 Task: Look for space in Hulyaypole, Ukraine from 12th July, 2023 to 16th July, 2023 for 8 adults in price range Rs.10000 to Rs.16000. Place can be private room with 8 bedrooms having 8 beds and 8 bathrooms. Property type can be house, flat, guest house. Amenities needed are: wifi, TV, free parkinig on premises, gym, breakfast. Booking option can be shelf check-in. Required host language is English.
Action: Mouse moved to (494, 129)
Screenshot: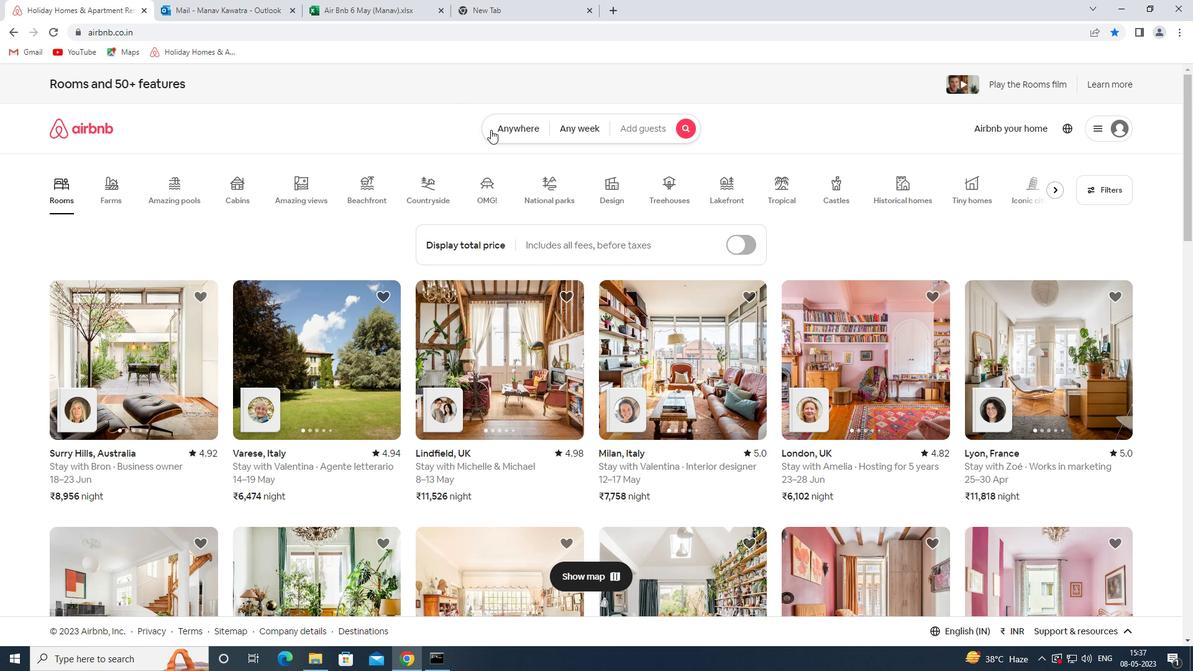 
Action: Mouse pressed left at (494, 129)
Screenshot: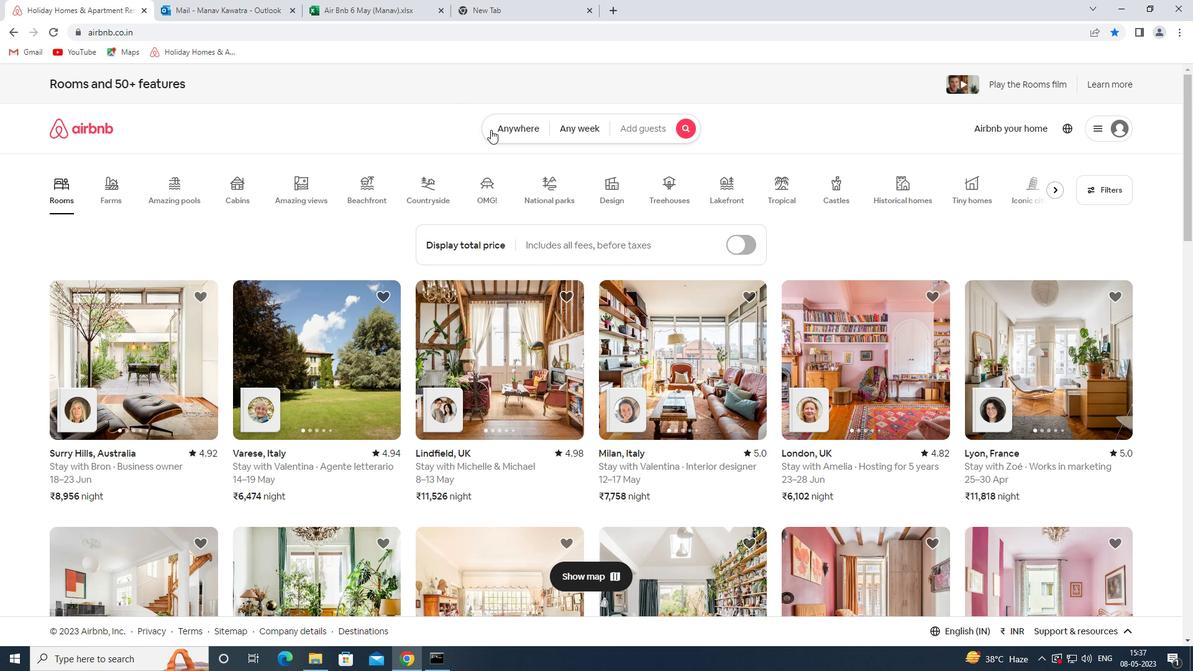 
Action: Mouse moved to (444, 177)
Screenshot: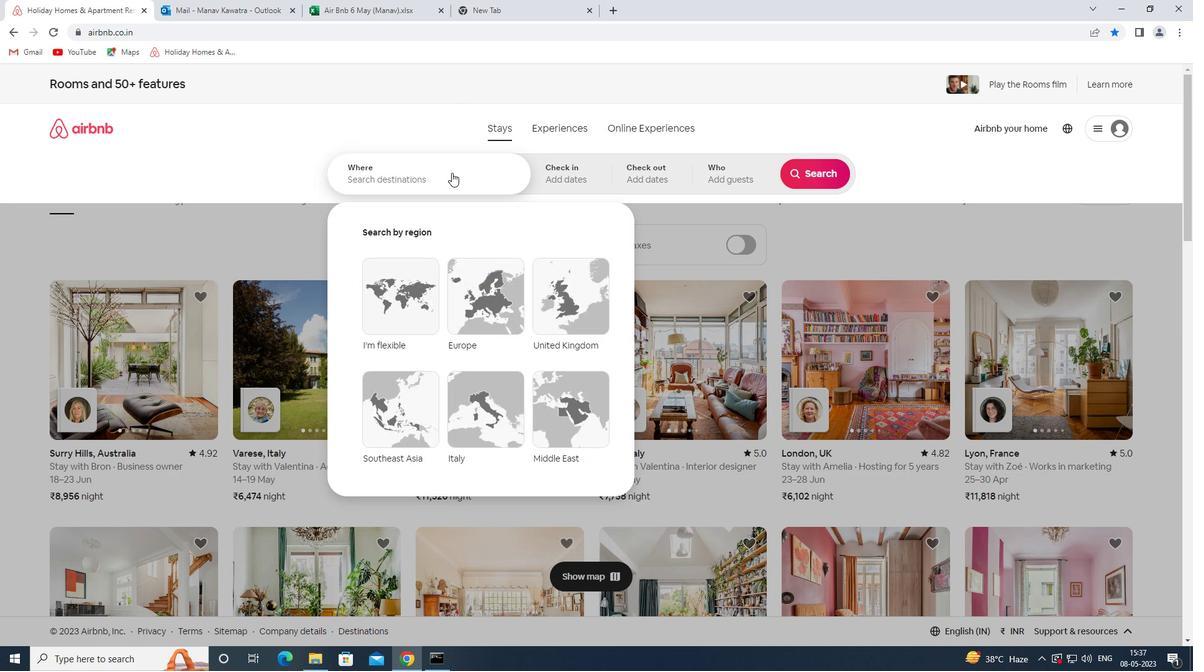 
Action: Mouse pressed left at (444, 177)
Screenshot: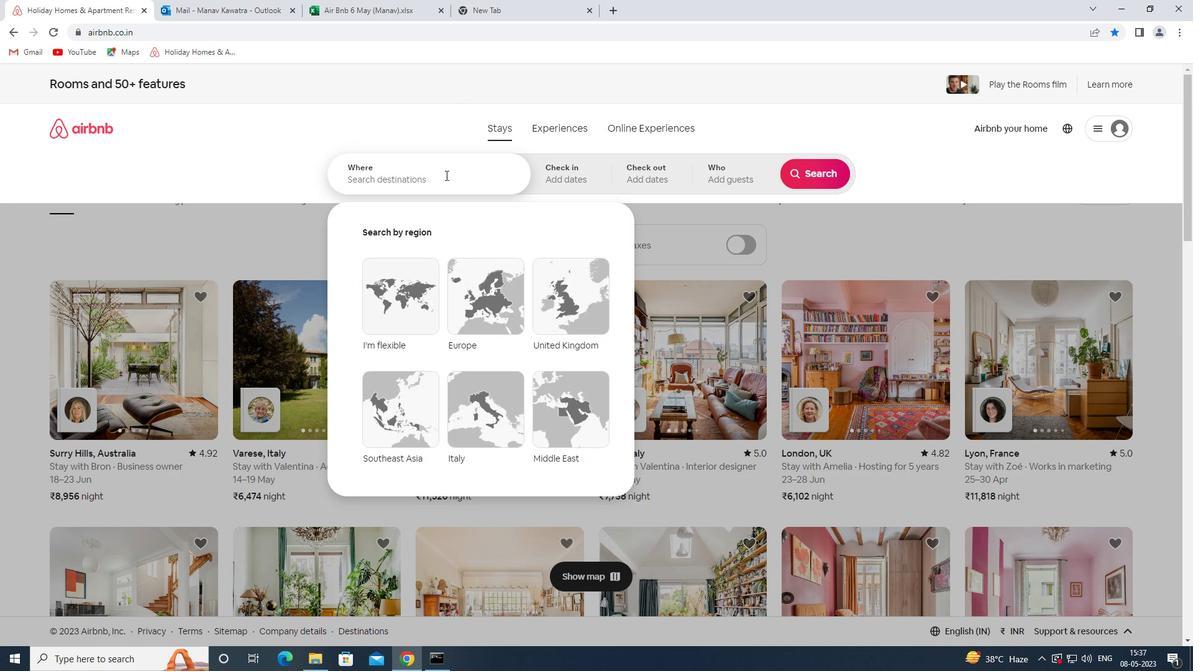 
Action: Key pressed <Key.shift_r><Key.shift_r><Key.shift_r><Key.shift_r><Key.shift_r><Key.shift_r><Key.shift_r><Key.shift_r><Key.shift_r><Key.shift_r><Key.shift_r><Key.shift_r><Key.shift_r><Key.shift_r><Key.shift_r><Key.shift_r><Key.shift_r><Key.shift_r><Key.shift_r><Key.shift_r><Key.shift_r><Key.shift_r><Key.shift_r><Key.shift_r><Key.shift_r><Key.shift_r><Key.shift_r><Key.shift_r><Key.shift_r>Hulyayo<Key.backspace>pole<Key.space><Key.shift>UKRAINE<Key.space>
Screenshot: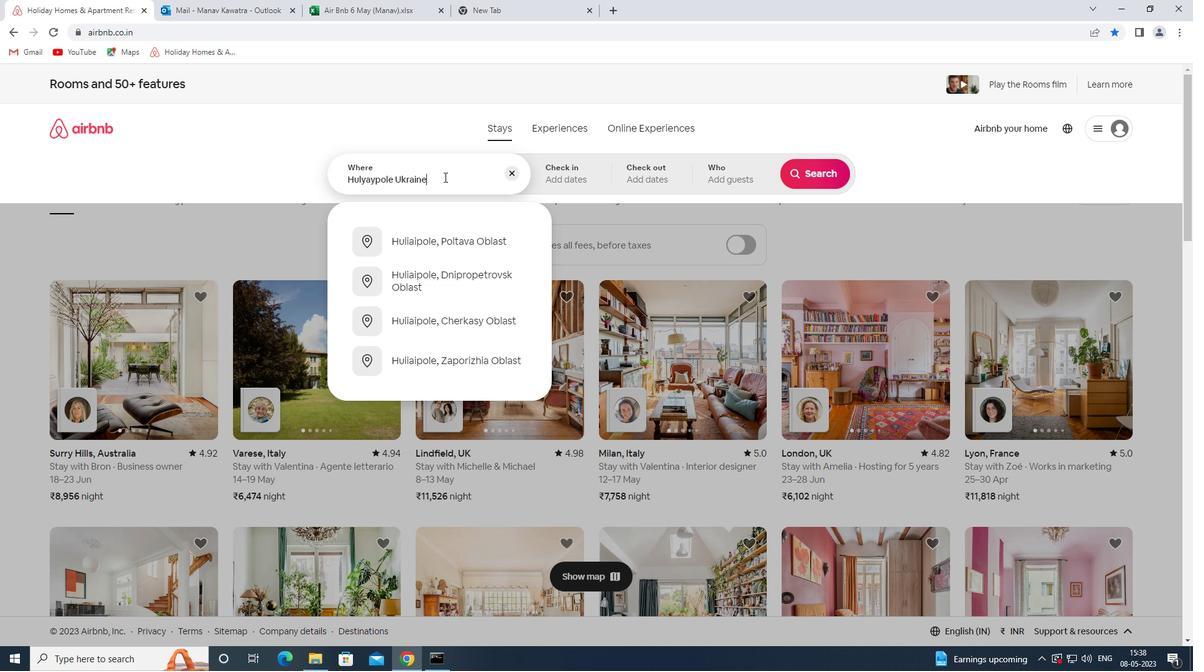 
Action: Mouse moved to (556, 190)
Screenshot: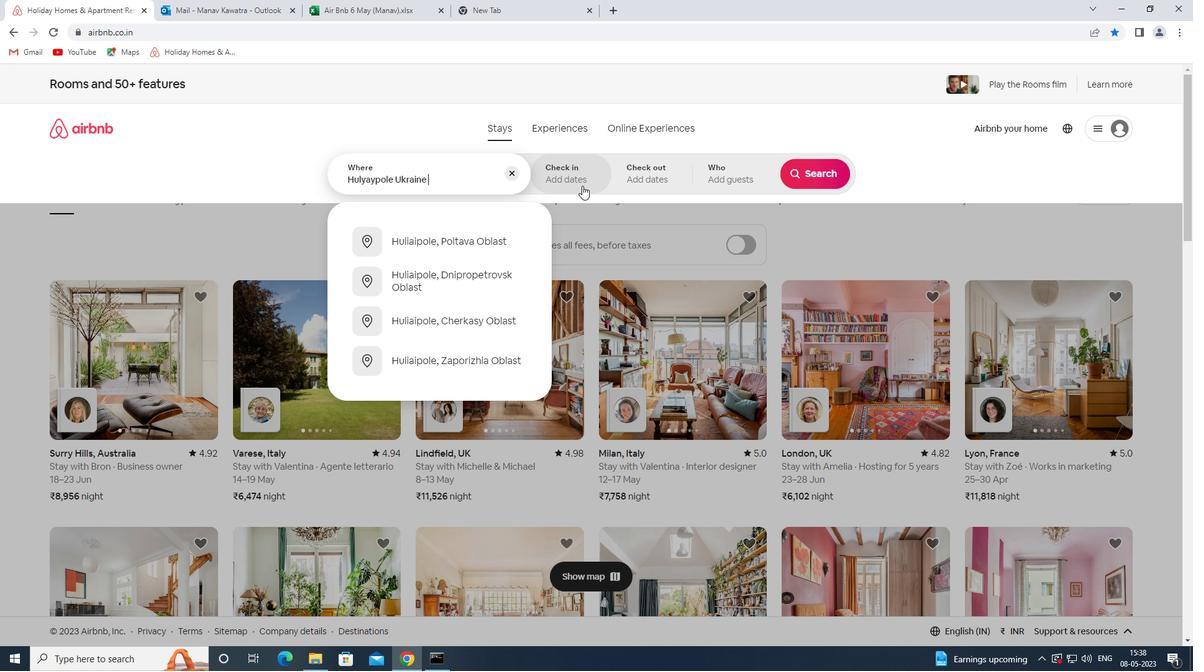
Action: Key pressed <Key.enter>
Screenshot: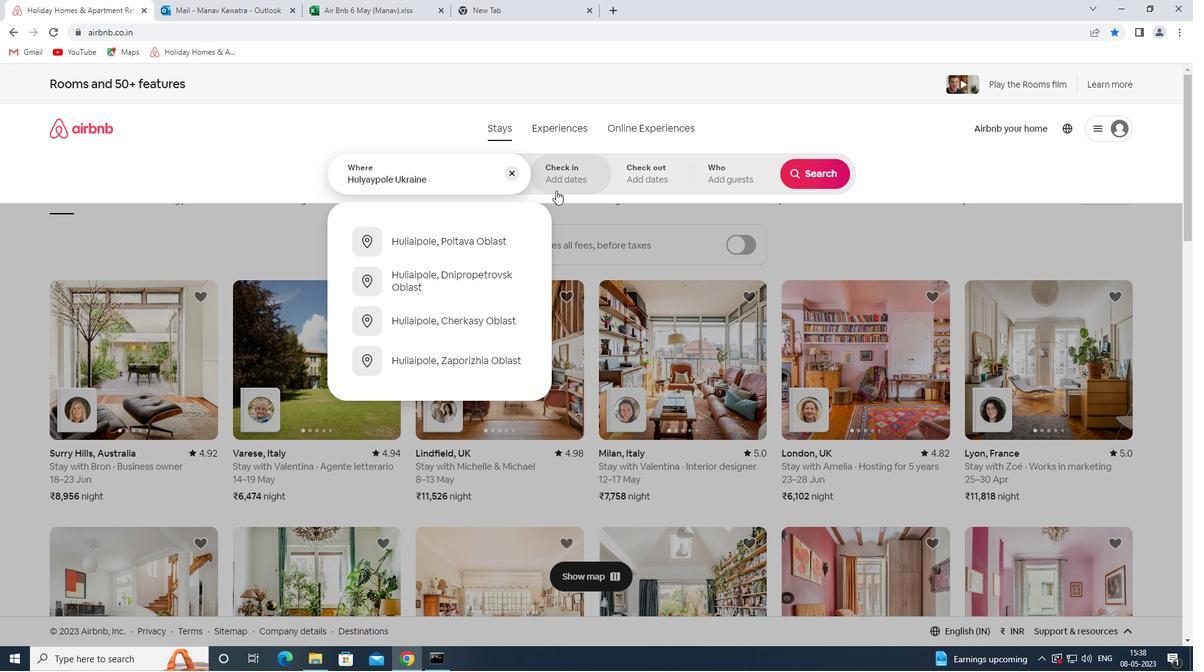 
Action: Mouse moved to (812, 272)
Screenshot: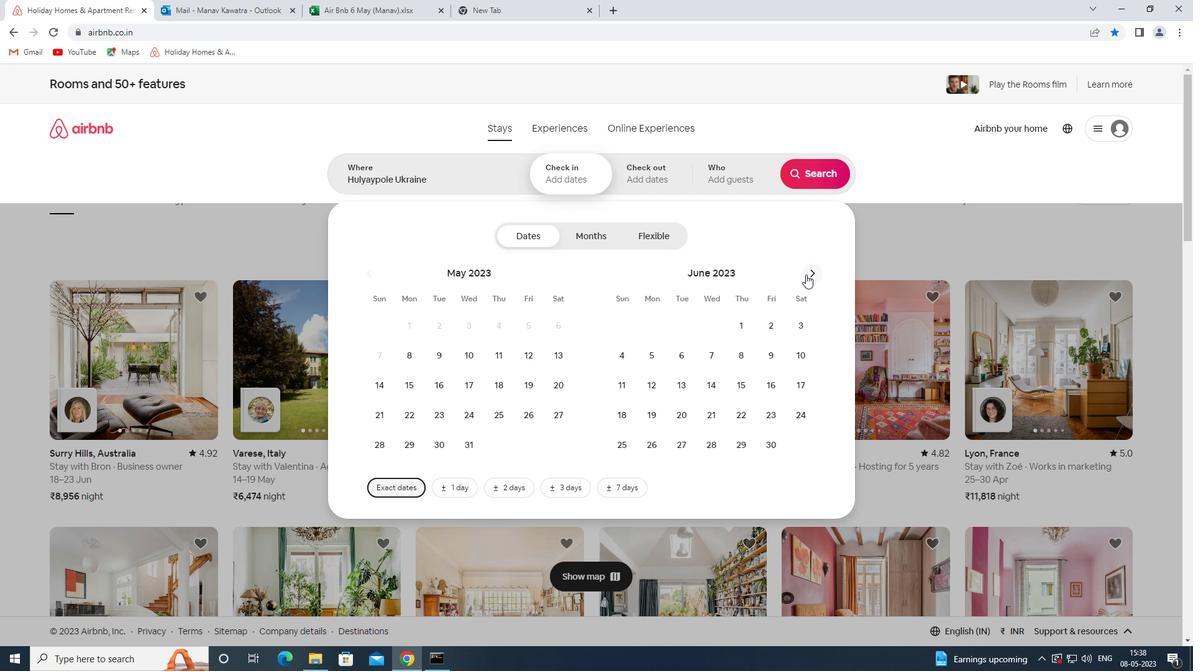 
Action: Mouse pressed left at (812, 272)
Screenshot: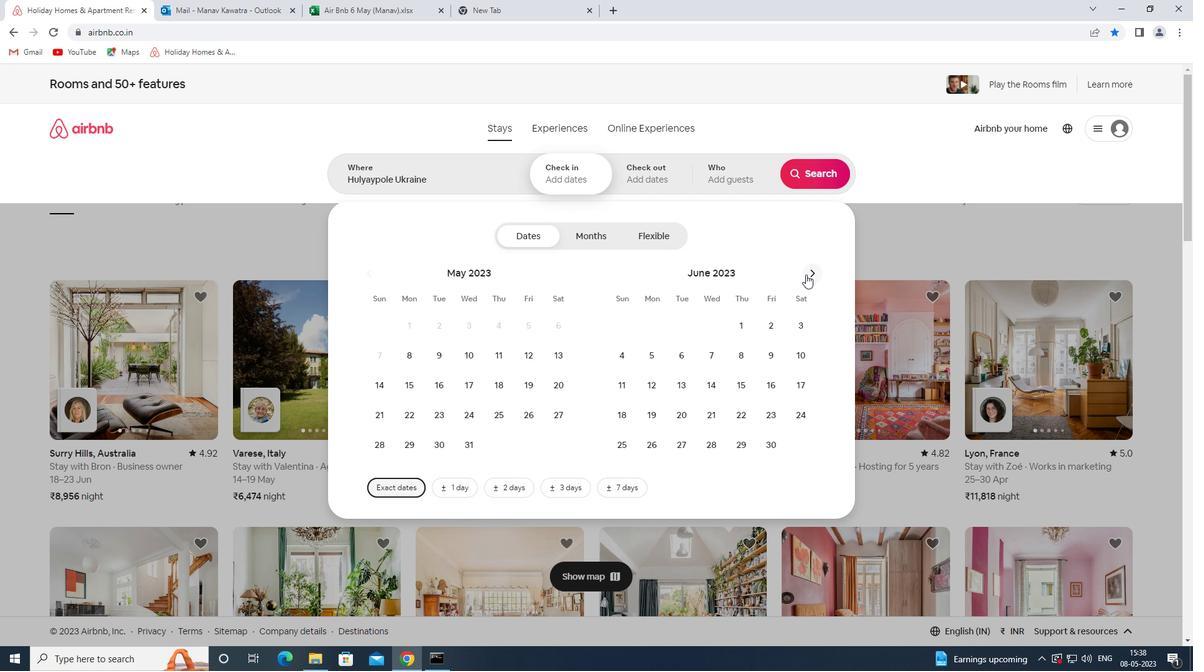 
Action: Mouse moved to (707, 385)
Screenshot: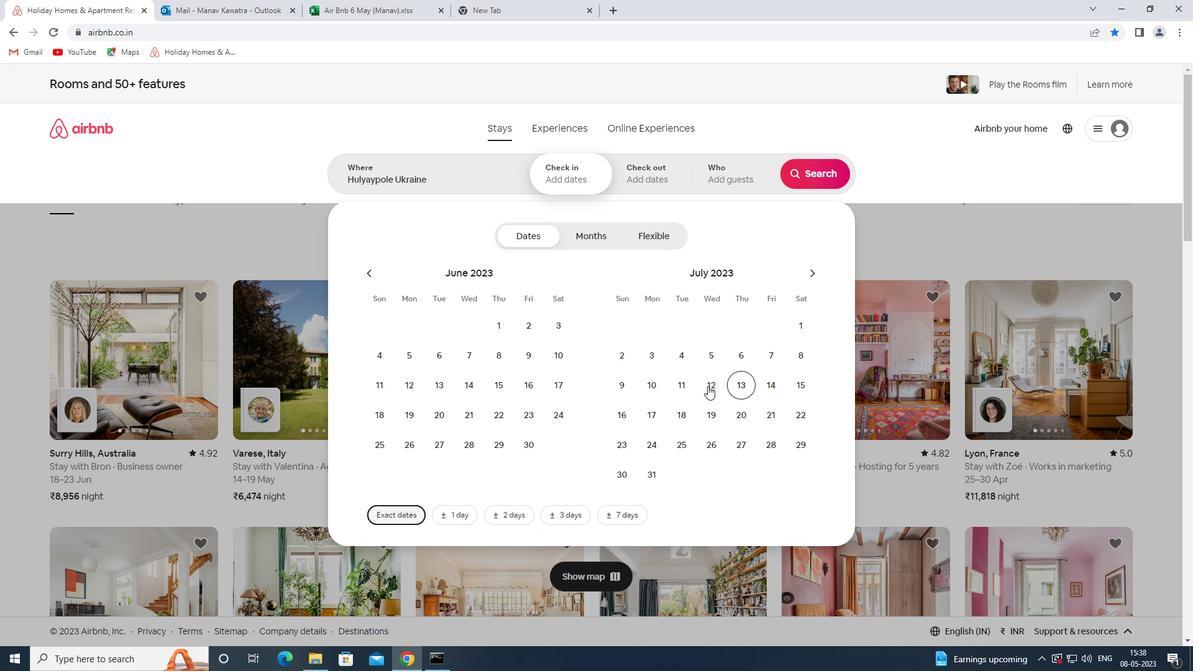 
Action: Mouse pressed left at (707, 385)
Screenshot: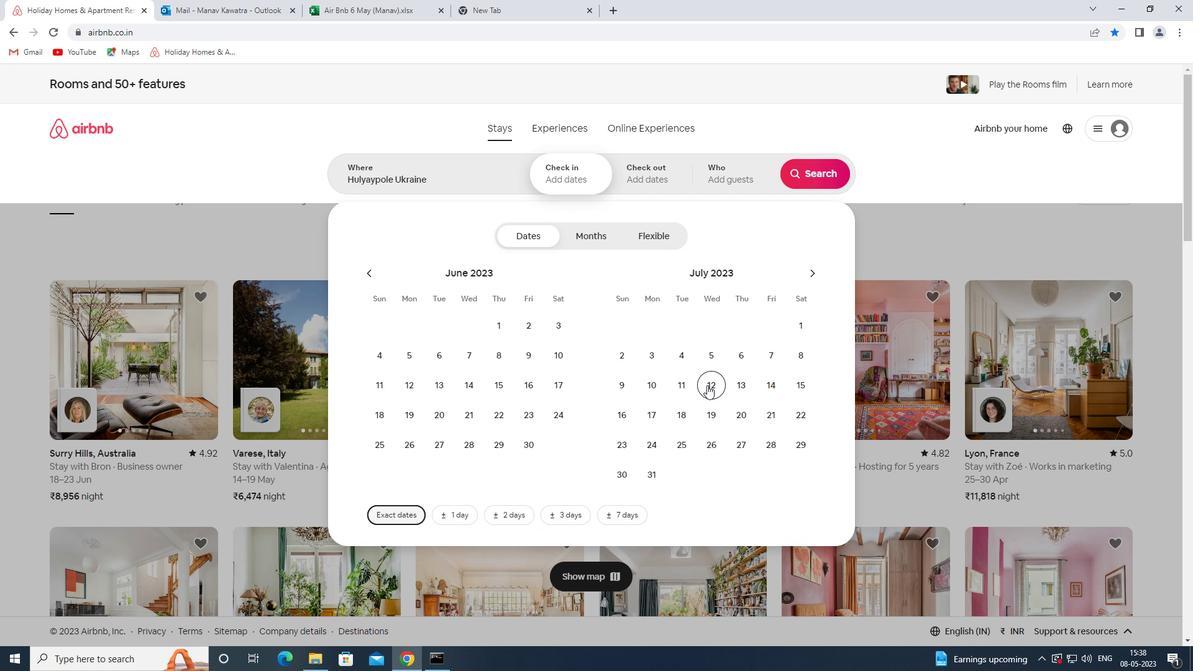 
Action: Mouse moved to (623, 412)
Screenshot: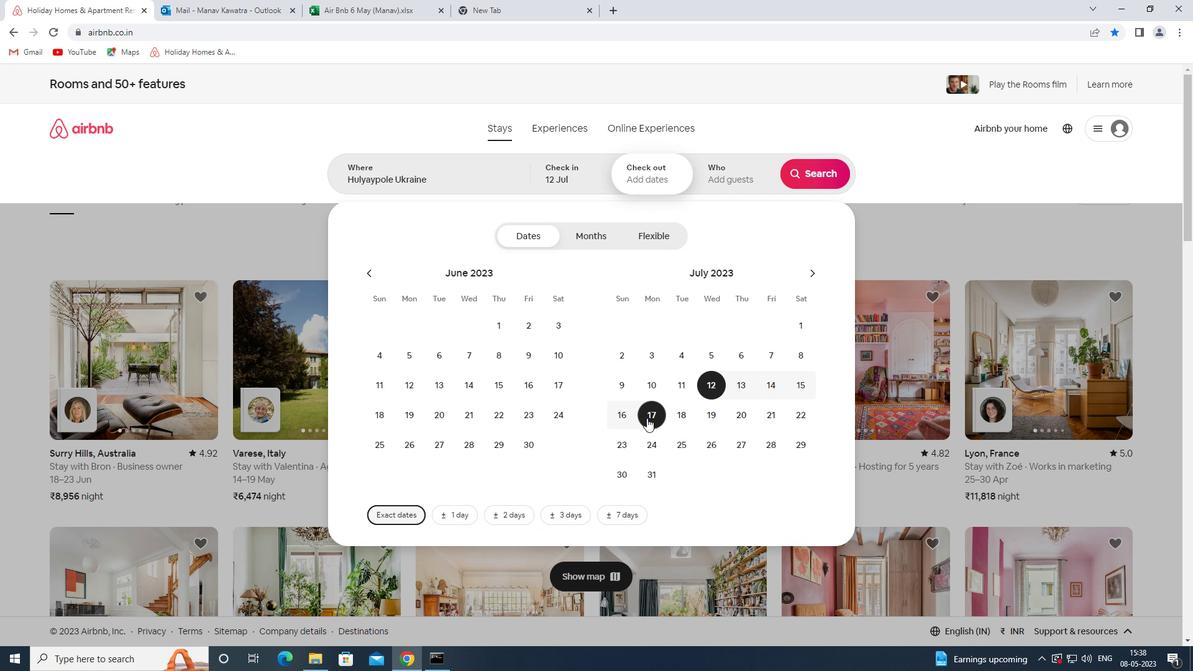 
Action: Mouse pressed left at (623, 412)
Screenshot: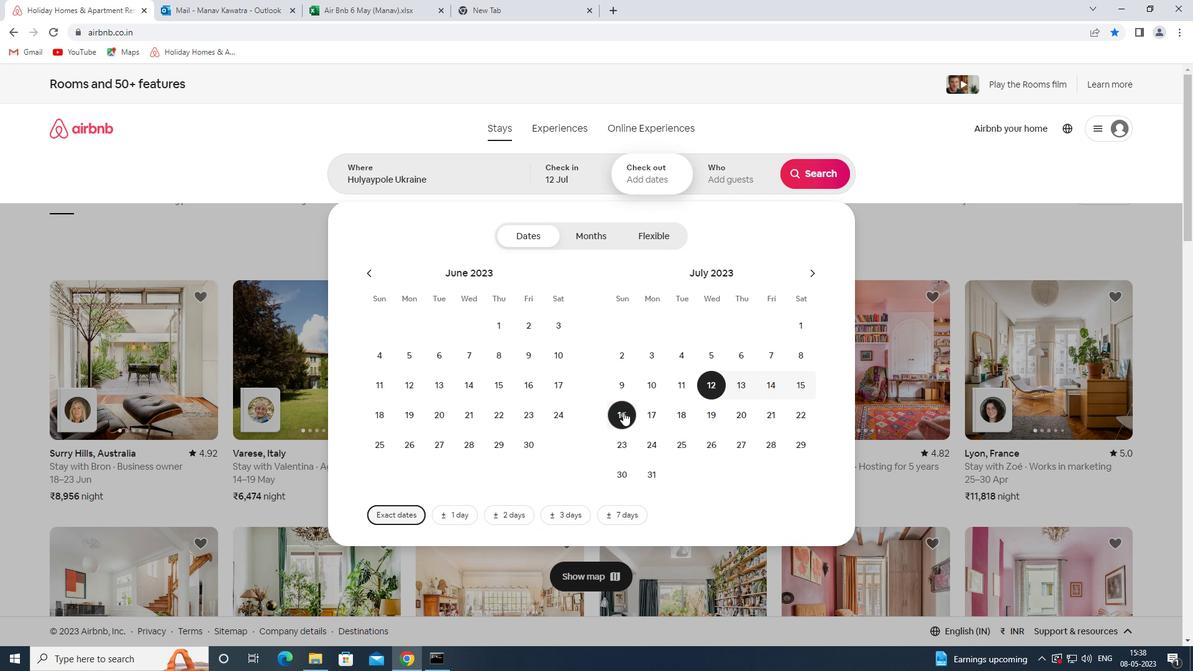 
Action: Mouse moved to (737, 177)
Screenshot: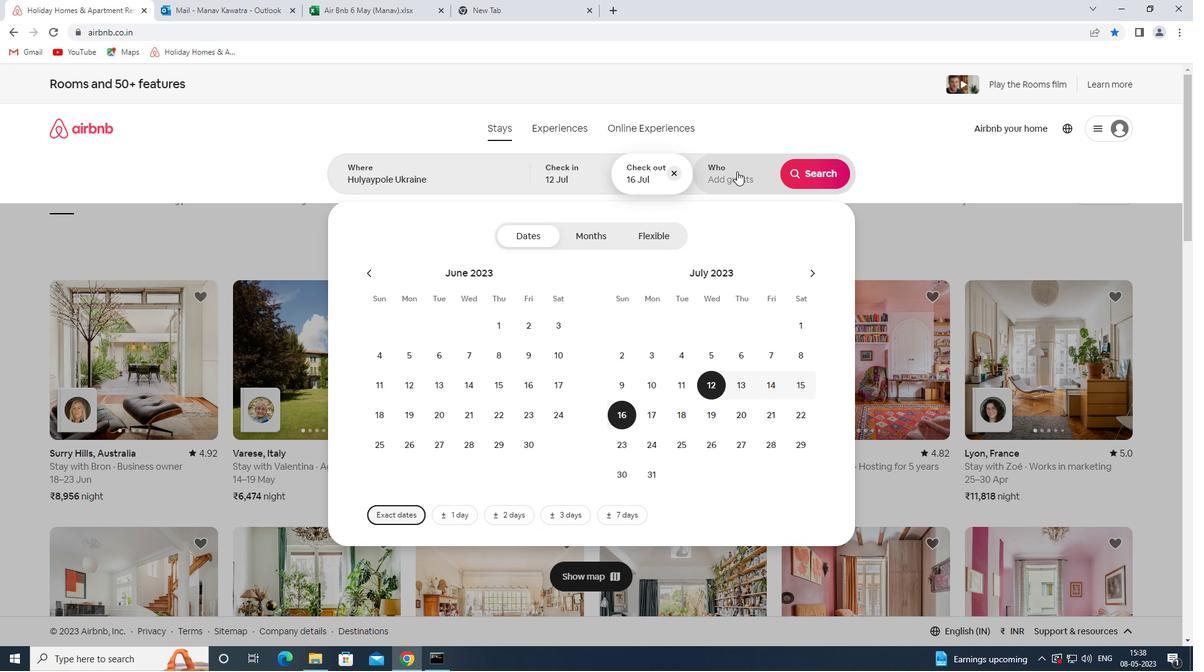 
Action: Mouse pressed left at (737, 177)
Screenshot: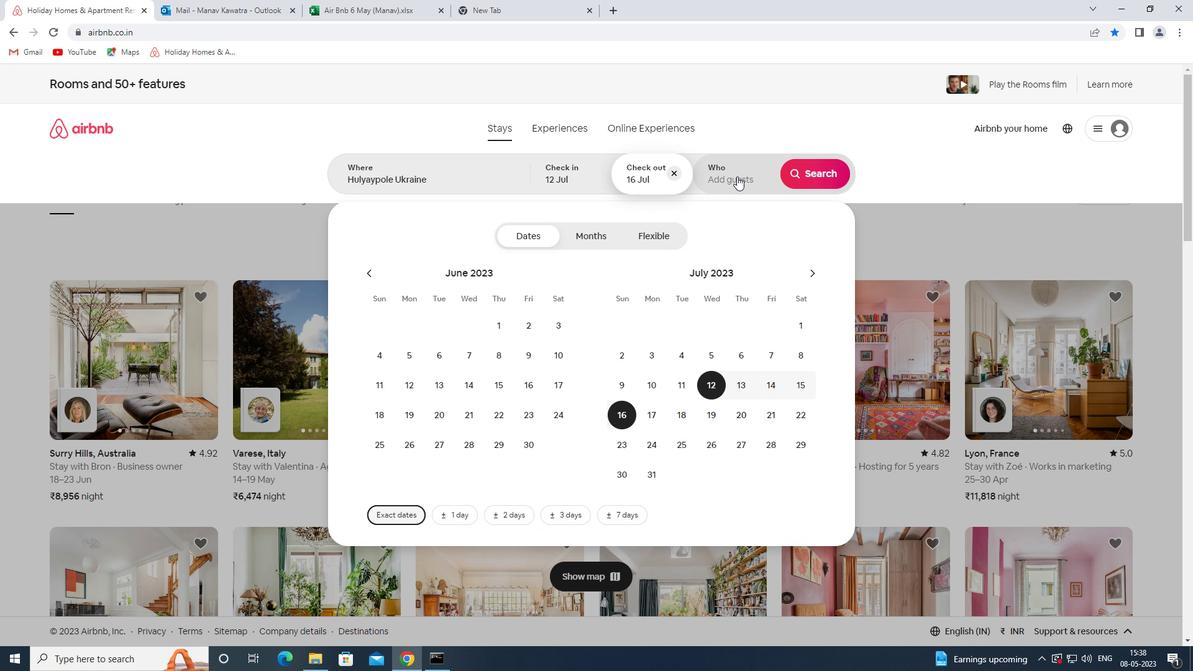 
Action: Mouse moved to (820, 238)
Screenshot: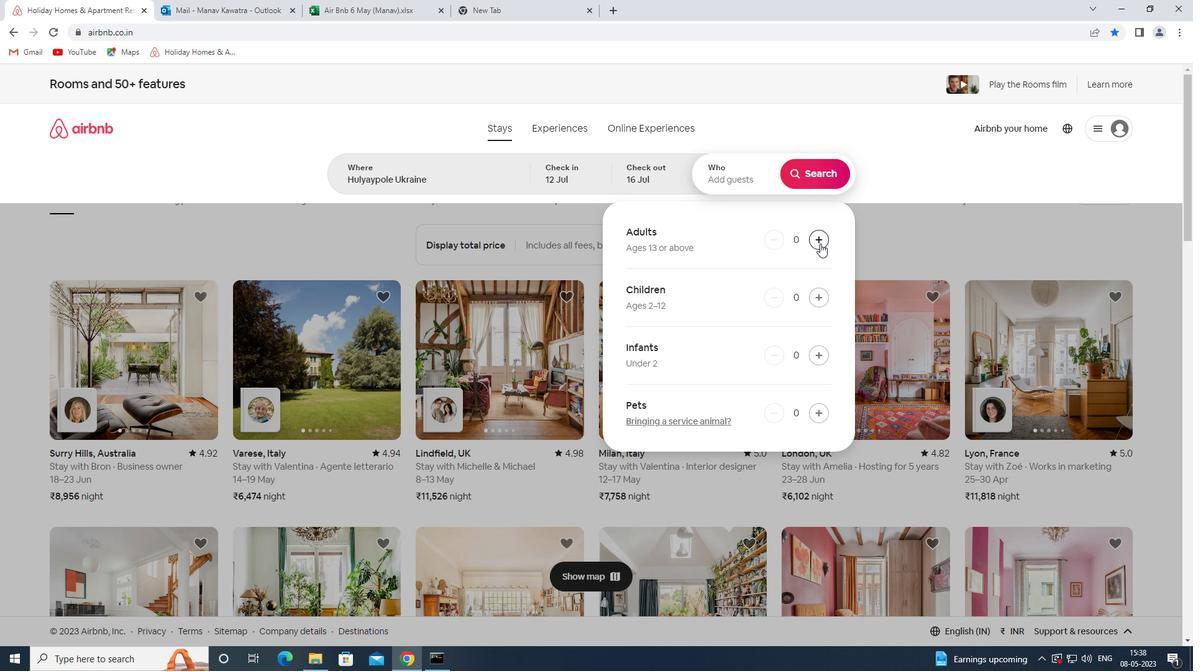 
Action: Mouse pressed left at (820, 238)
Screenshot: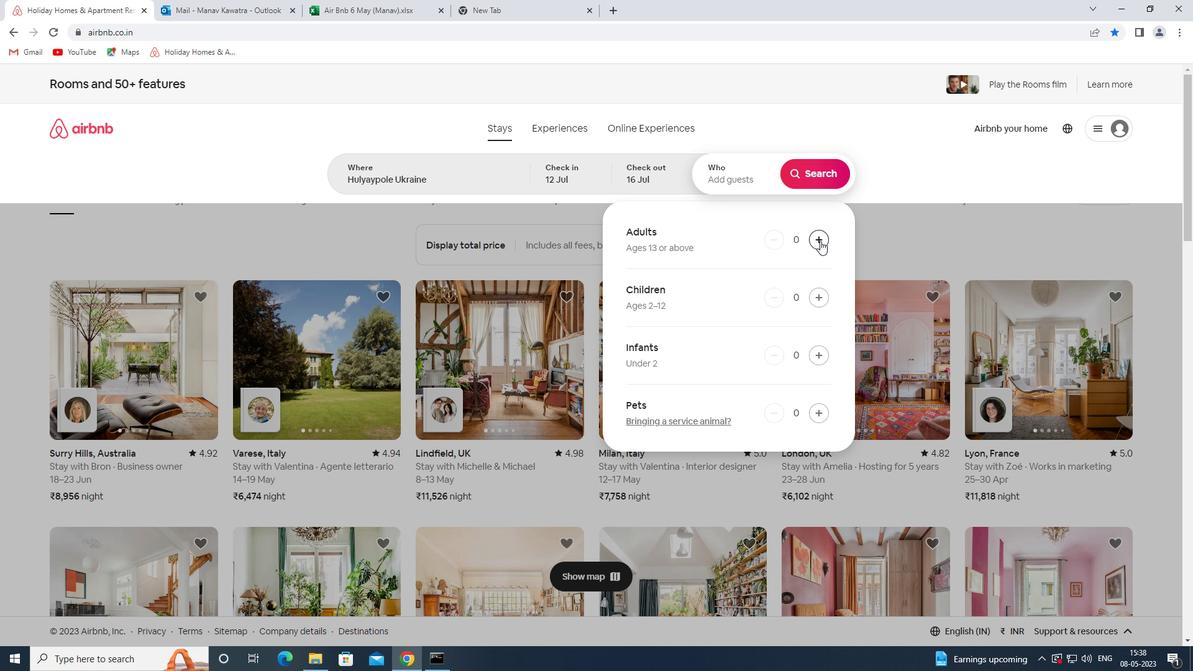 
Action: Mouse pressed left at (820, 238)
Screenshot: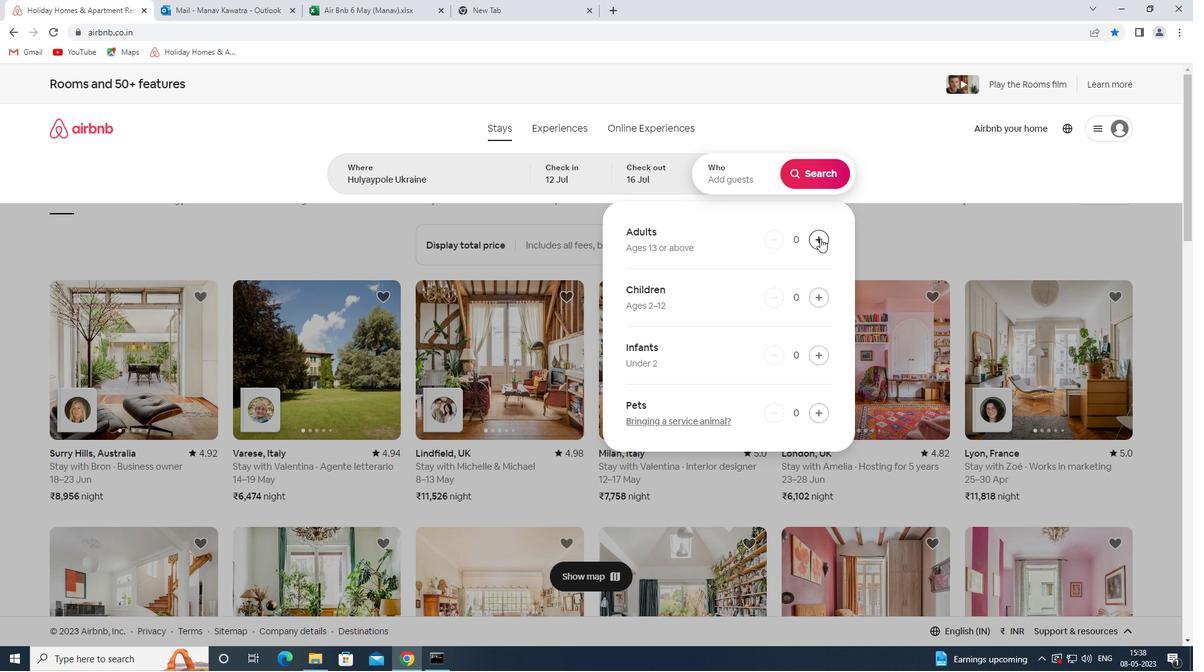 
Action: Mouse pressed left at (820, 238)
Screenshot: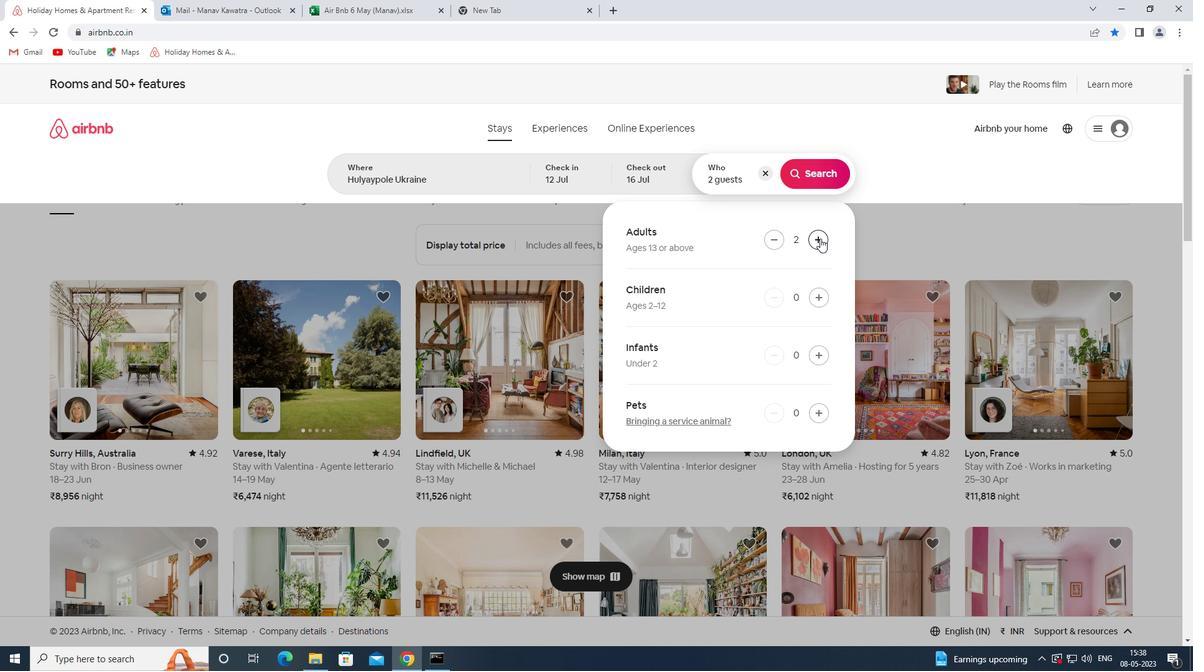 
Action: Mouse pressed left at (820, 238)
Screenshot: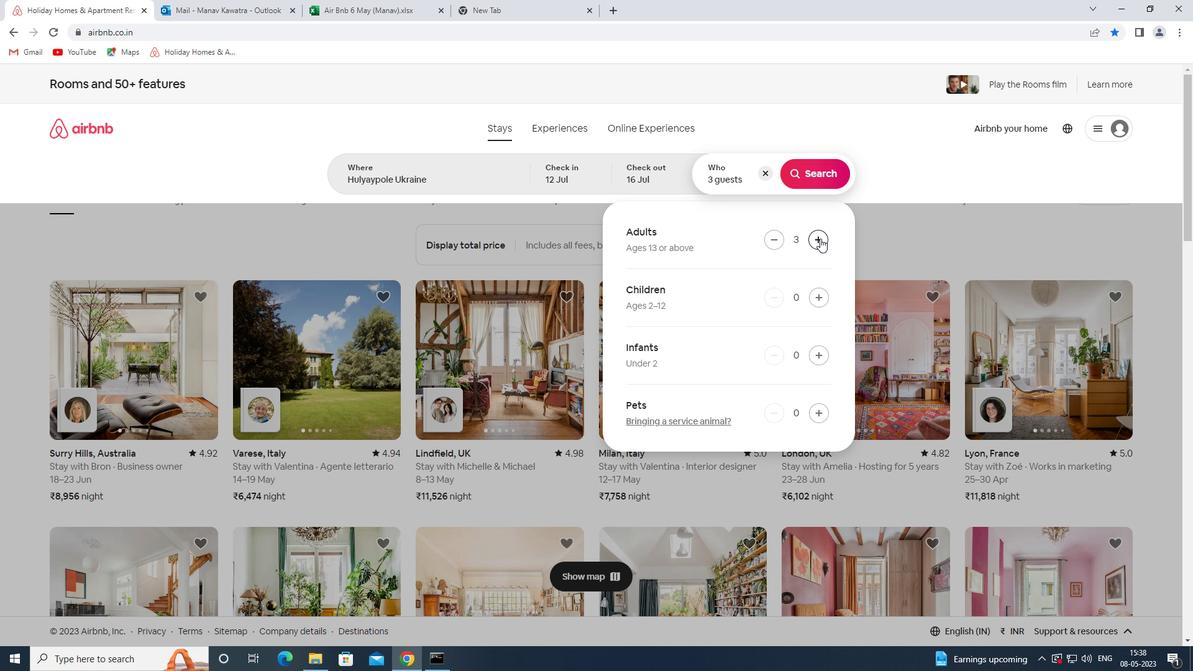 
Action: Mouse pressed left at (820, 238)
Screenshot: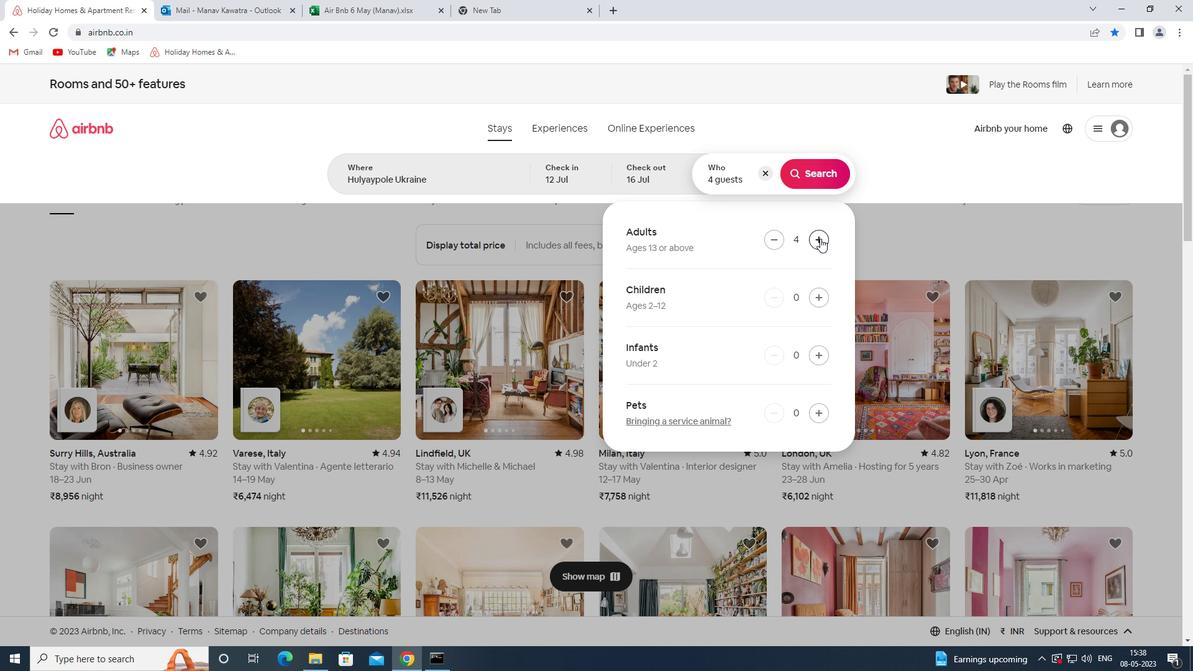 
Action: Mouse pressed left at (820, 238)
Screenshot: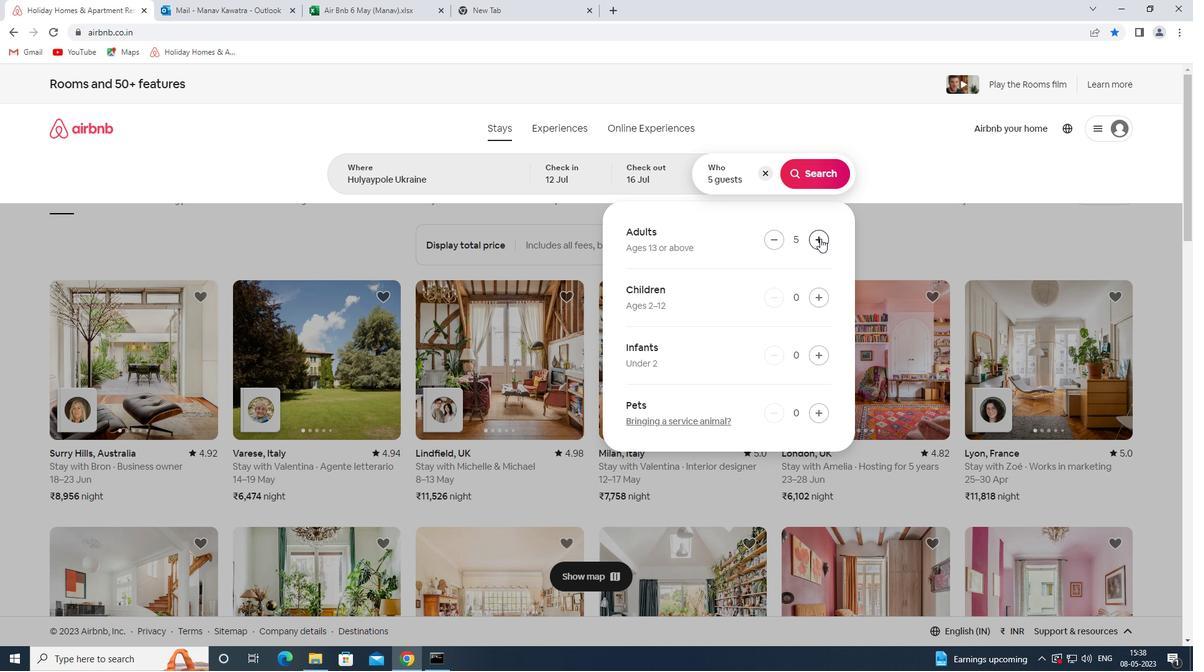 
Action: Mouse pressed left at (820, 238)
Screenshot: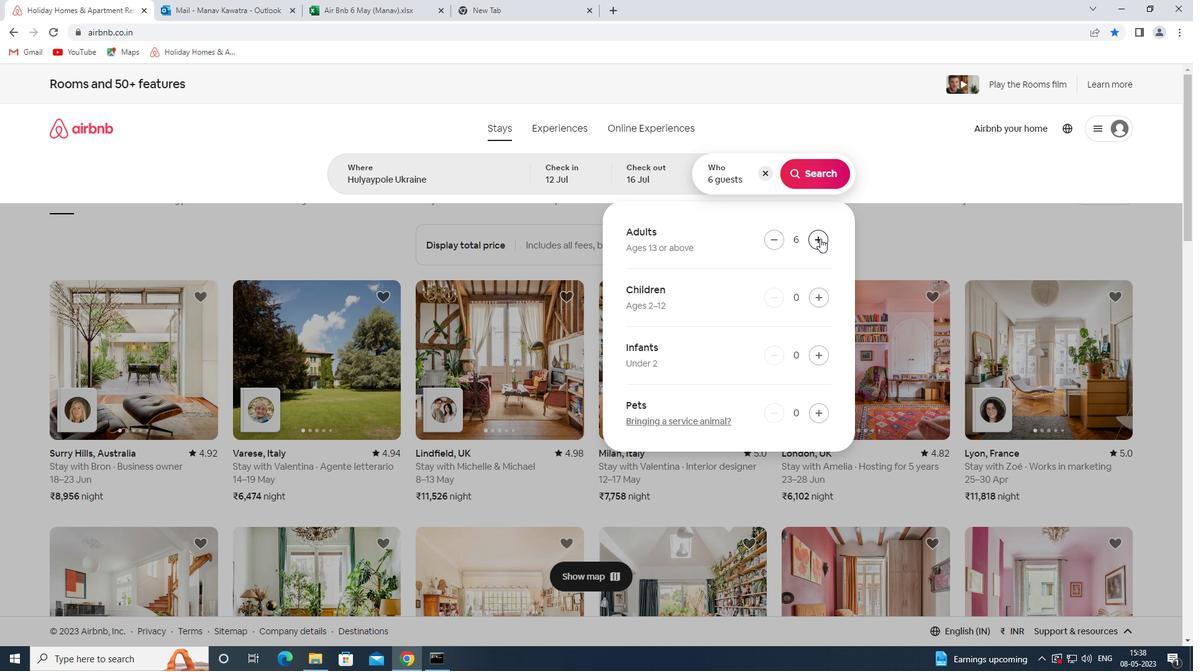 
Action: Mouse pressed left at (820, 238)
Screenshot: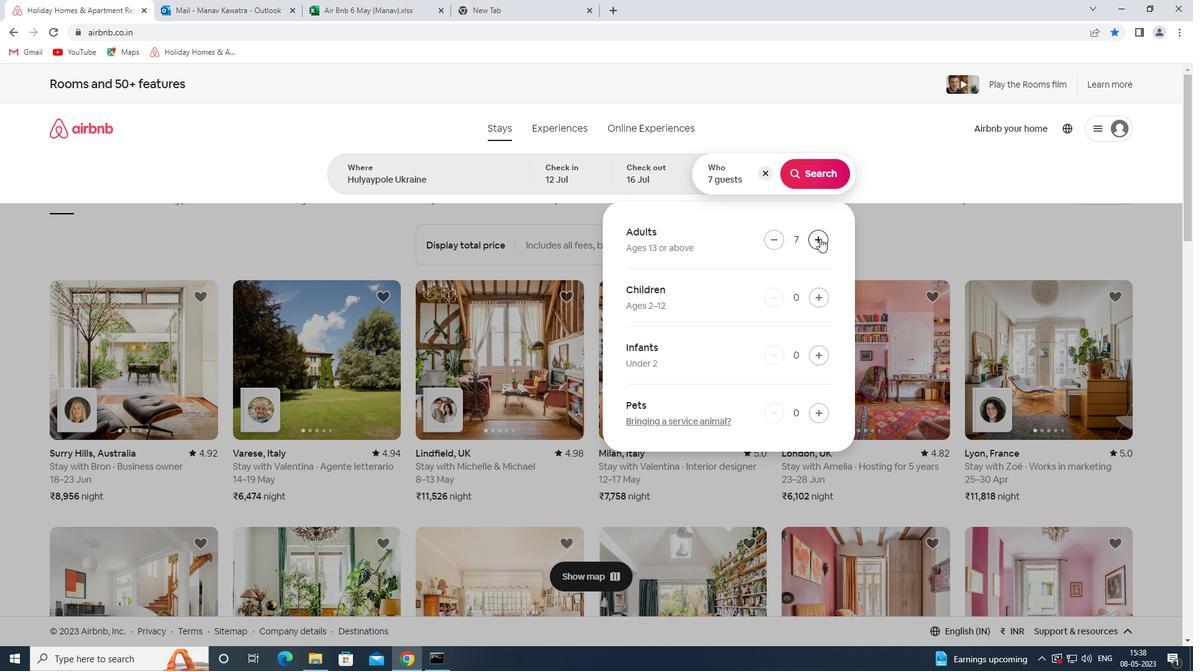 
Action: Mouse moved to (826, 180)
Screenshot: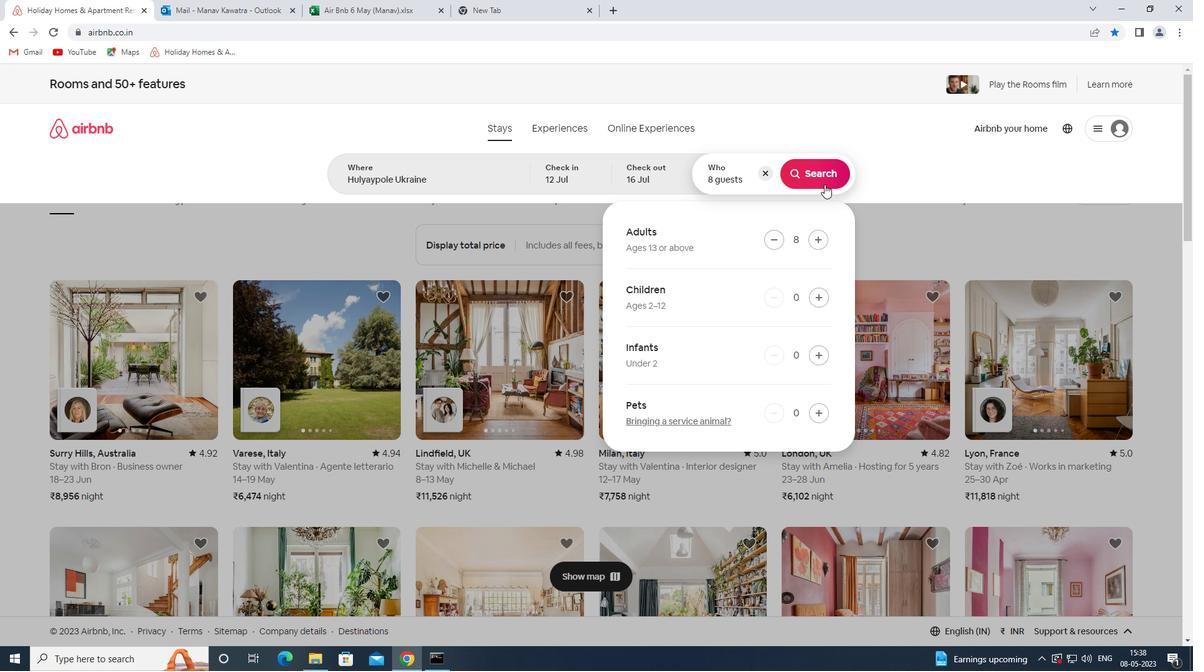 
Action: Mouse pressed left at (826, 180)
Screenshot: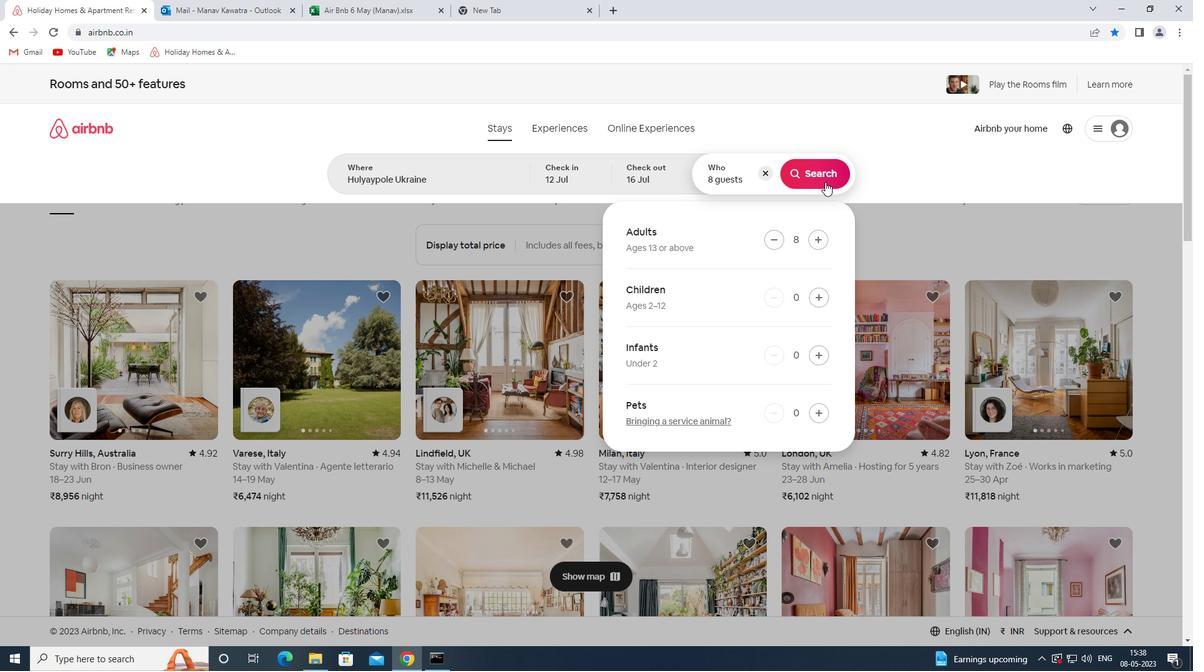 
Action: Mouse moved to (1148, 136)
Screenshot: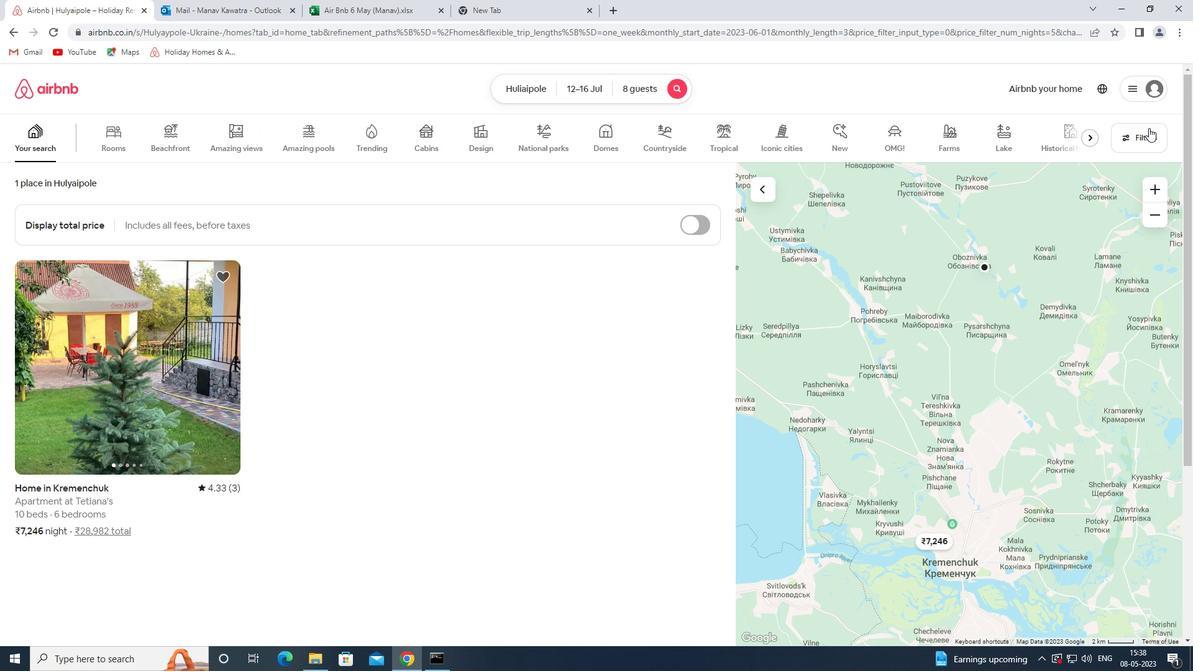 
Action: Mouse pressed left at (1148, 136)
Screenshot: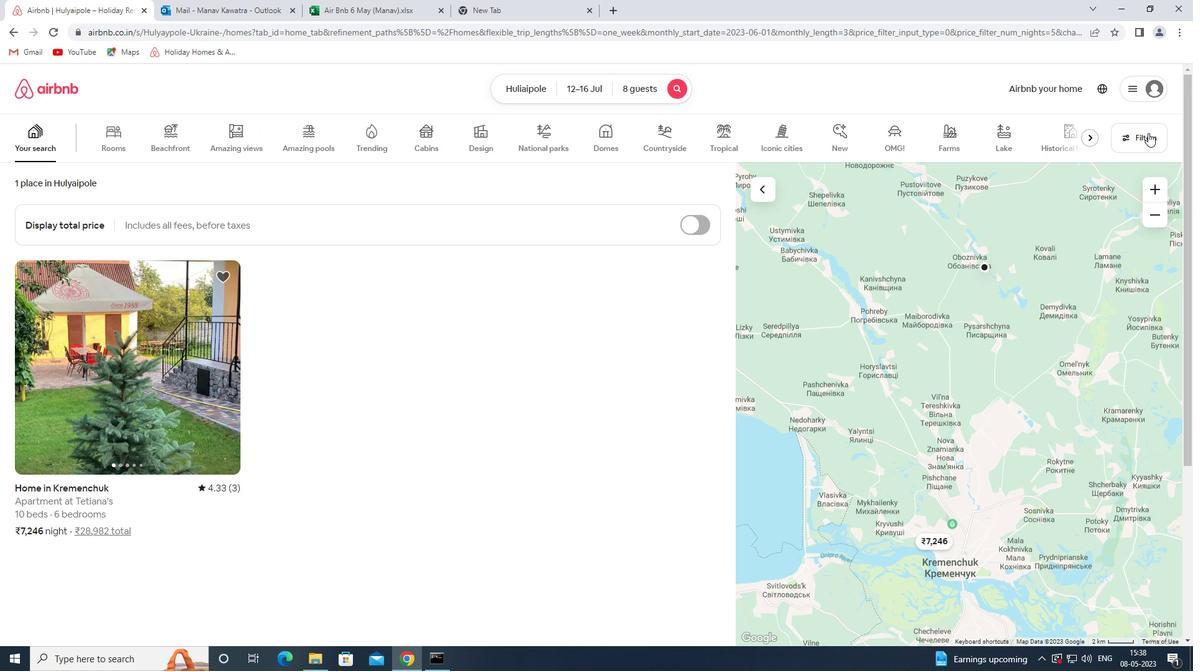 
Action: Mouse moved to (460, 439)
Screenshot: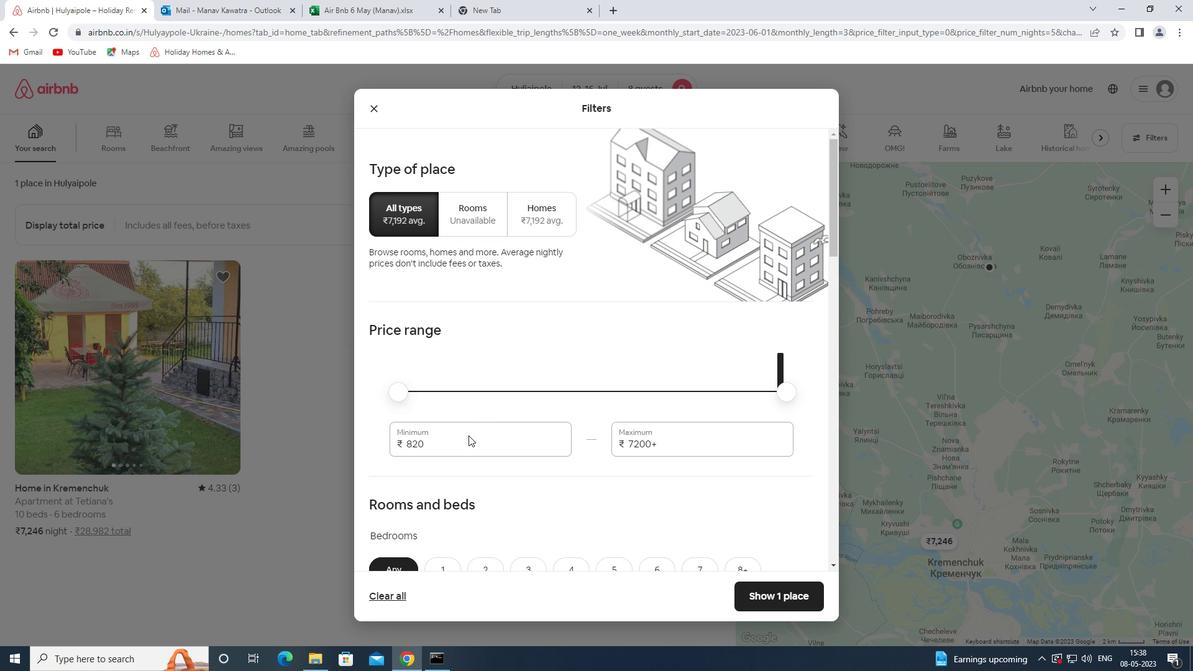 
Action: Mouse pressed left at (460, 439)
Screenshot: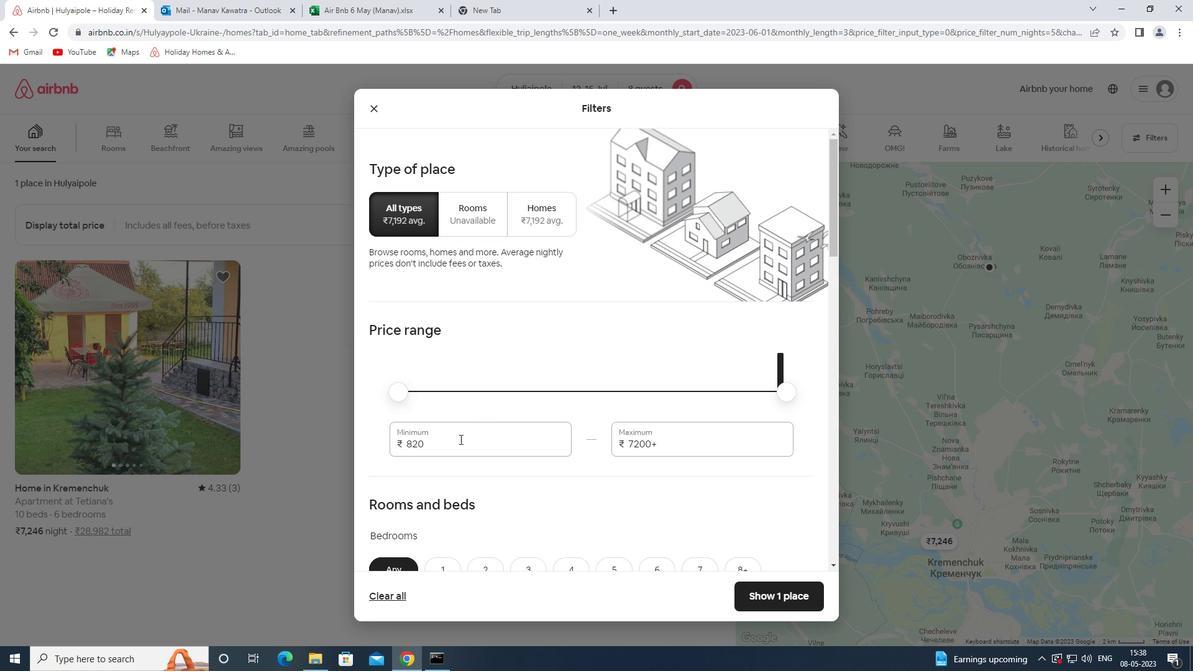 
Action: Mouse pressed left at (460, 439)
Screenshot: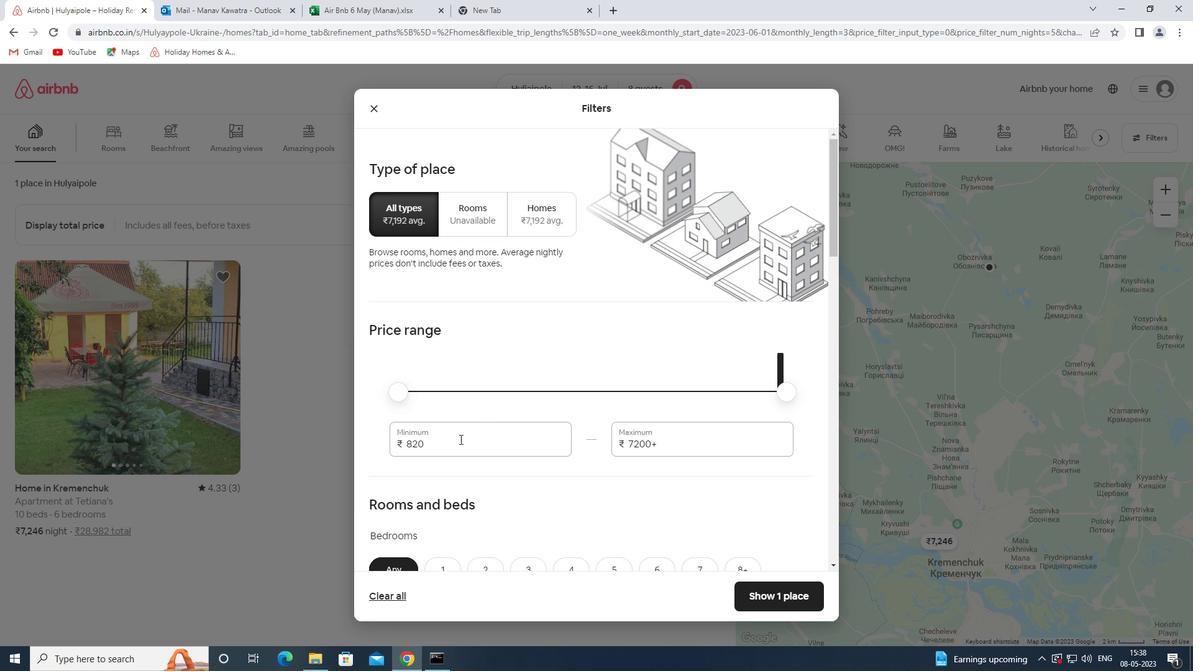 
Action: Key pressed 10000<Key.tab>16000
Screenshot: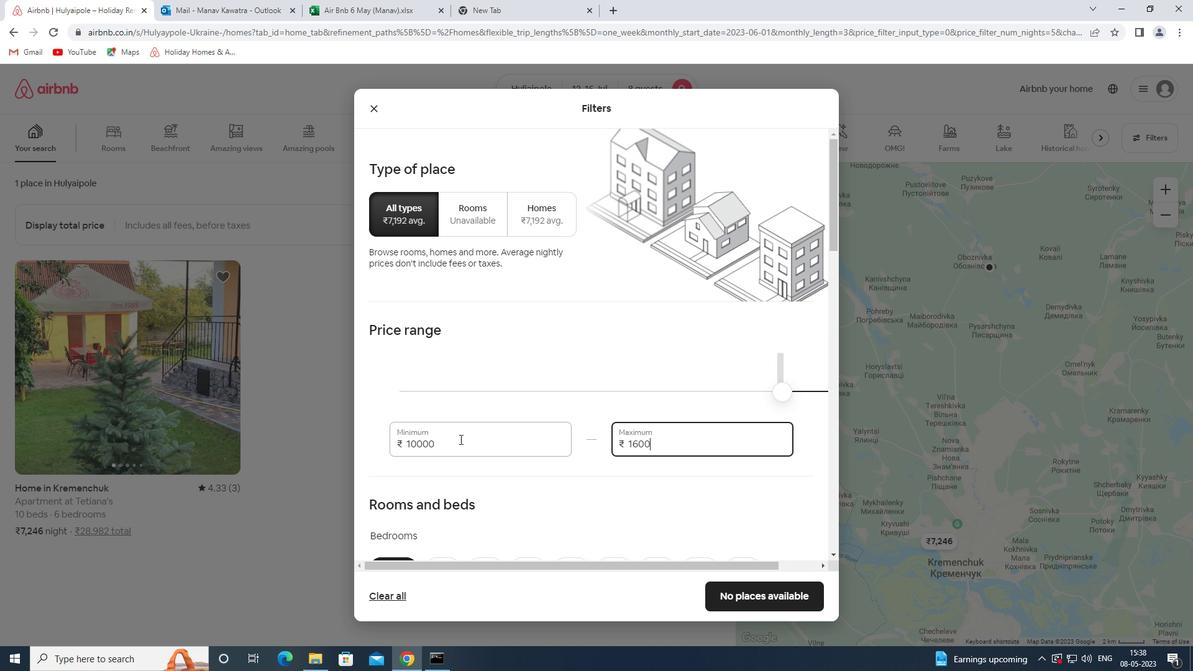 
Action: Mouse moved to (491, 447)
Screenshot: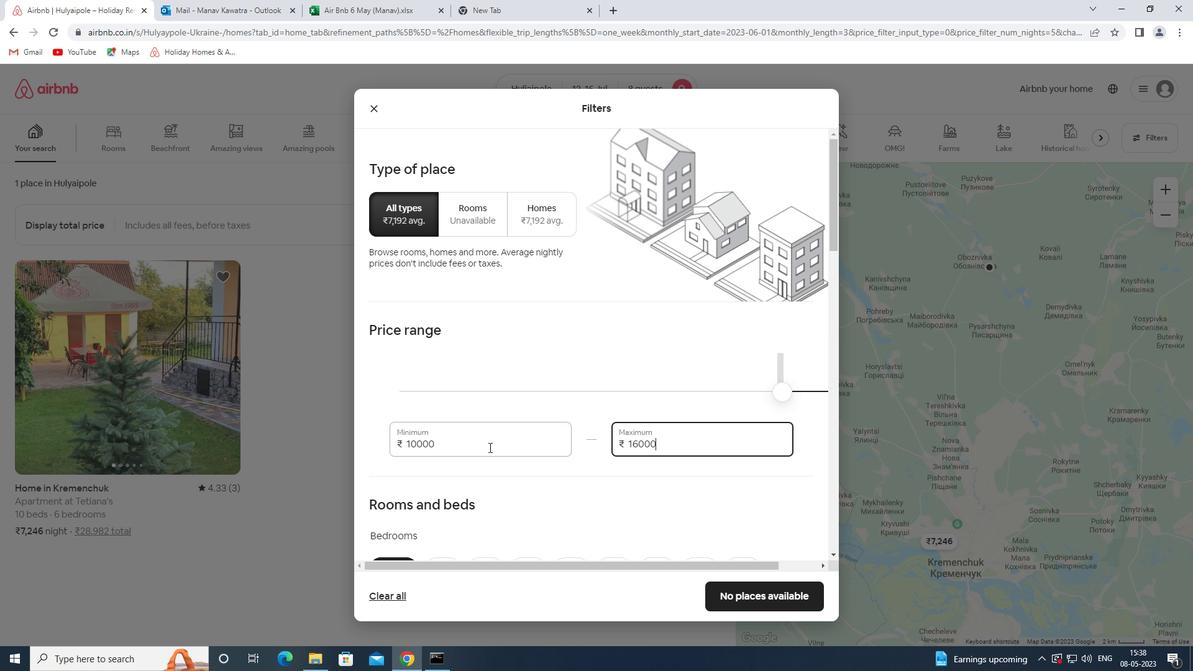 
Action: Mouse scrolled (491, 447) with delta (0, 0)
Screenshot: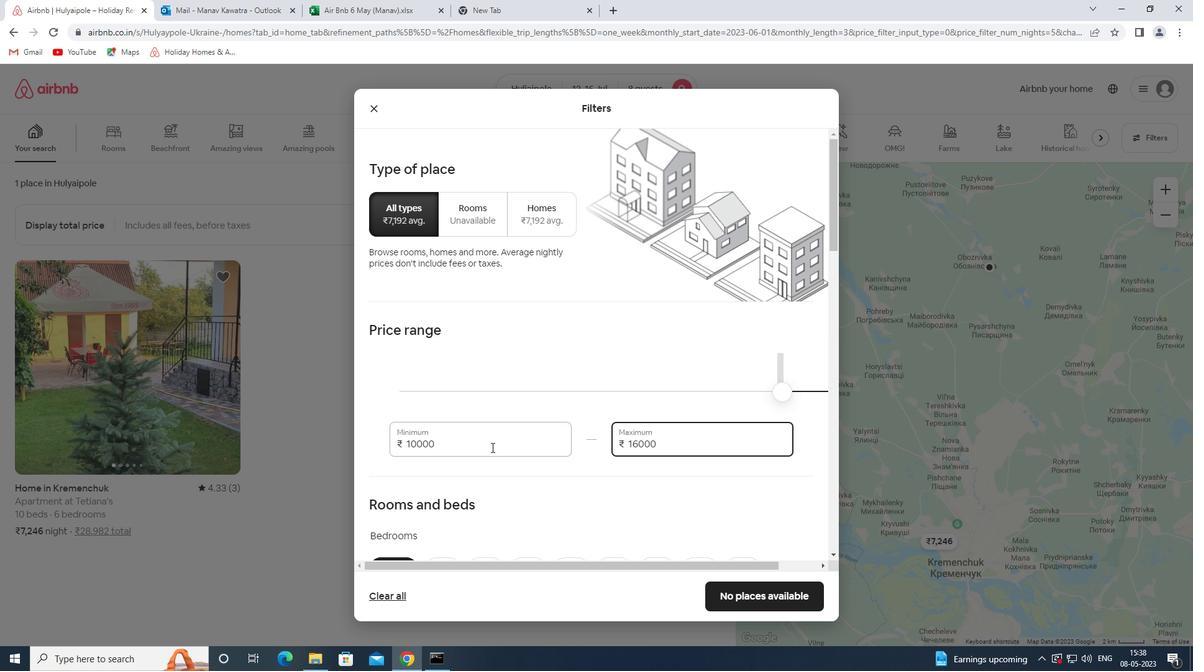 
Action: Mouse moved to (492, 447)
Screenshot: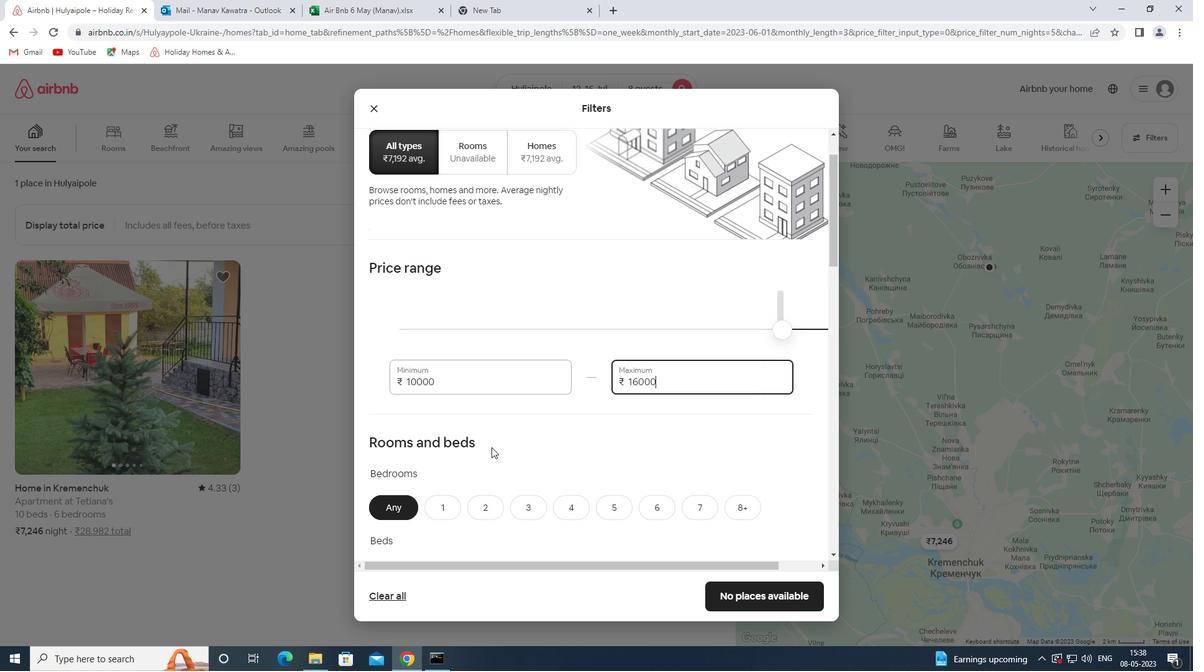 
Action: Mouse scrolled (492, 447) with delta (0, 0)
Screenshot: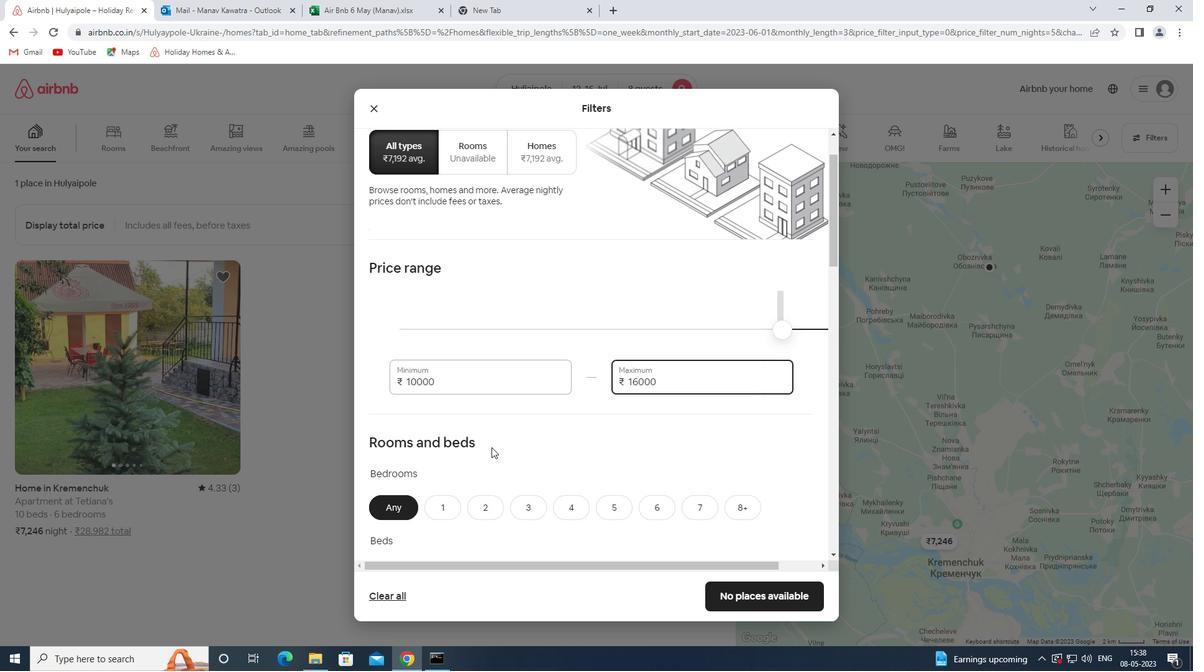 
Action: Mouse moved to (493, 447)
Screenshot: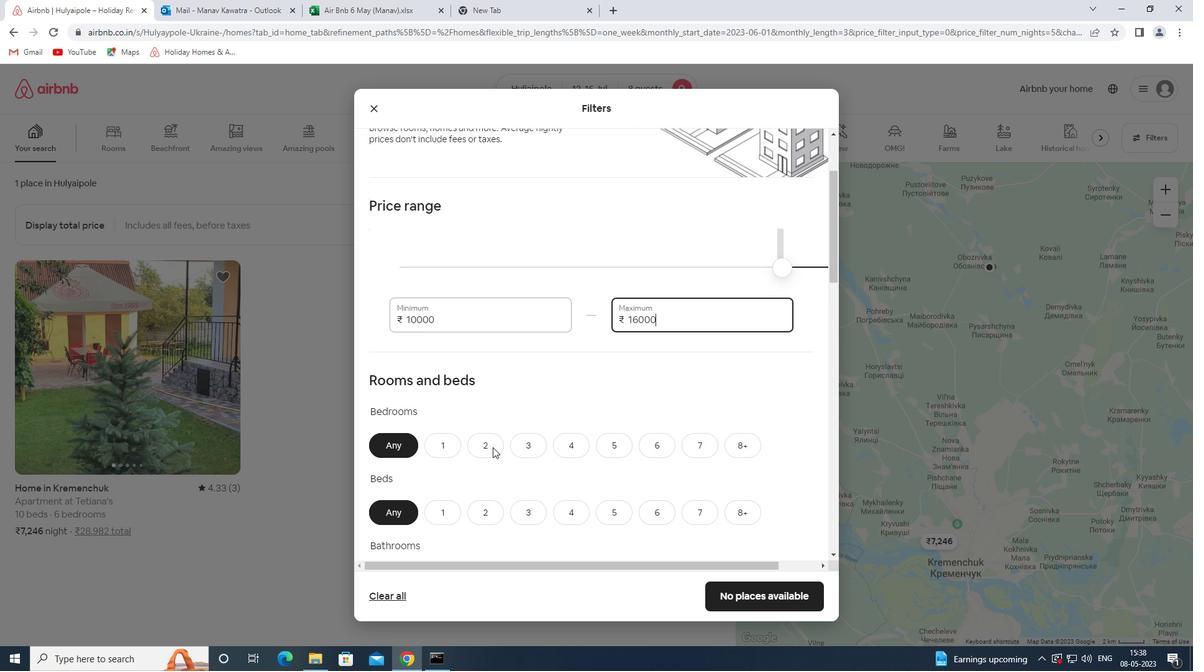 
Action: Mouse scrolled (493, 447) with delta (0, 0)
Screenshot: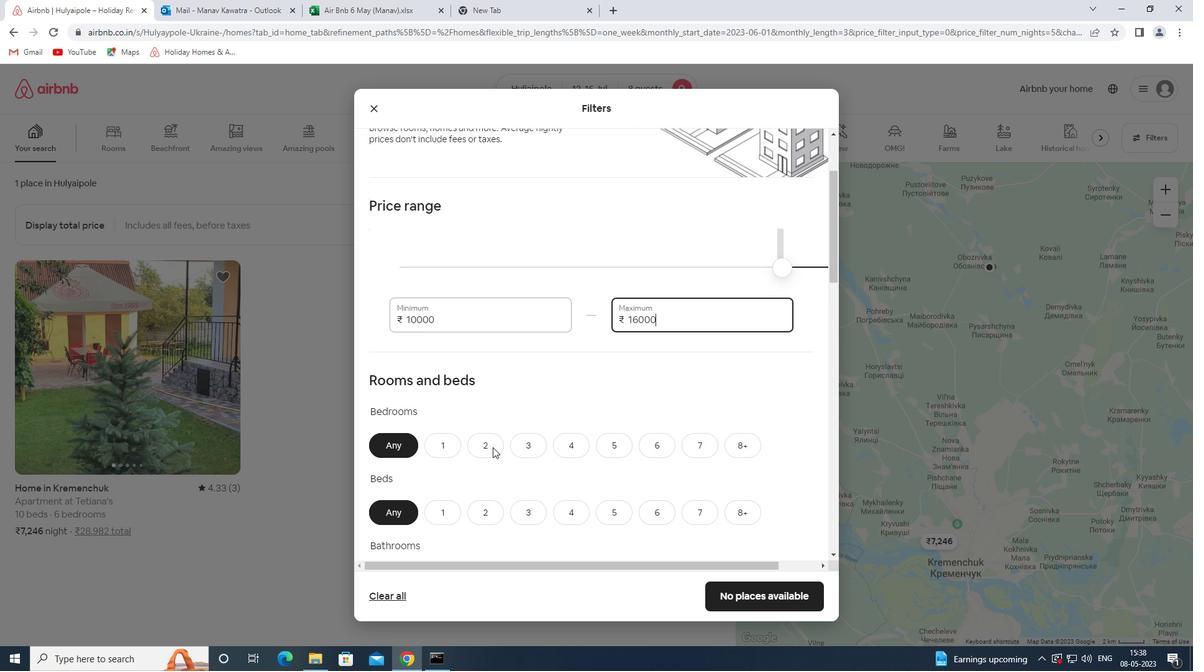 
Action: Mouse moved to (742, 394)
Screenshot: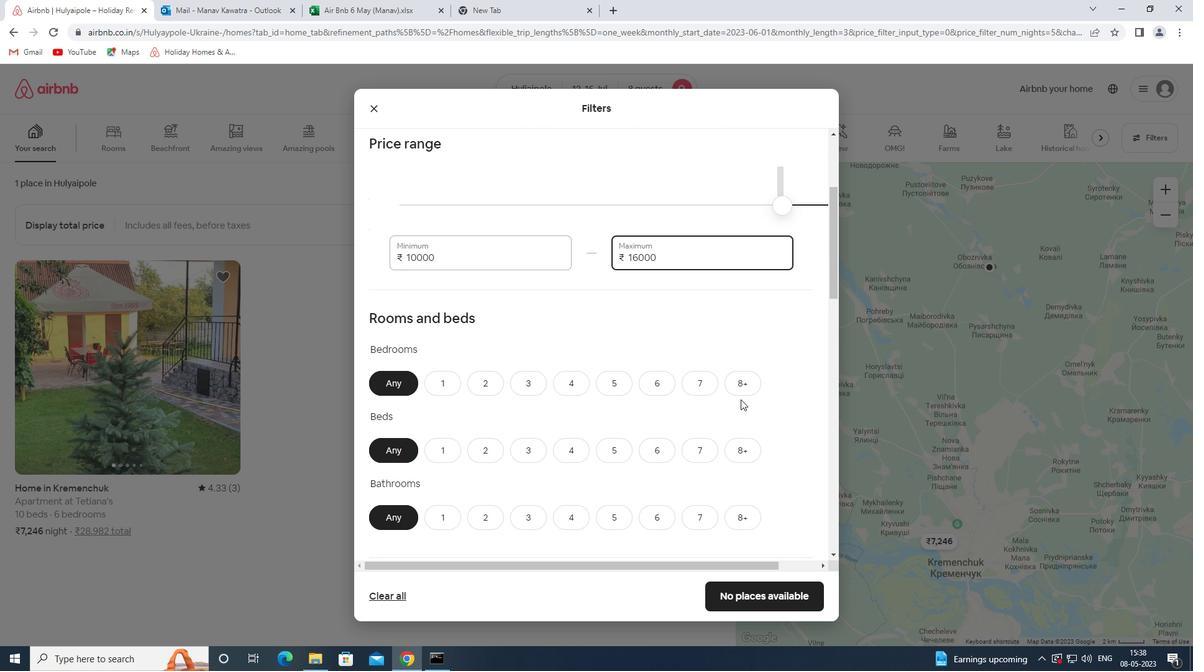 
Action: Mouse pressed left at (742, 394)
Screenshot: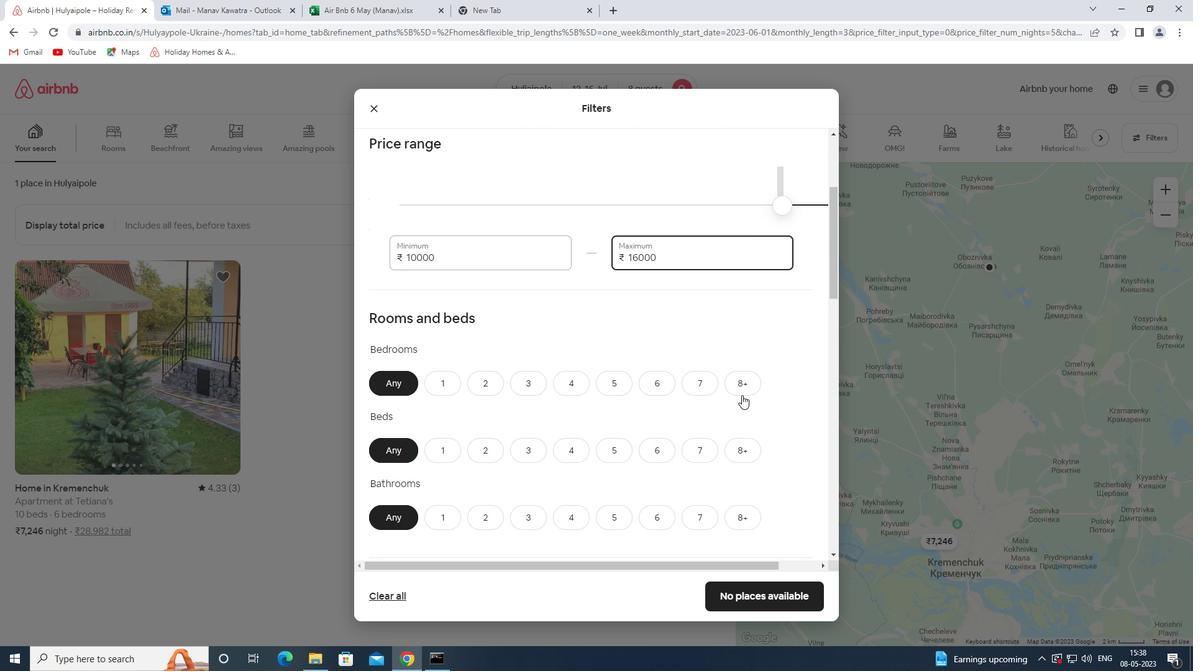 
Action: Mouse moved to (745, 452)
Screenshot: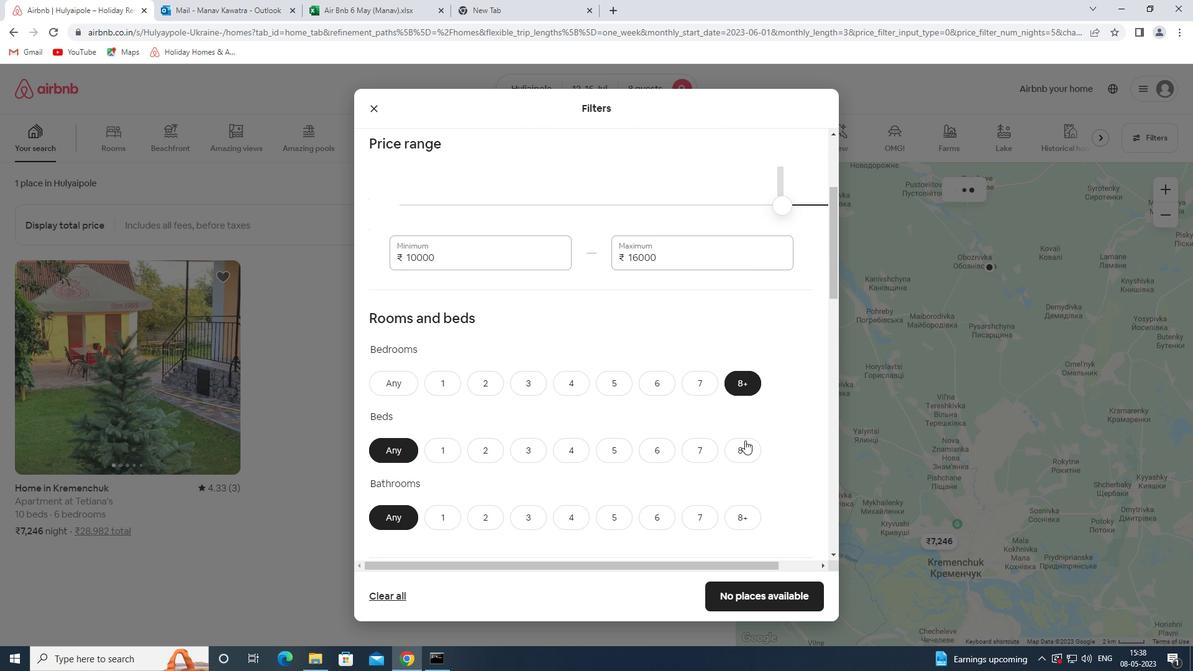 
Action: Mouse pressed left at (745, 452)
Screenshot: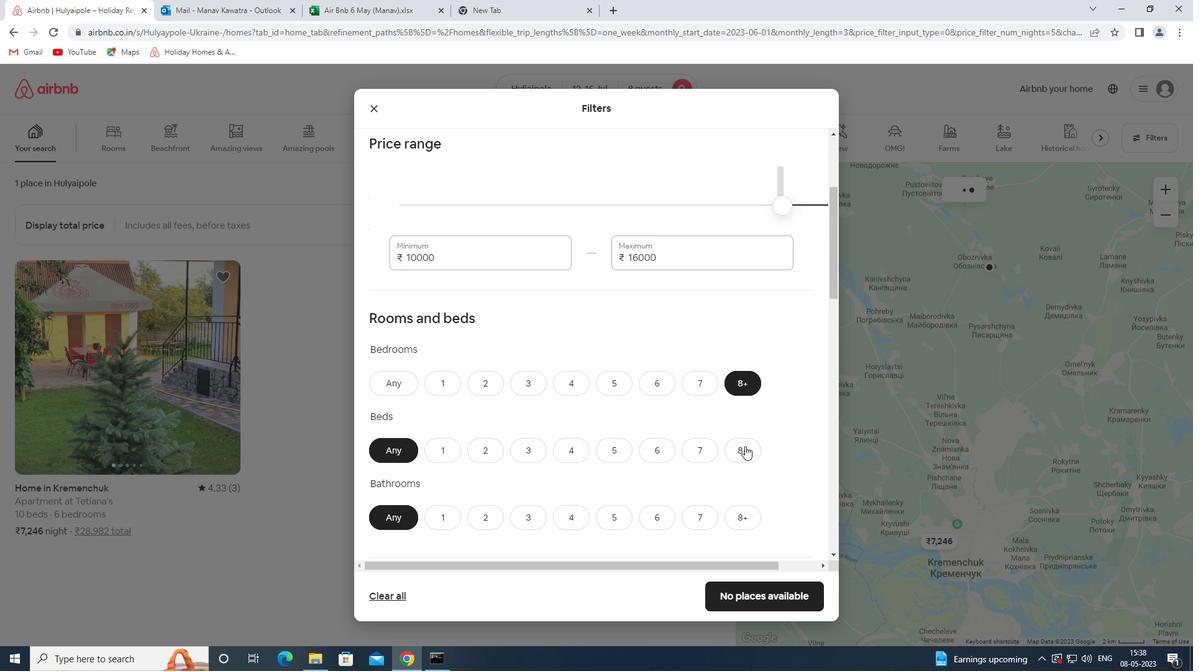 
Action: Mouse moved to (740, 425)
Screenshot: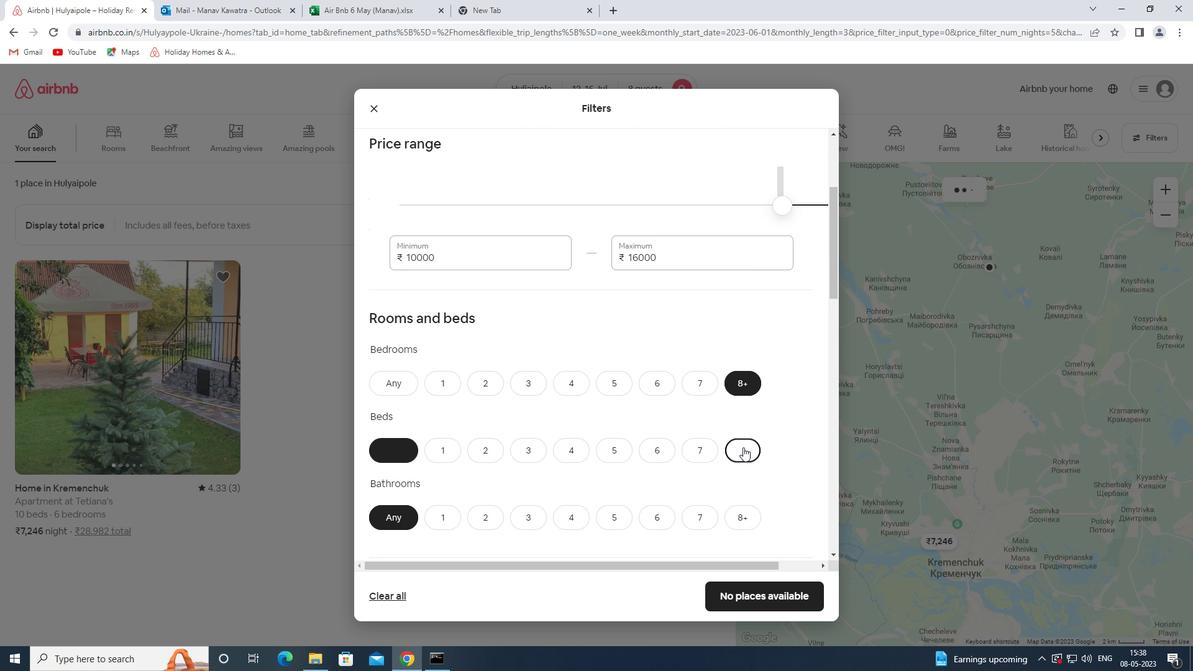 
Action: Mouse scrolled (740, 424) with delta (0, 0)
Screenshot: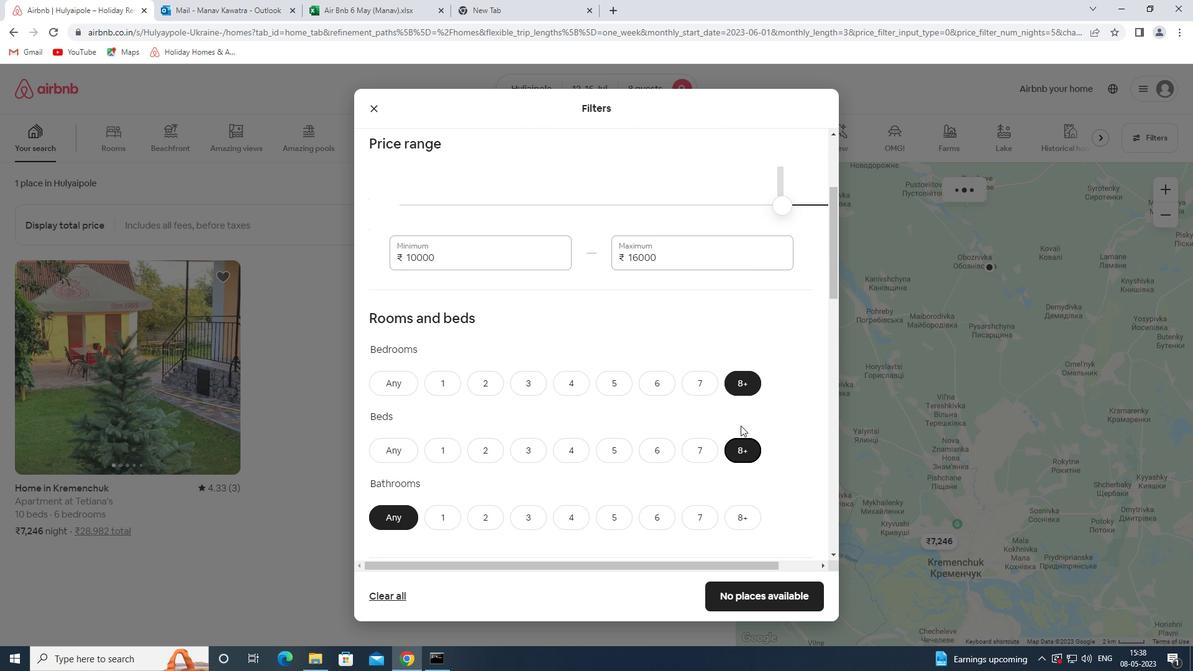 
Action: Mouse moved to (733, 426)
Screenshot: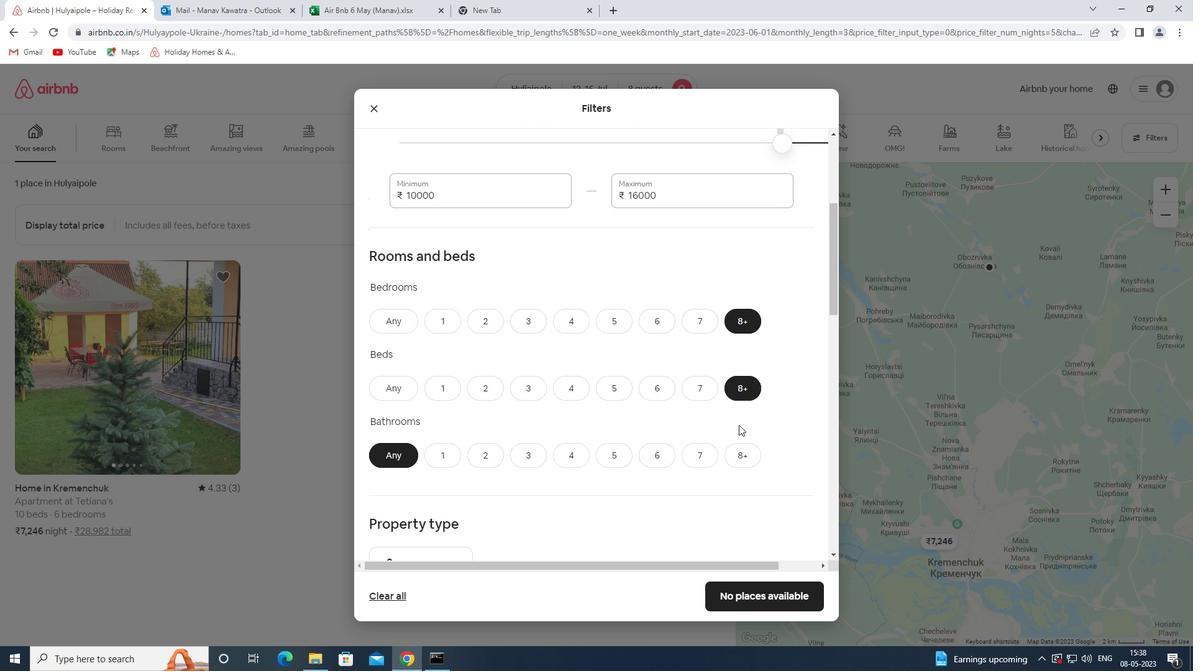 
Action: Mouse scrolled (733, 427) with delta (0, 0)
Screenshot: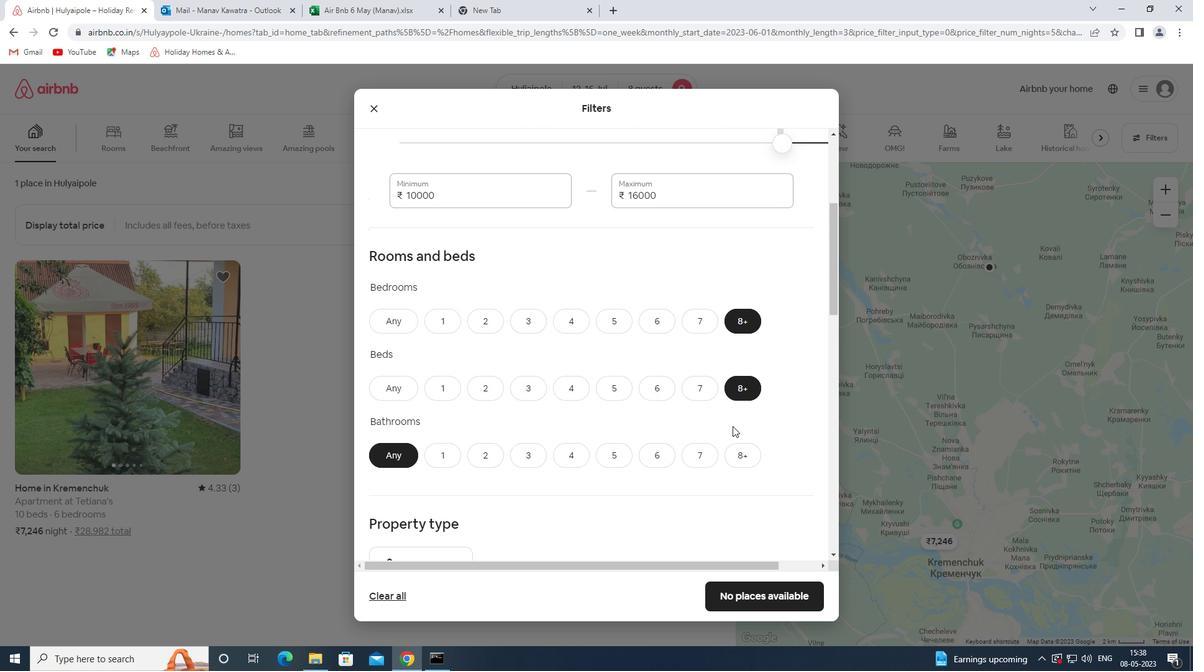 
Action: Mouse scrolled (733, 425) with delta (0, 0)
Screenshot: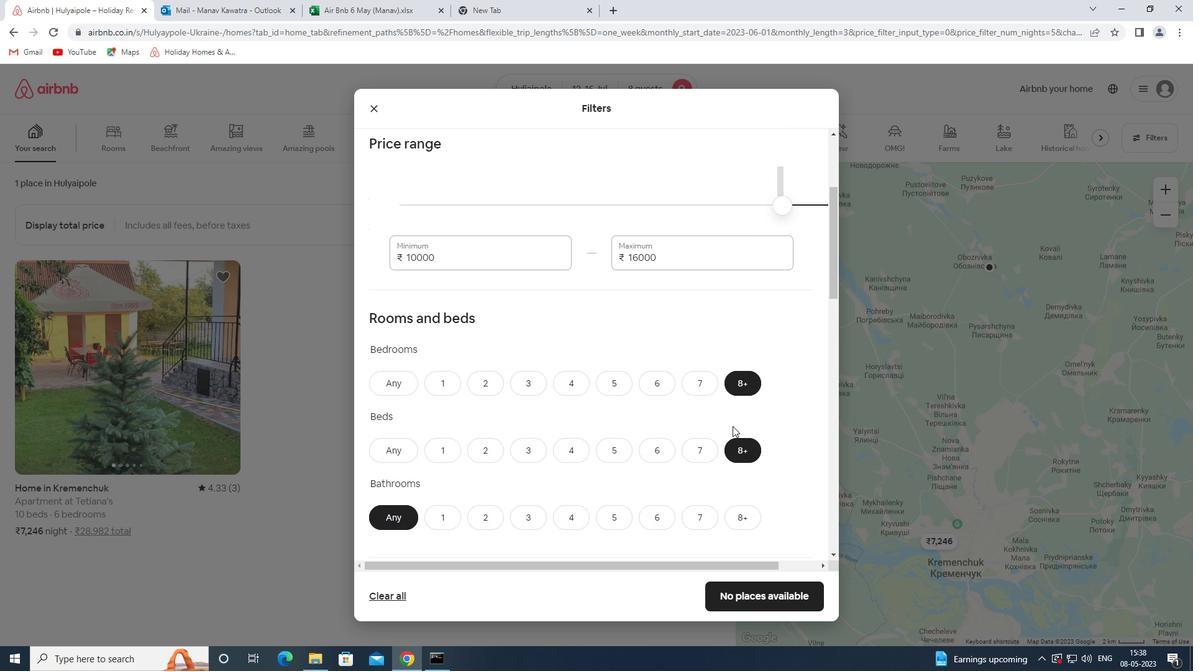 
Action: Mouse scrolled (733, 425) with delta (0, 0)
Screenshot: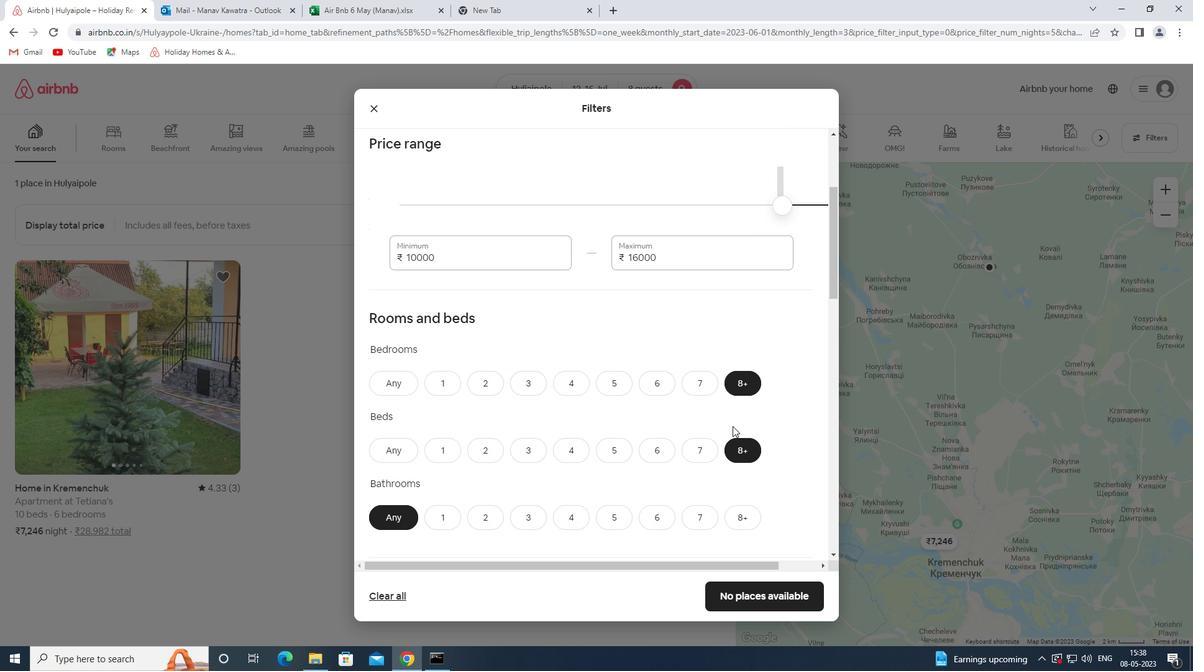 
Action: Mouse moved to (752, 393)
Screenshot: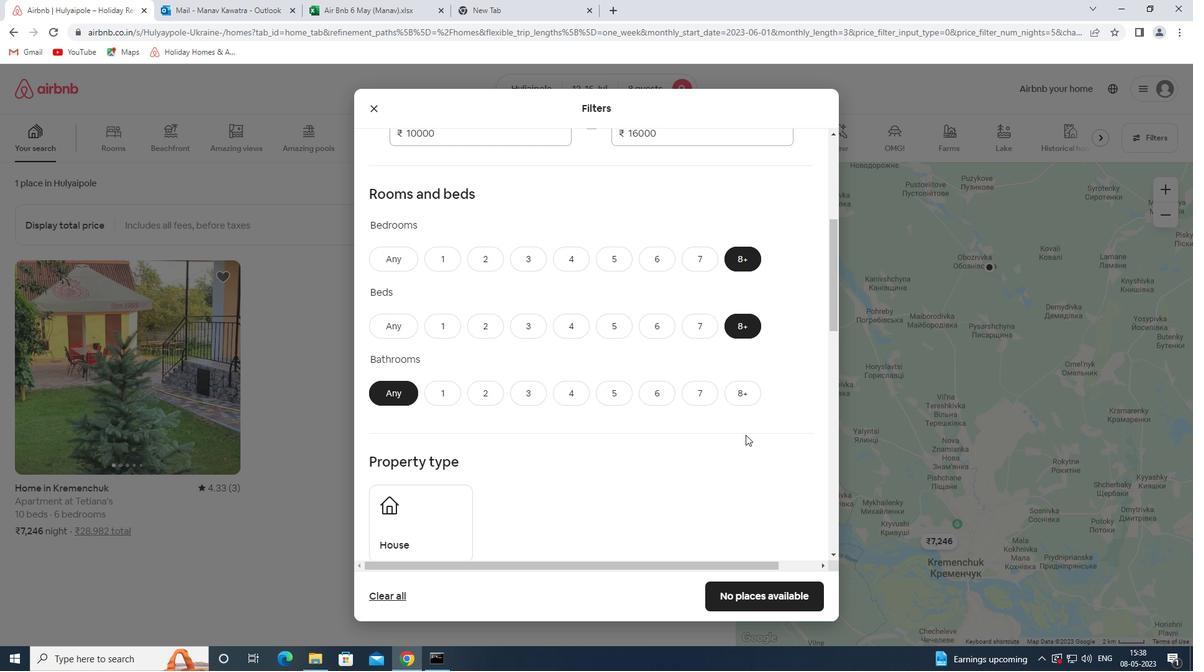 
Action: Mouse pressed left at (752, 393)
Screenshot: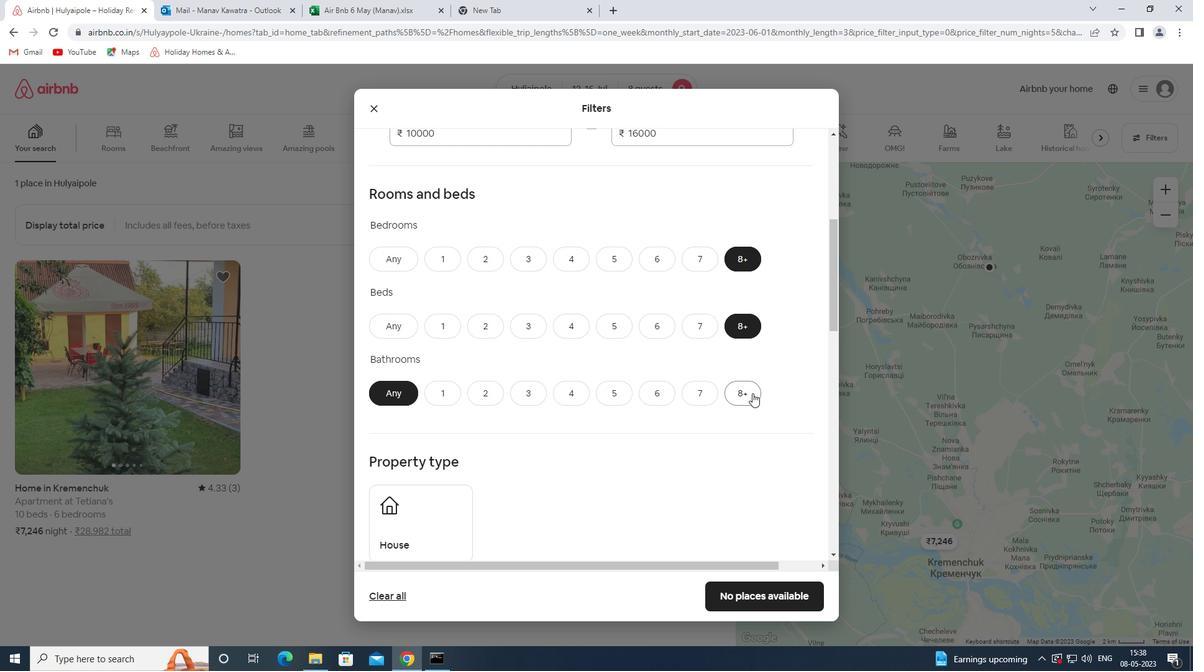 
Action: Mouse moved to (734, 422)
Screenshot: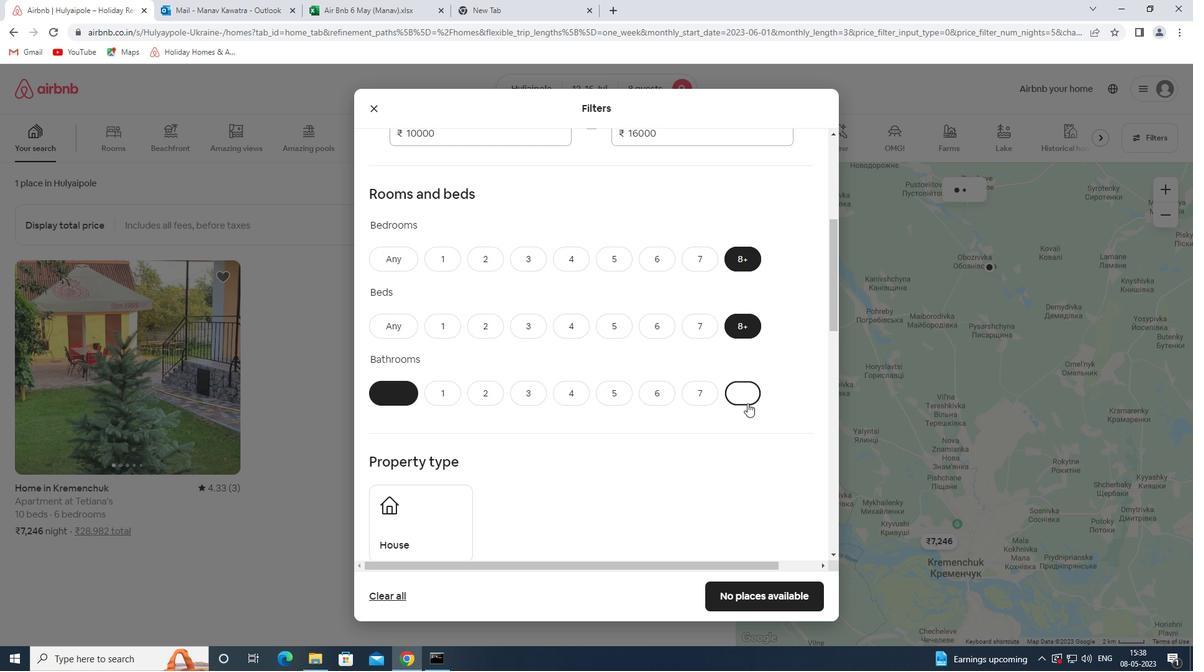 
Action: Mouse scrolled (734, 422) with delta (0, 0)
Screenshot: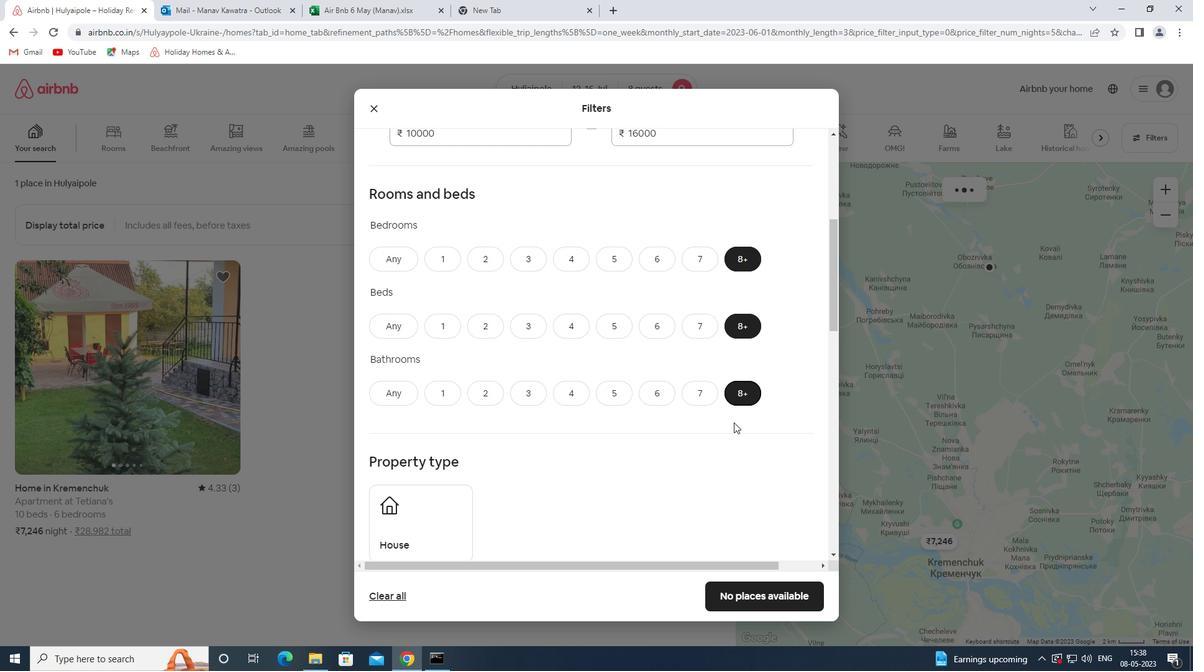 
Action: Mouse scrolled (734, 422) with delta (0, 0)
Screenshot: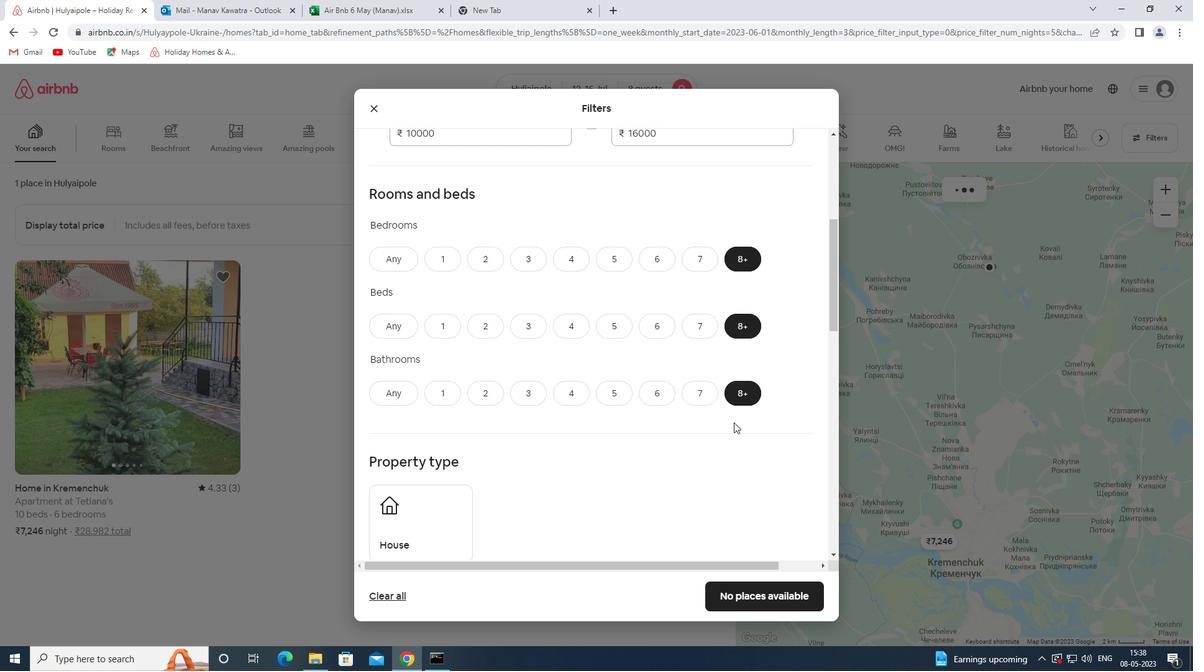 
Action: Mouse scrolled (734, 422) with delta (0, 0)
Screenshot: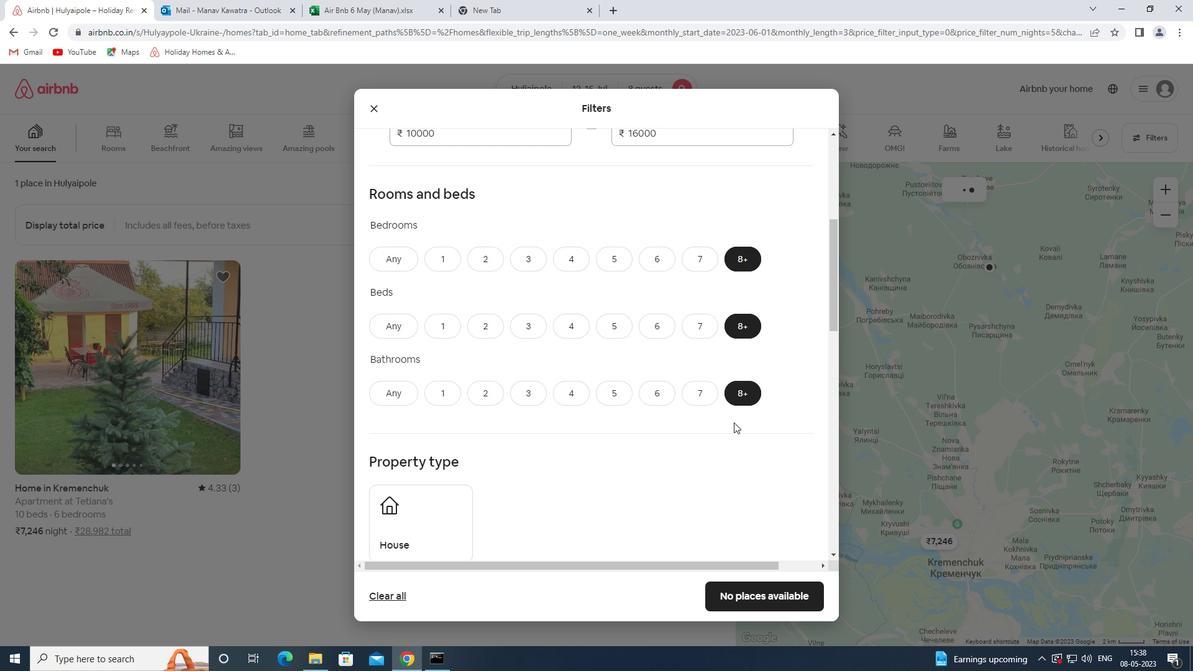 
Action: Mouse moved to (406, 351)
Screenshot: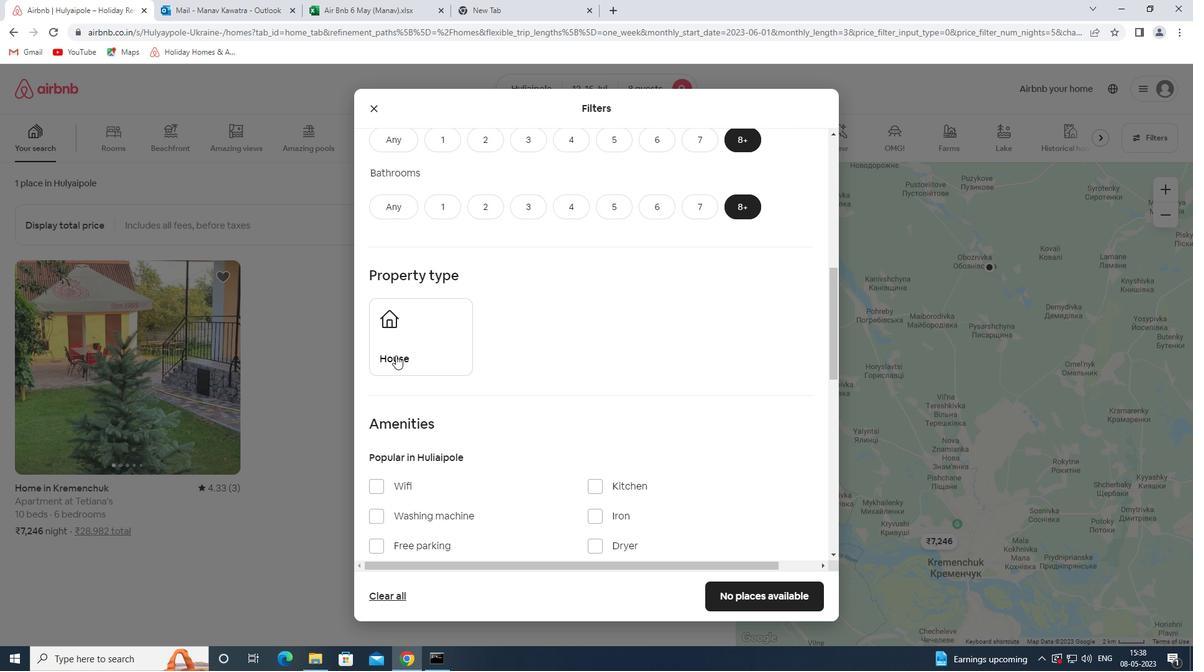 
Action: Mouse pressed left at (406, 351)
Screenshot: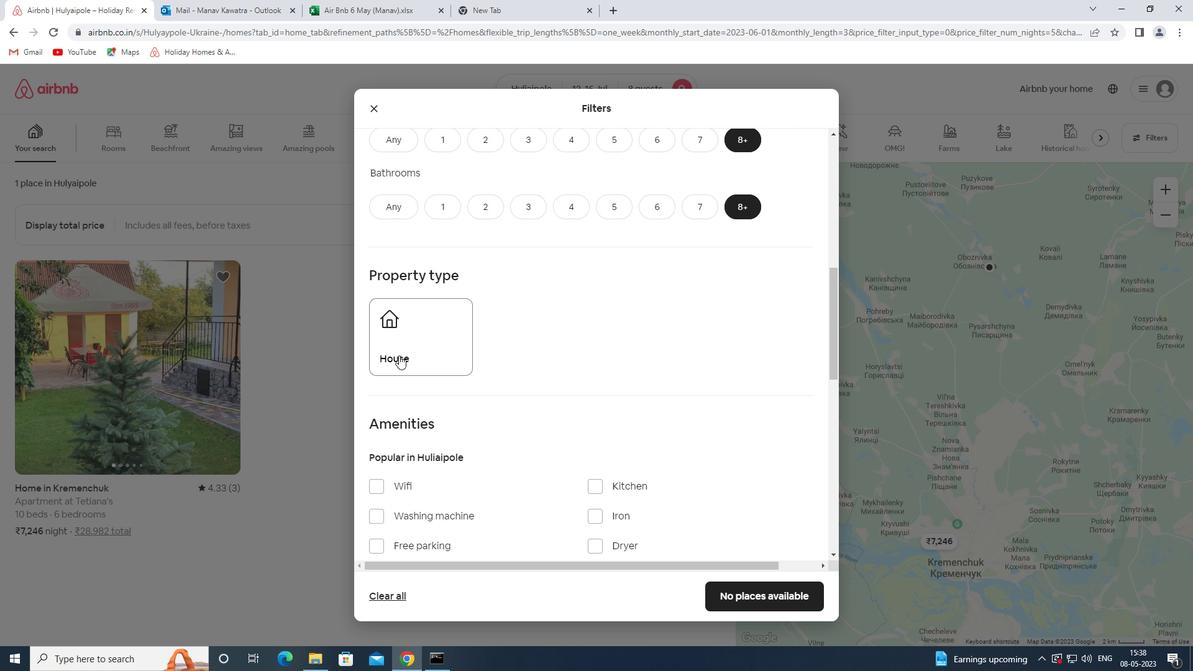 
Action: Mouse moved to (476, 397)
Screenshot: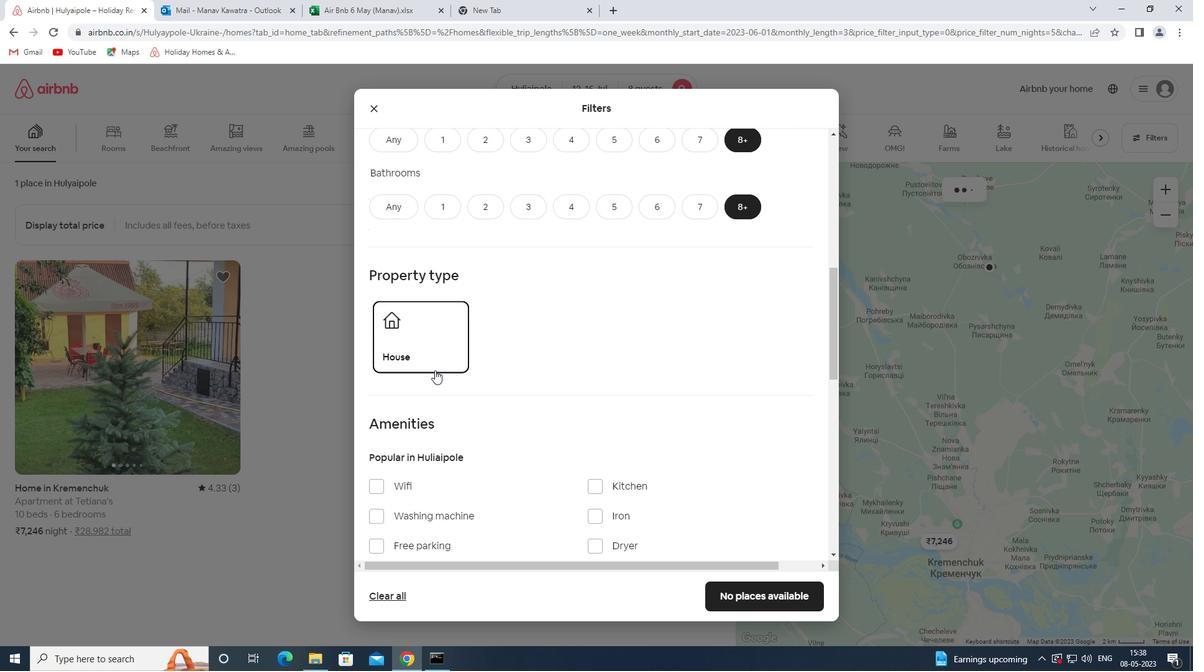 
Action: Mouse scrolled (476, 397) with delta (0, 0)
Screenshot: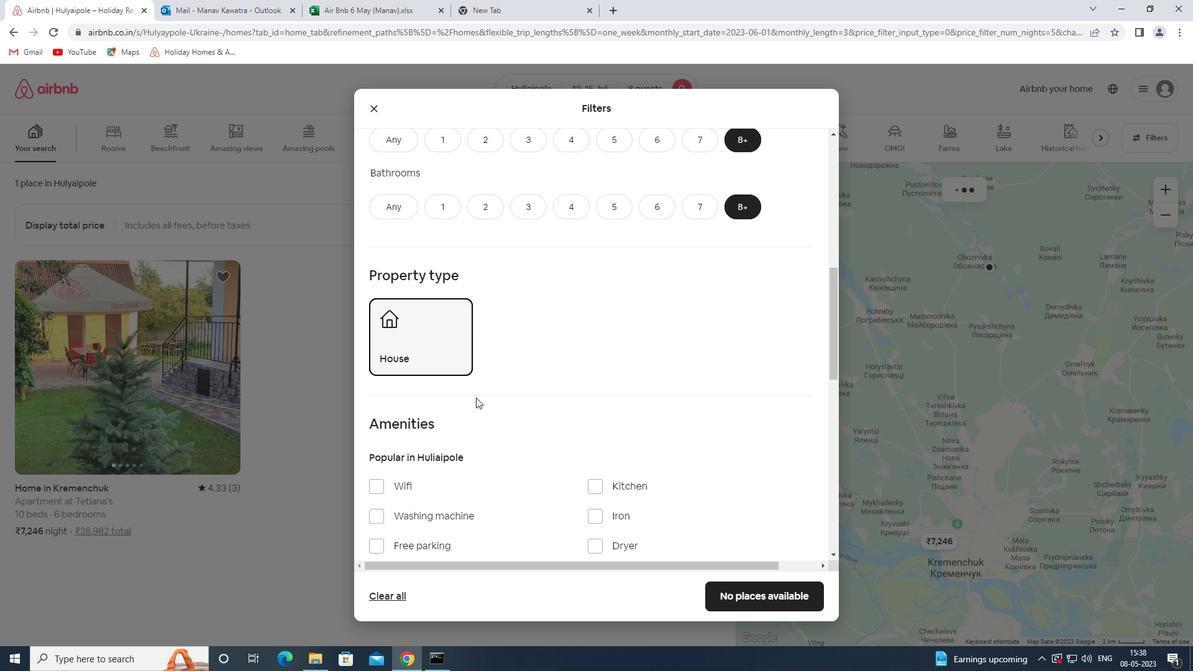 
Action: Mouse scrolled (476, 397) with delta (0, 0)
Screenshot: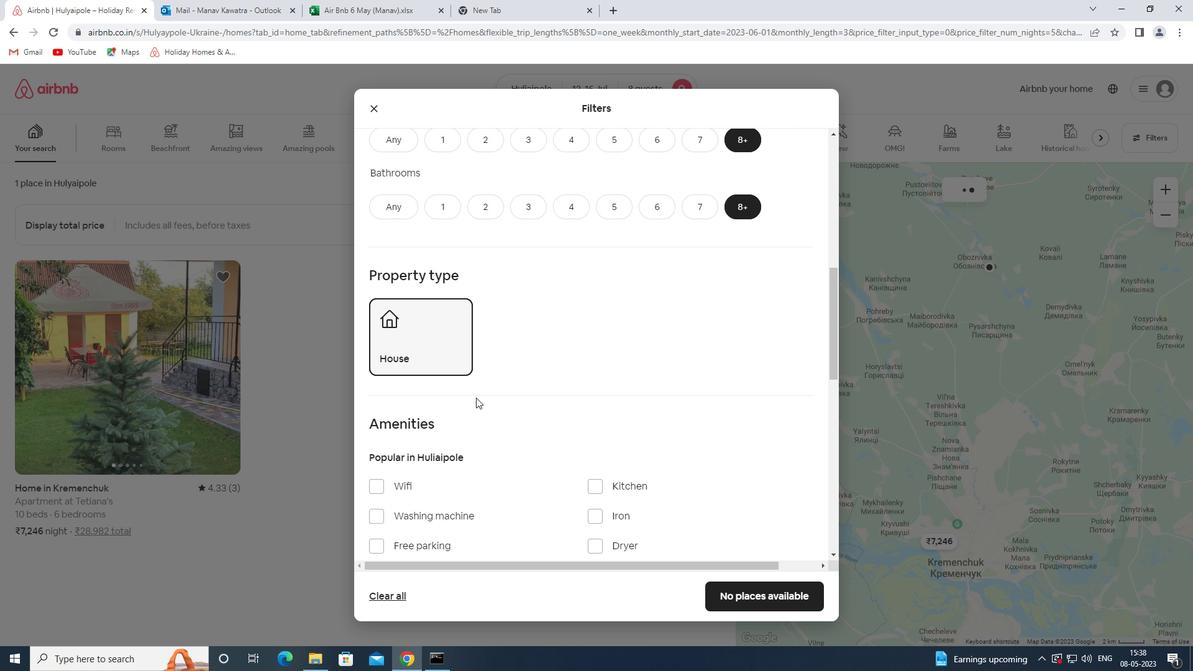 
Action: Mouse moved to (408, 361)
Screenshot: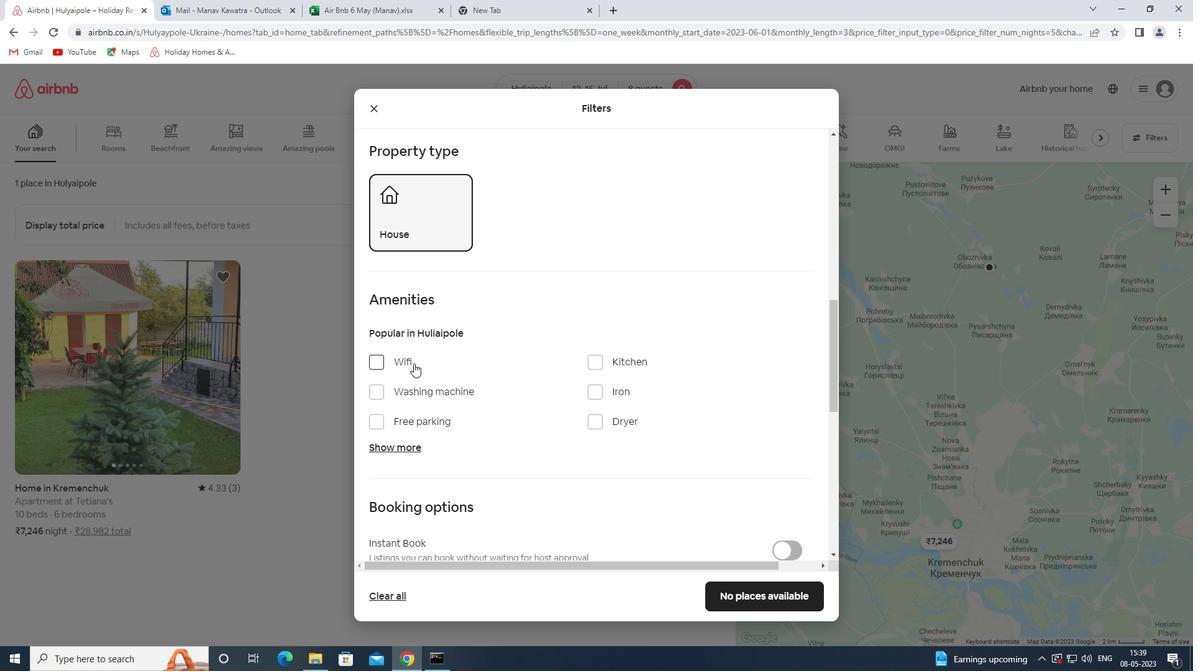 
Action: Mouse pressed left at (408, 361)
Screenshot: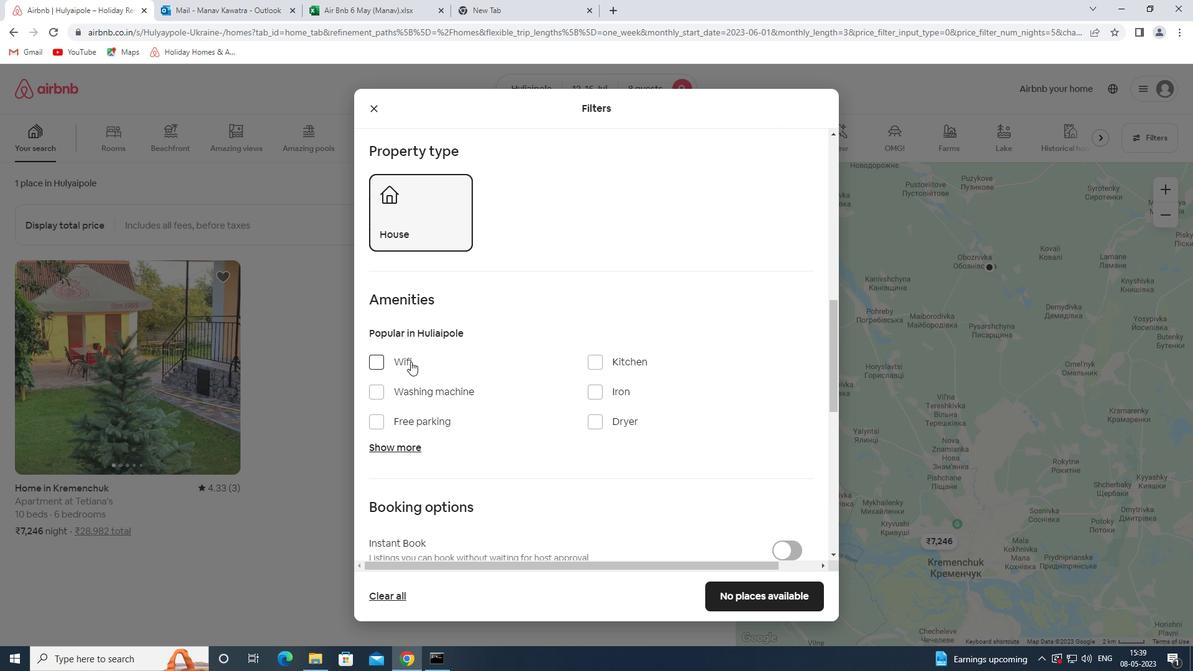 
Action: Mouse moved to (447, 420)
Screenshot: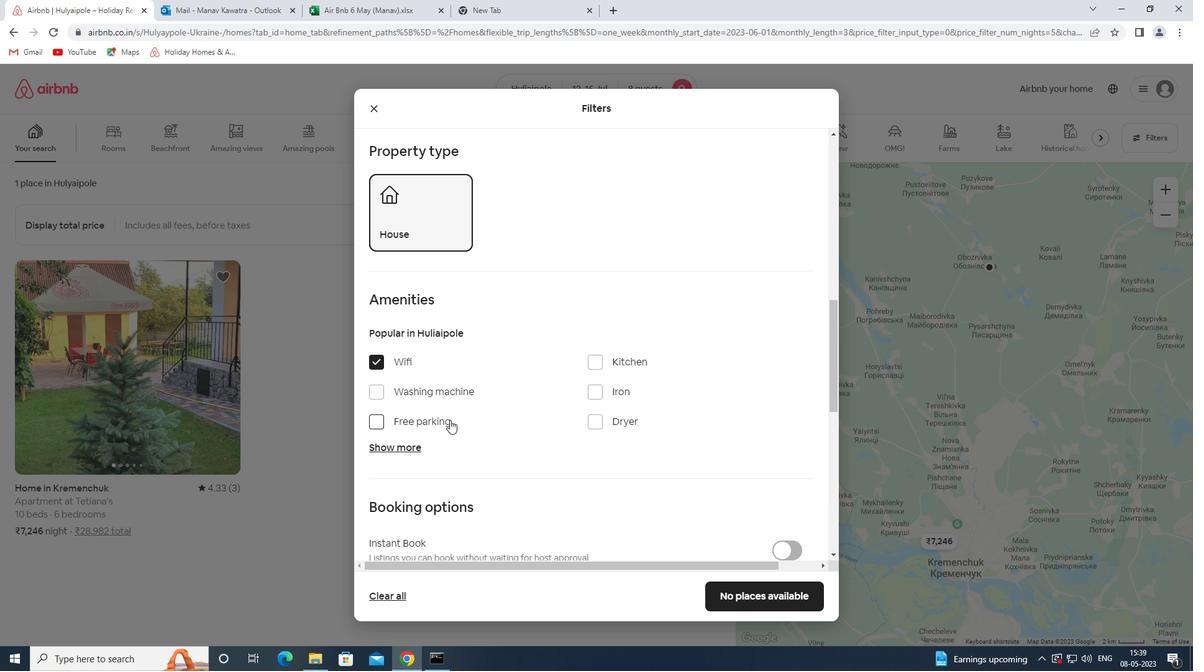 
Action: Mouse pressed left at (447, 420)
Screenshot: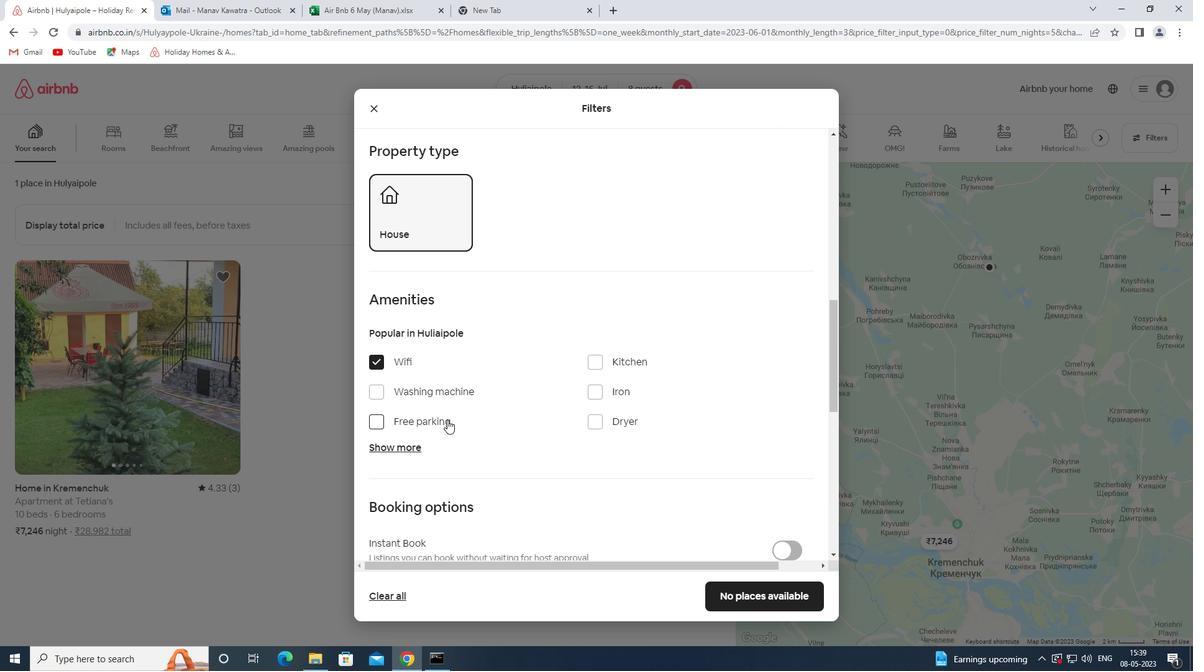 
Action: Mouse moved to (404, 443)
Screenshot: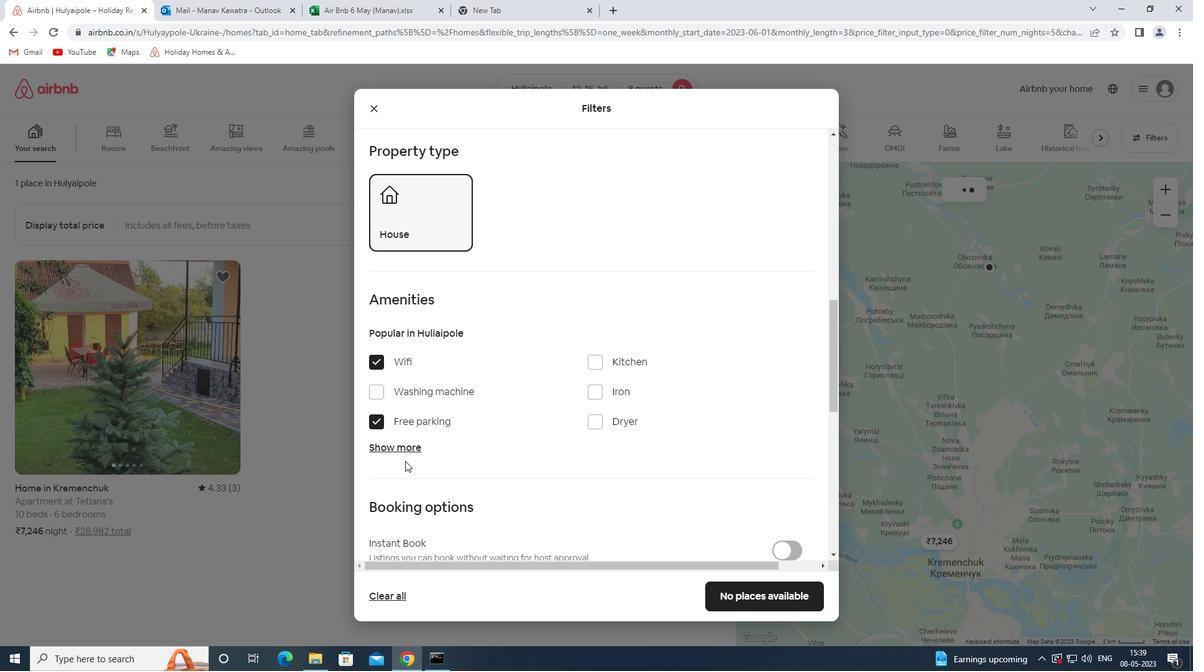 
Action: Mouse pressed left at (404, 443)
Screenshot: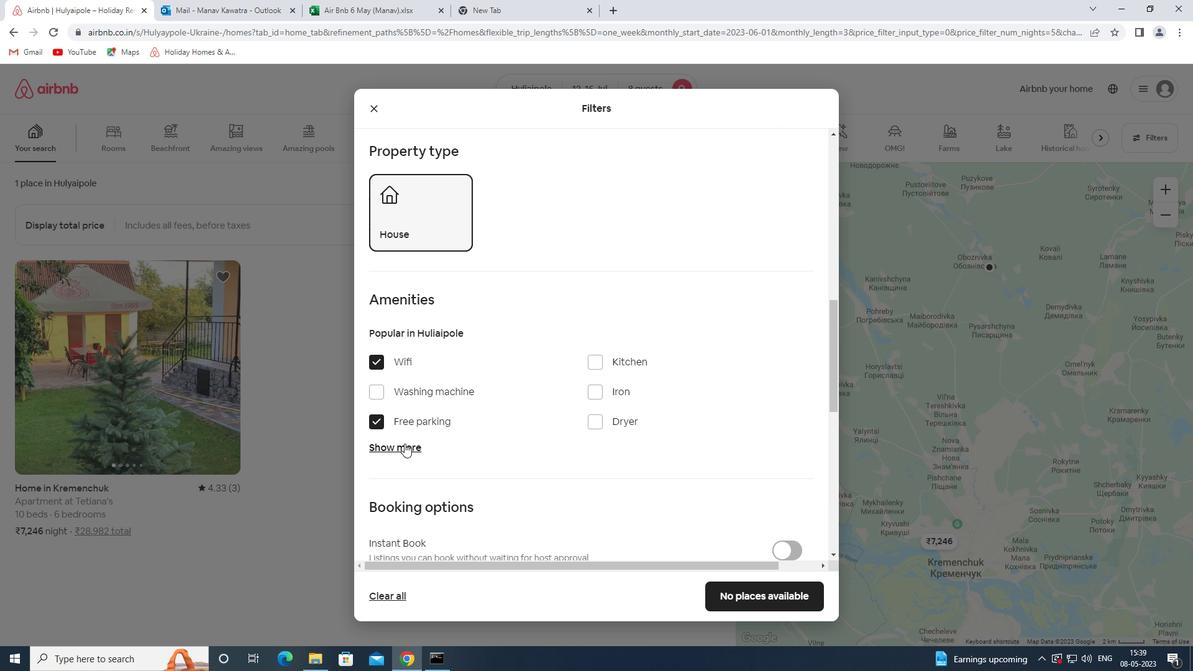 
Action: Mouse moved to (587, 524)
Screenshot: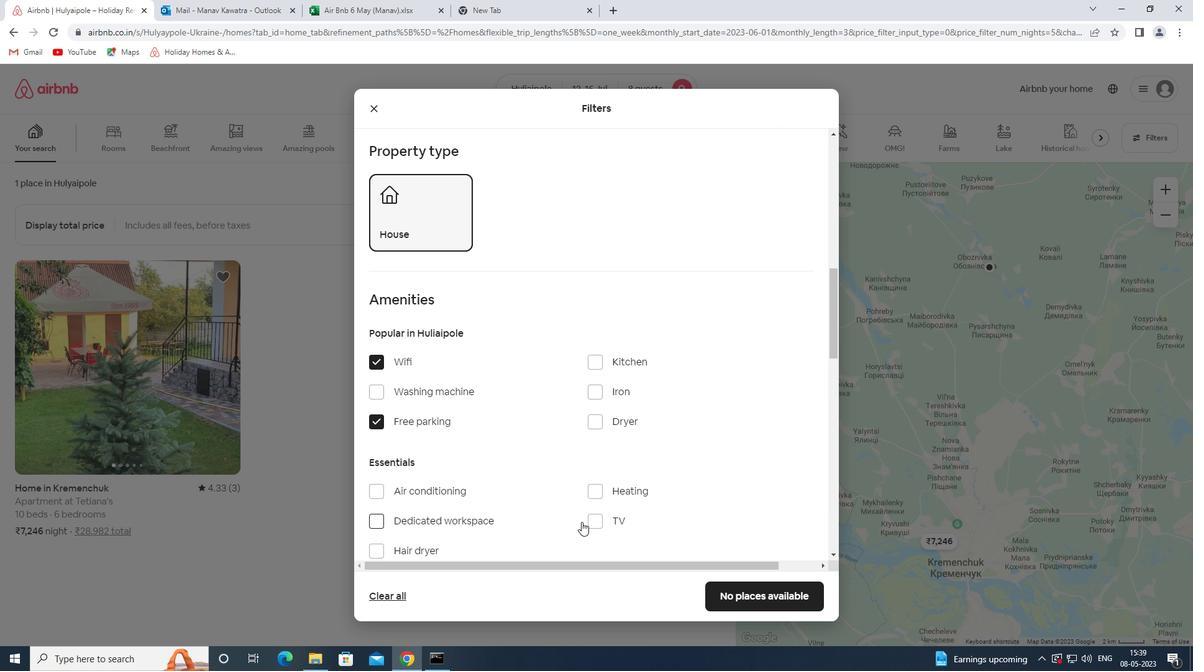 
Action: Mouse pressed left at (587, 524)
Screenshot: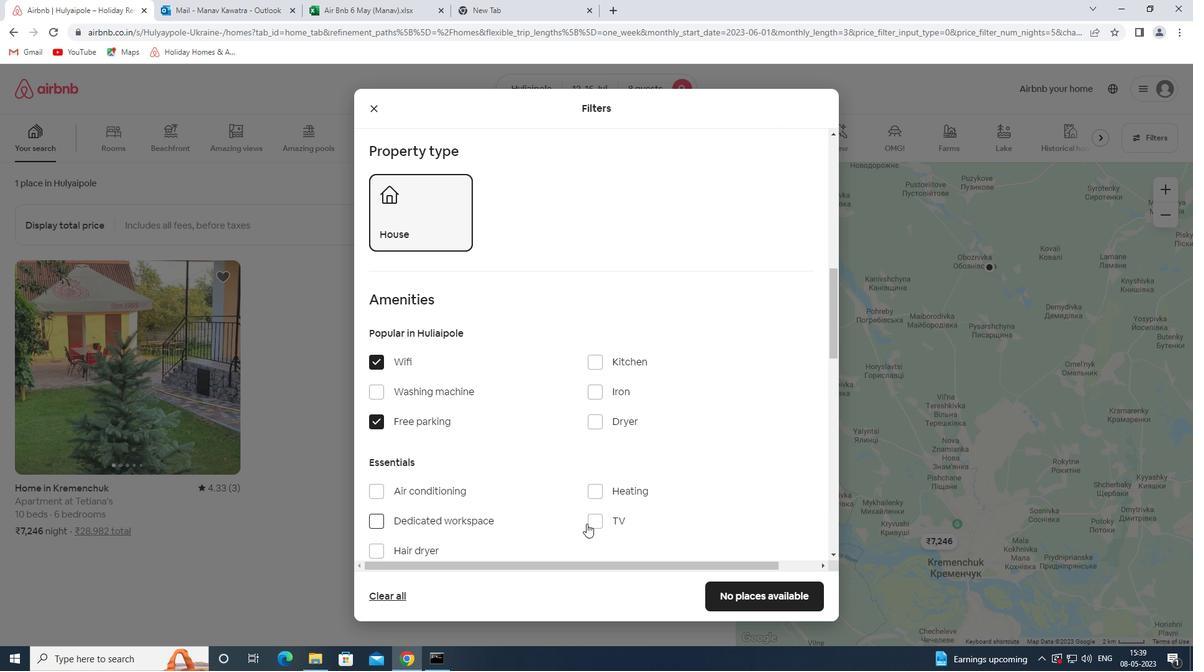 
Action: Mouse moved to (537, 456)
Screenshot: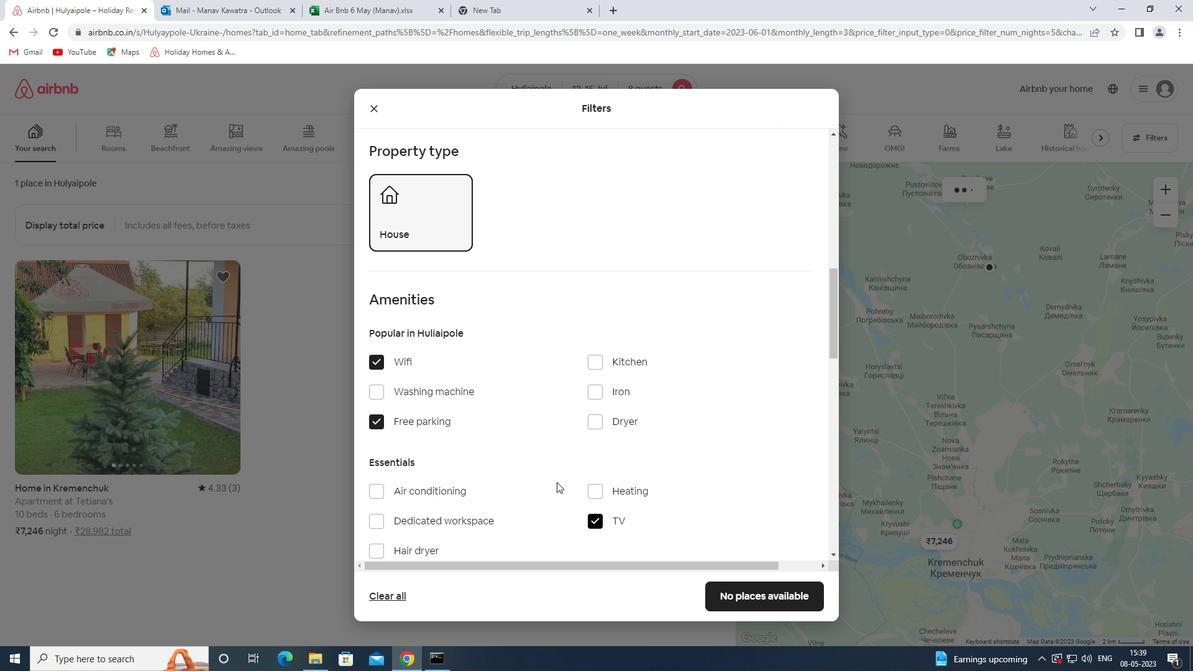 
Action: Mouse scrolled (537, 455) with delta (0, 0)
Screenshot: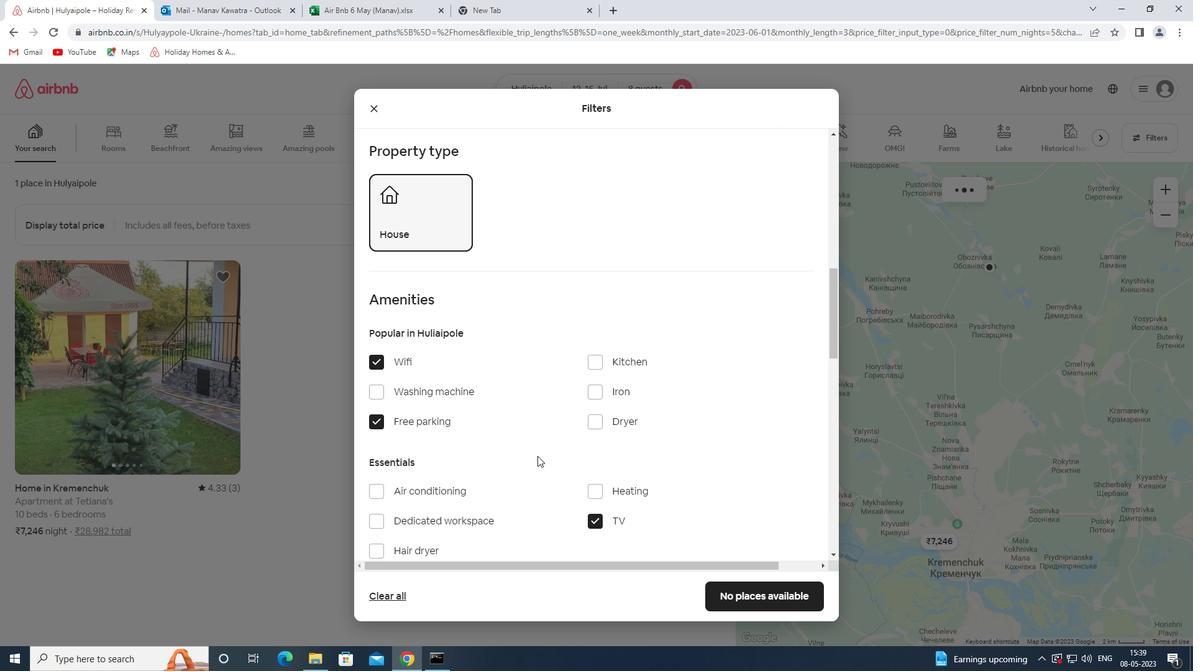 
Action: Mouse scrolled (537, 455) with delta (0, 0)
Screenshot: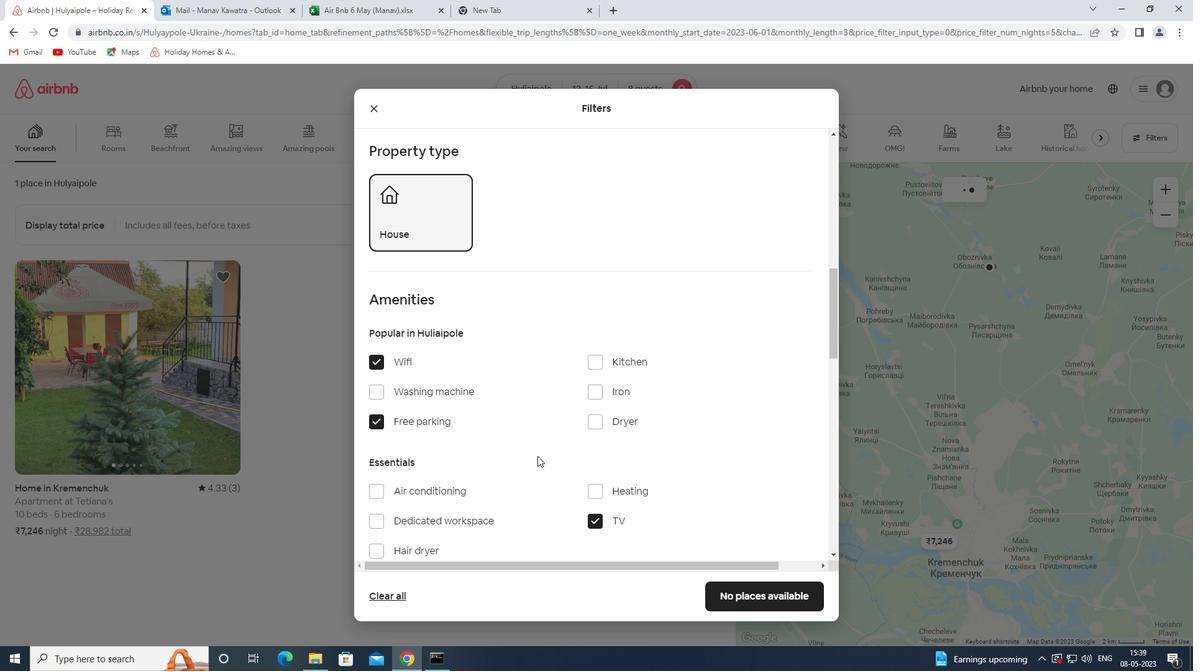 
Action: Mouse scrolled (537, 455) with delta (0, 0)
Screenshot: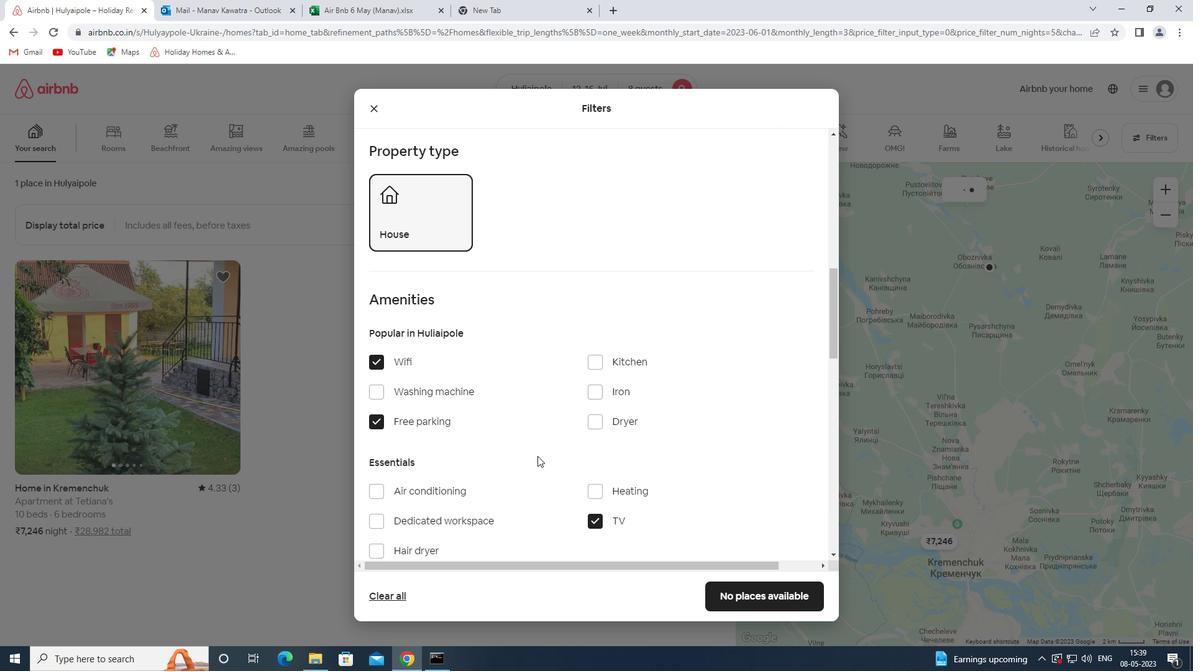 
Action: Mouse scrolled (537, 455) with delta (0, 0)
Screenshot: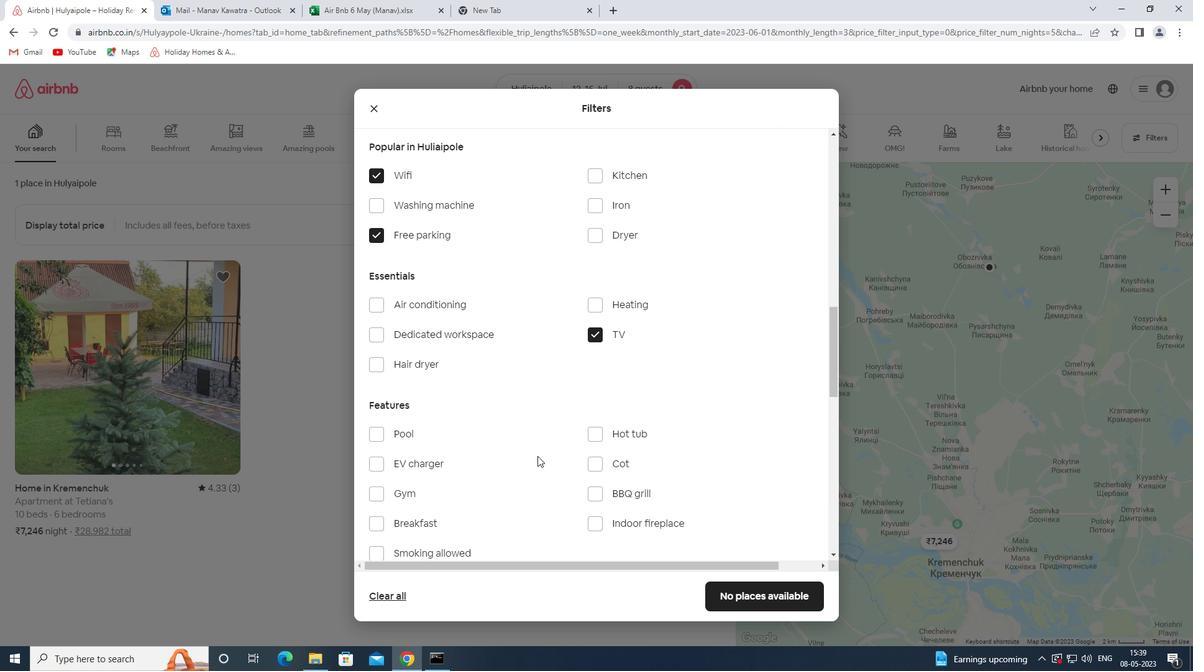 
Action: Mouse moved to (424, 459)
Screenshot: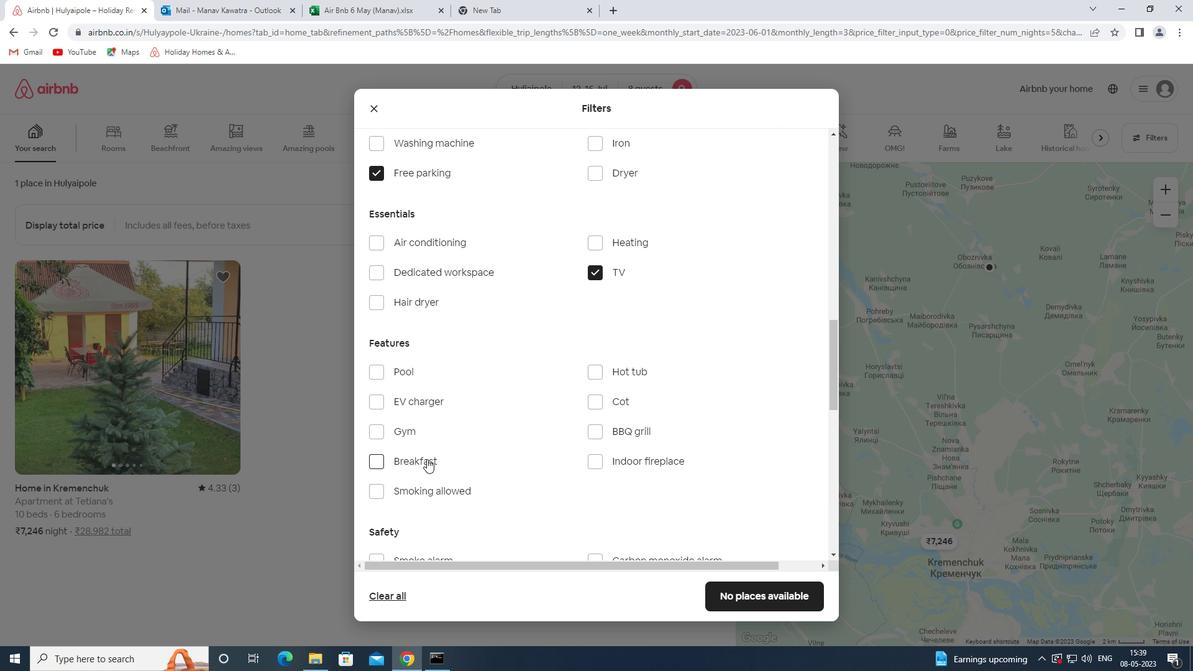 
Action: Mouse pressed left at (424, 459)
Screenshot: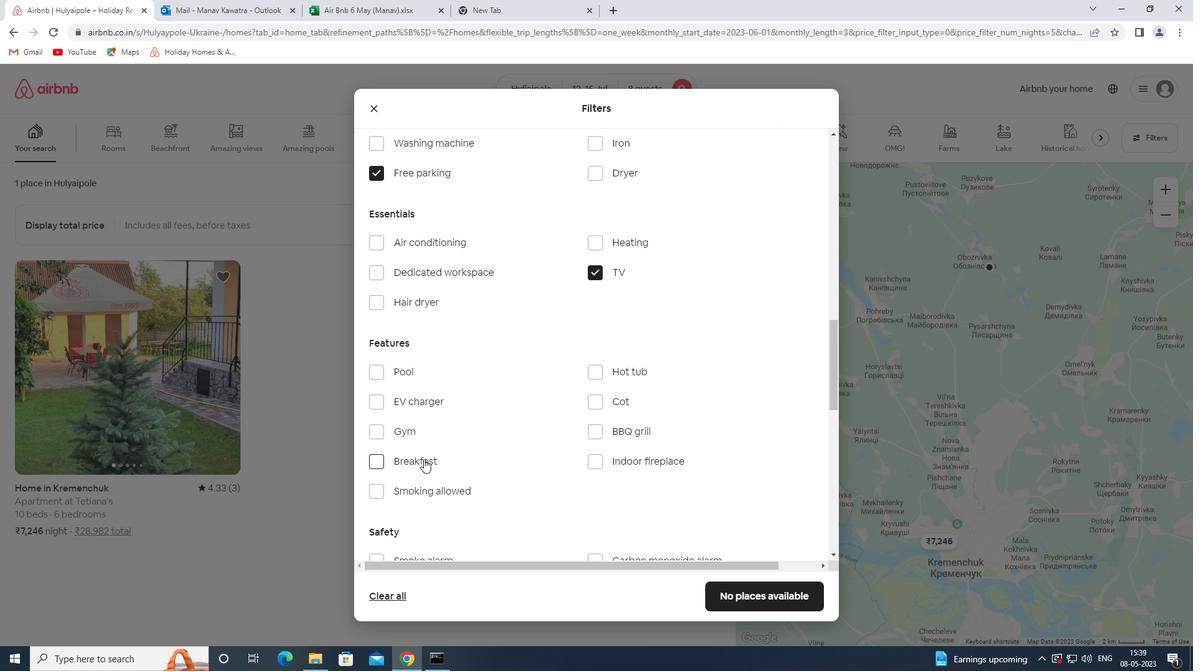
Action: Mouse moved to (402, 430)
Screenshot: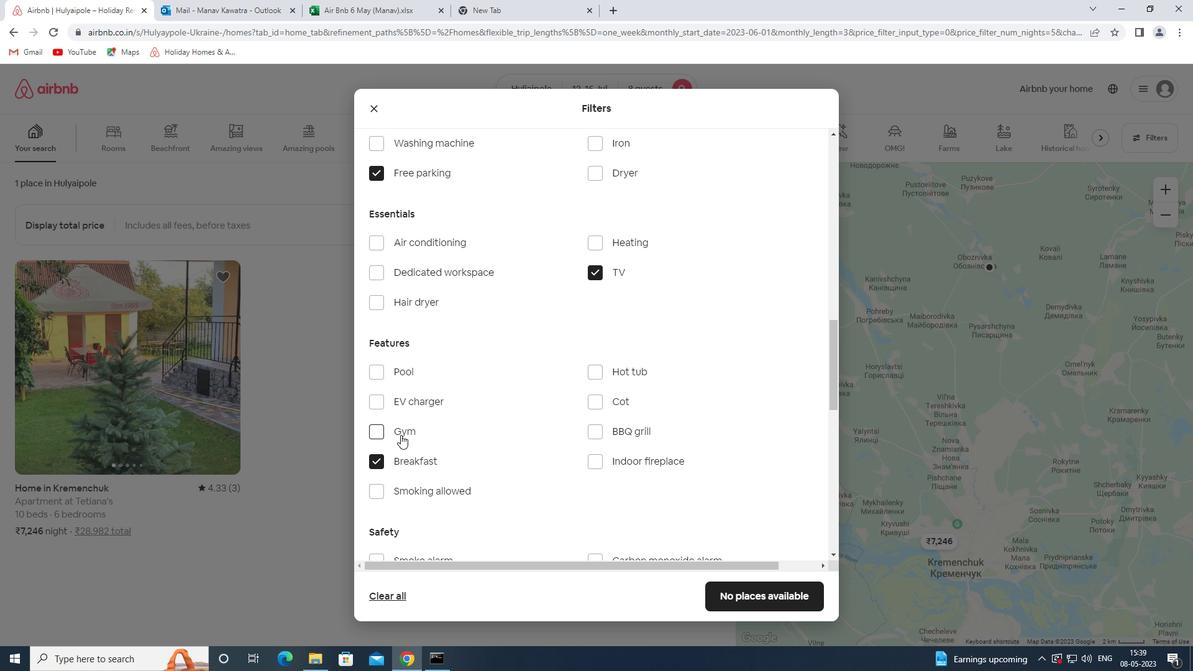 
Action: Mouse pressed left at (402, 430)
Screenshot: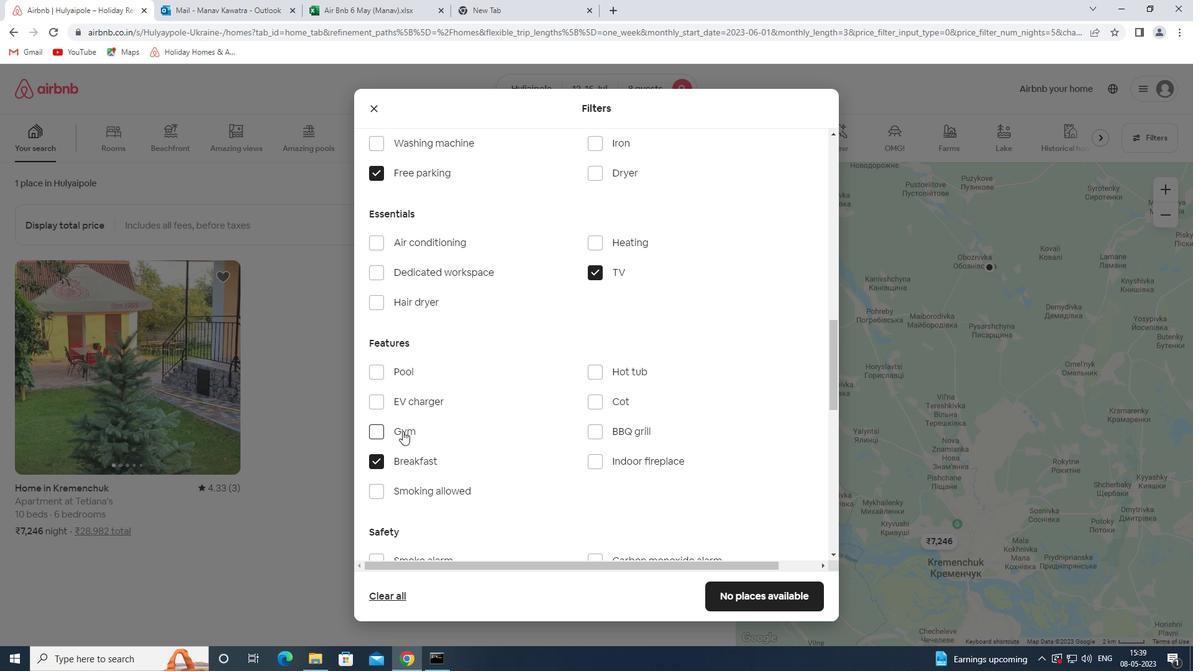 
Action: Mouse moved to (520, 433)
Screenshot: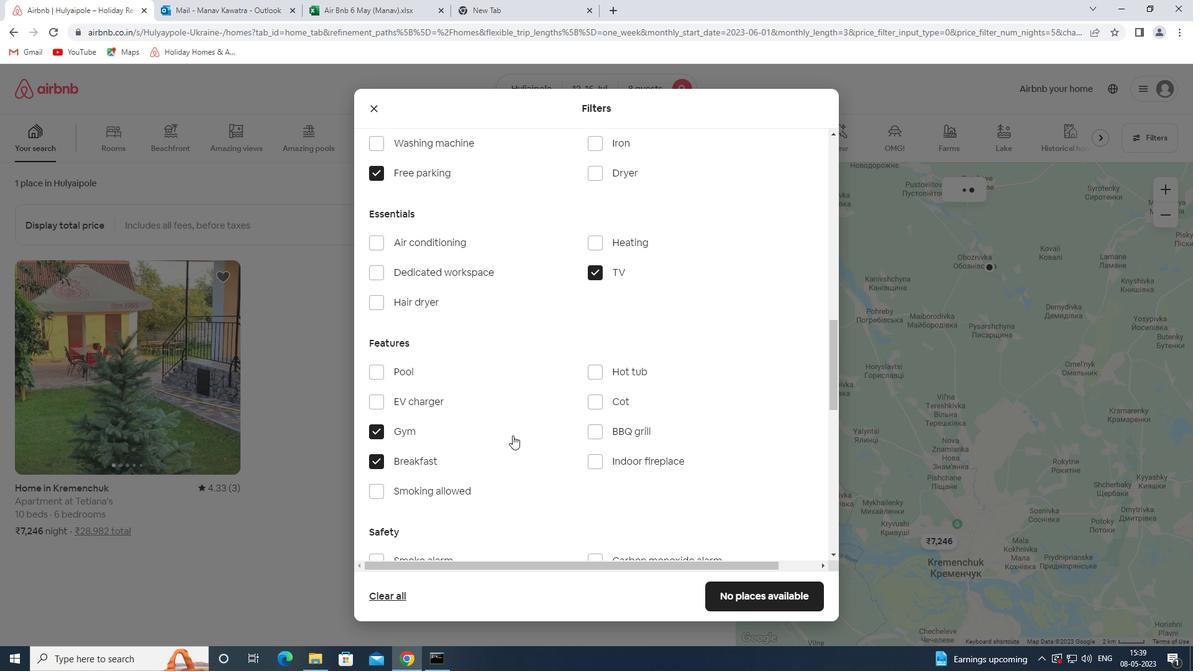 
Action: Mouse scrolled (520, 432) with delta (0, 0)
Screenshot: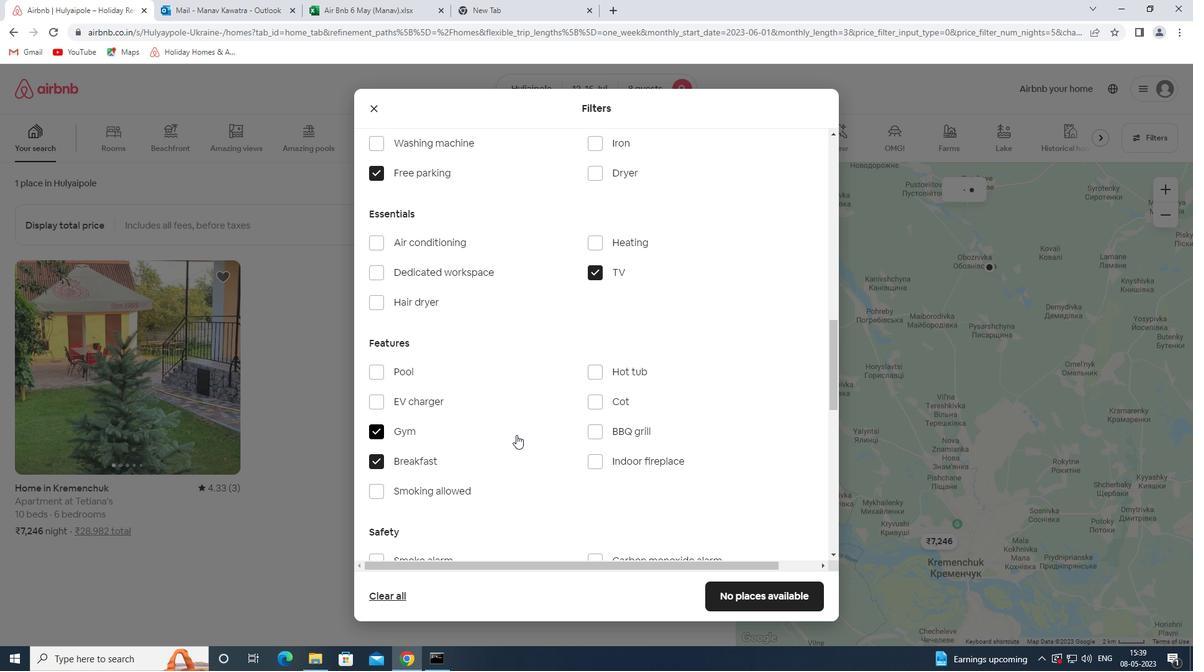 
Action: Mouse moved to (521, 432)
Screenshot: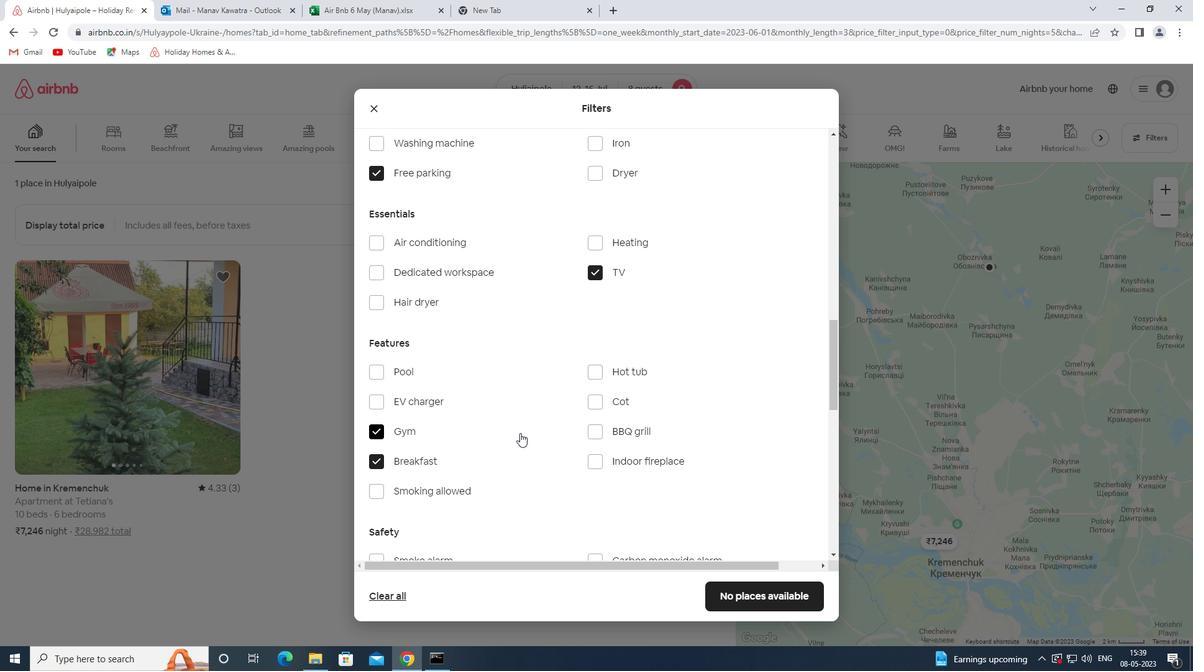 
Action: Mouse scrolled (521, 432) with delta (0, 0)
Screenshot: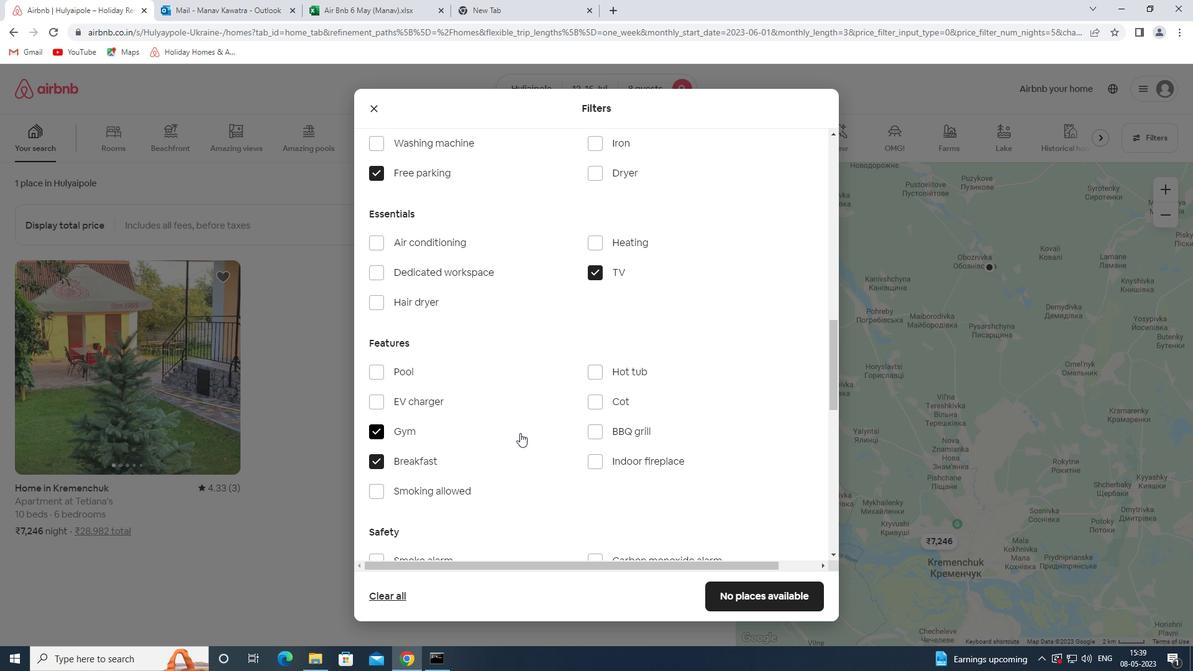 
Action: Mouse scrolled (521, 432) with delta (0, 0)
Screenshot: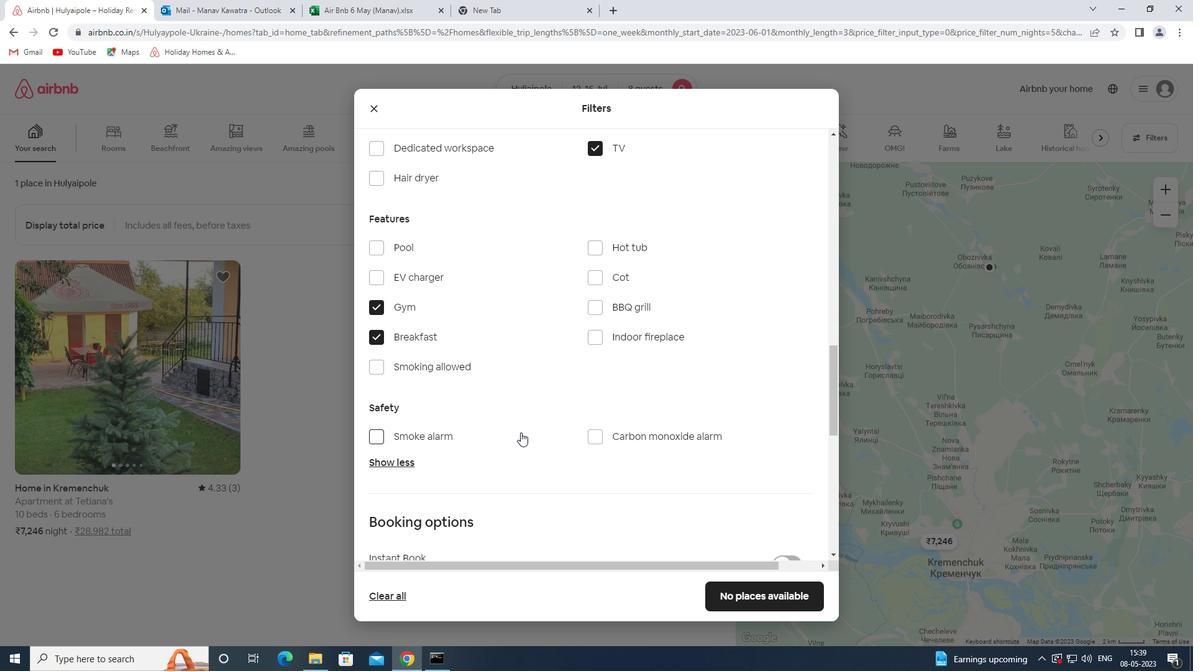 
Action: Mouse moved to (780, 540)
Screenshot: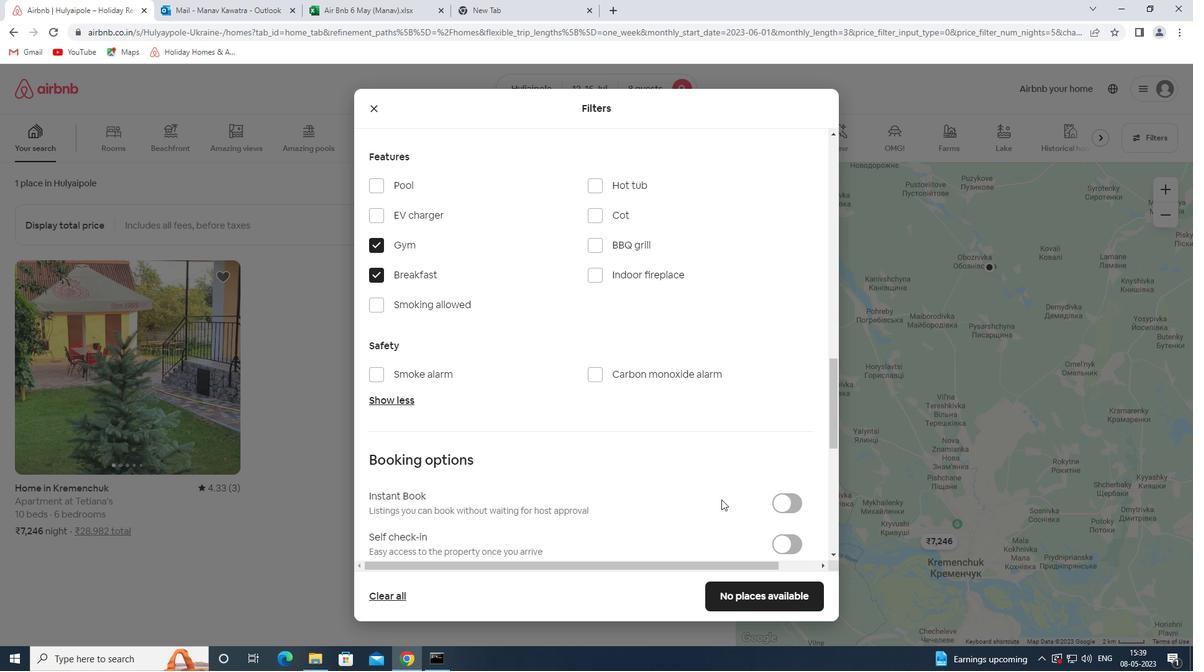 
Action: Mouse pressed left at (780, 540)
Screenshot: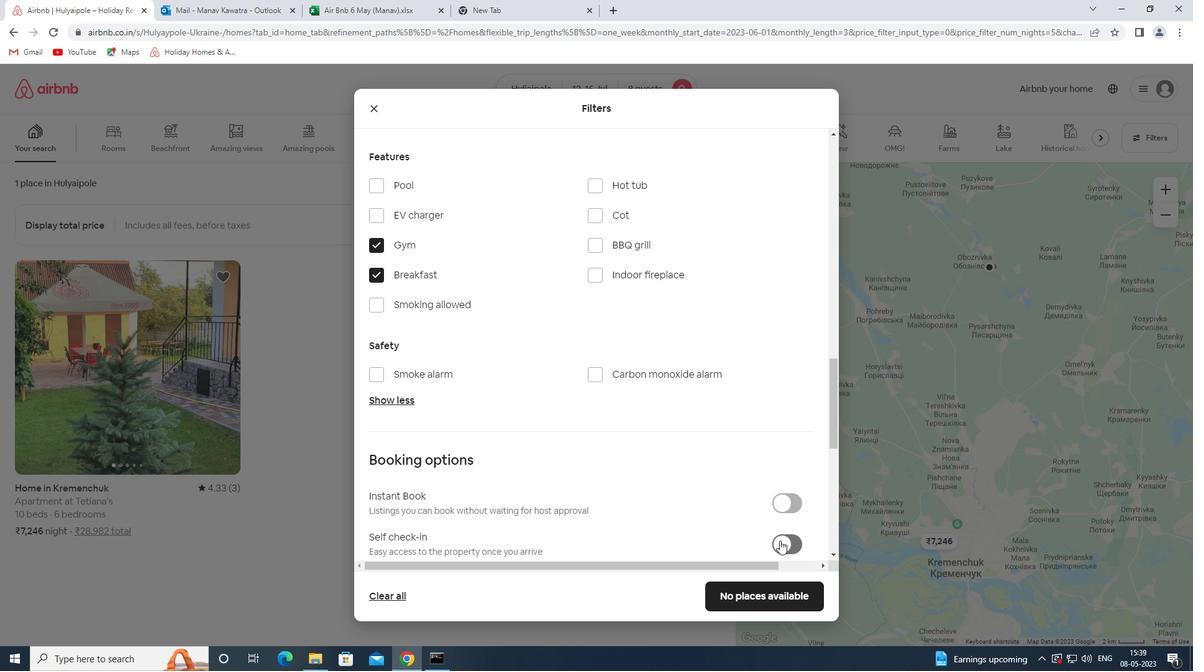 
Action: Mouse moved to (676, 455)
Screenshot: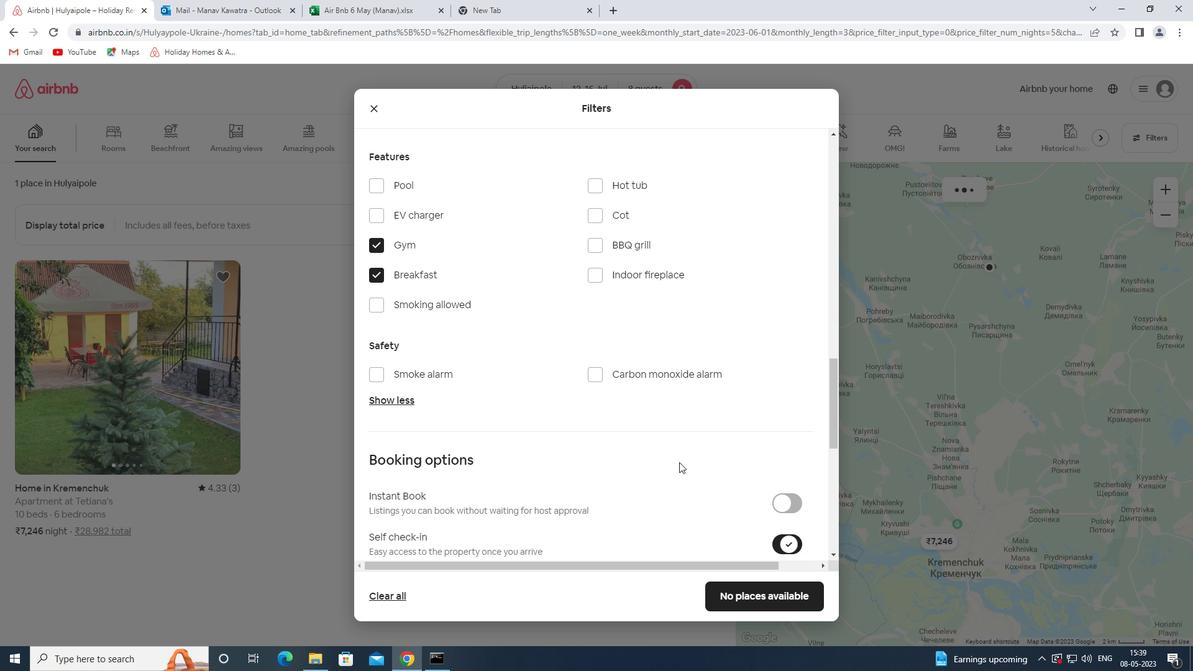
Action: Mouse scrolled (676, 454) with delta (0, 0)
Screenshot: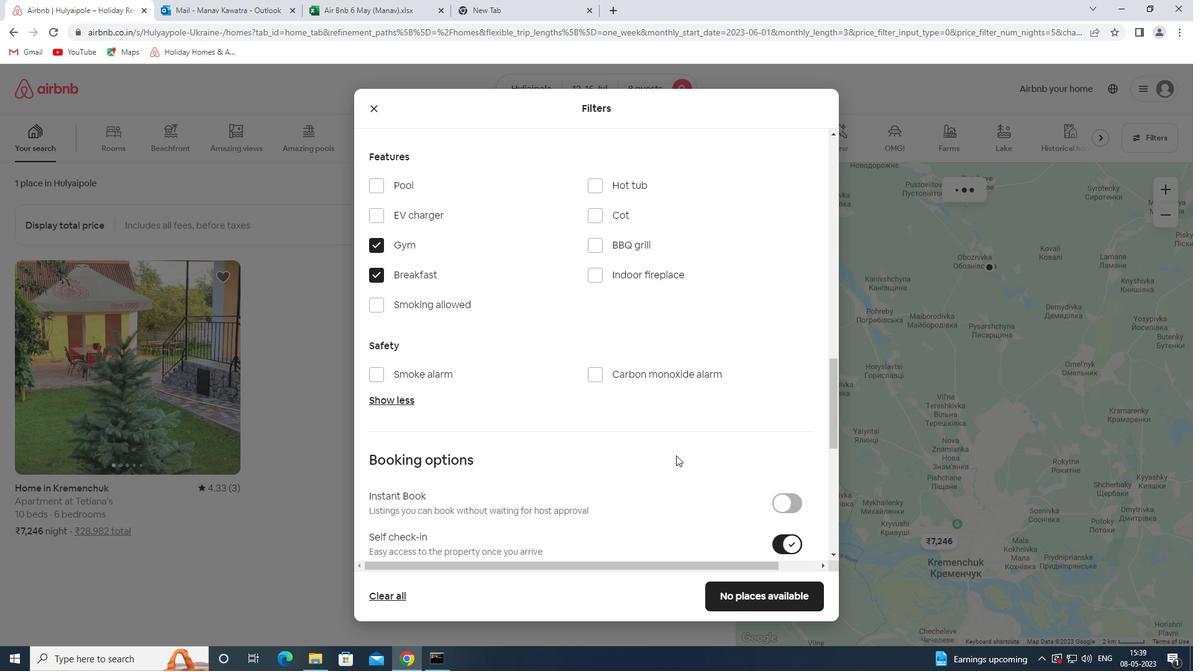 
Action: Mouse scrolled (676, 454) with delta (0, 0)
Screenshot: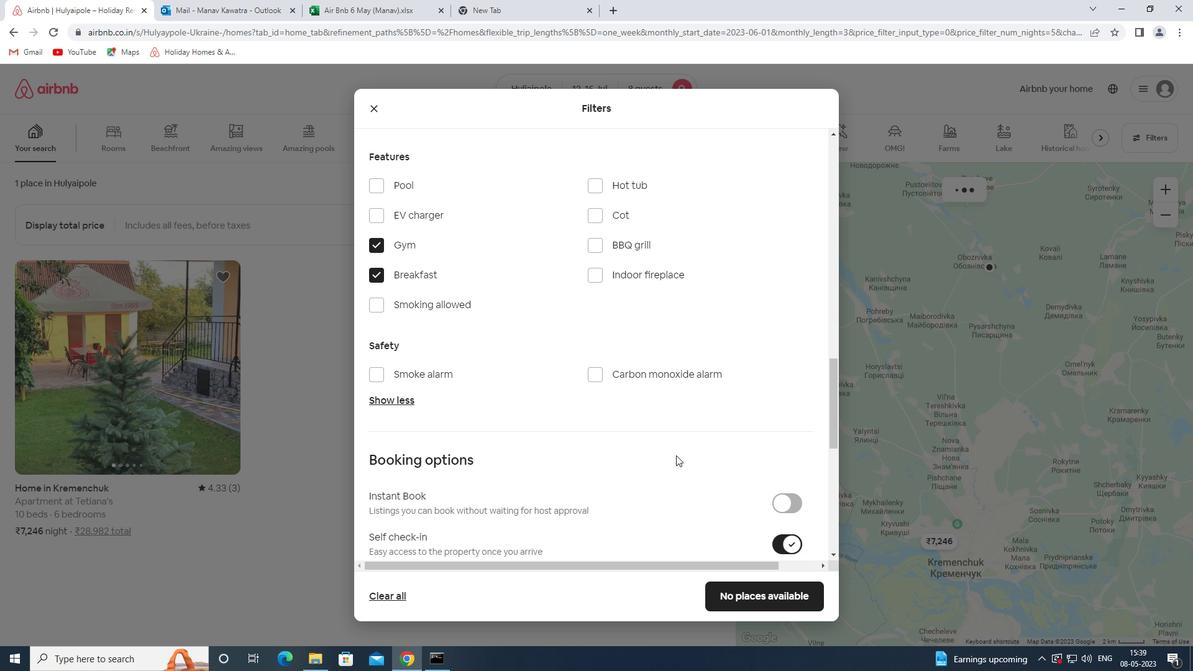 
Action: Mouse scrolled (676, 454) with delta (0, 0)
Screenshot: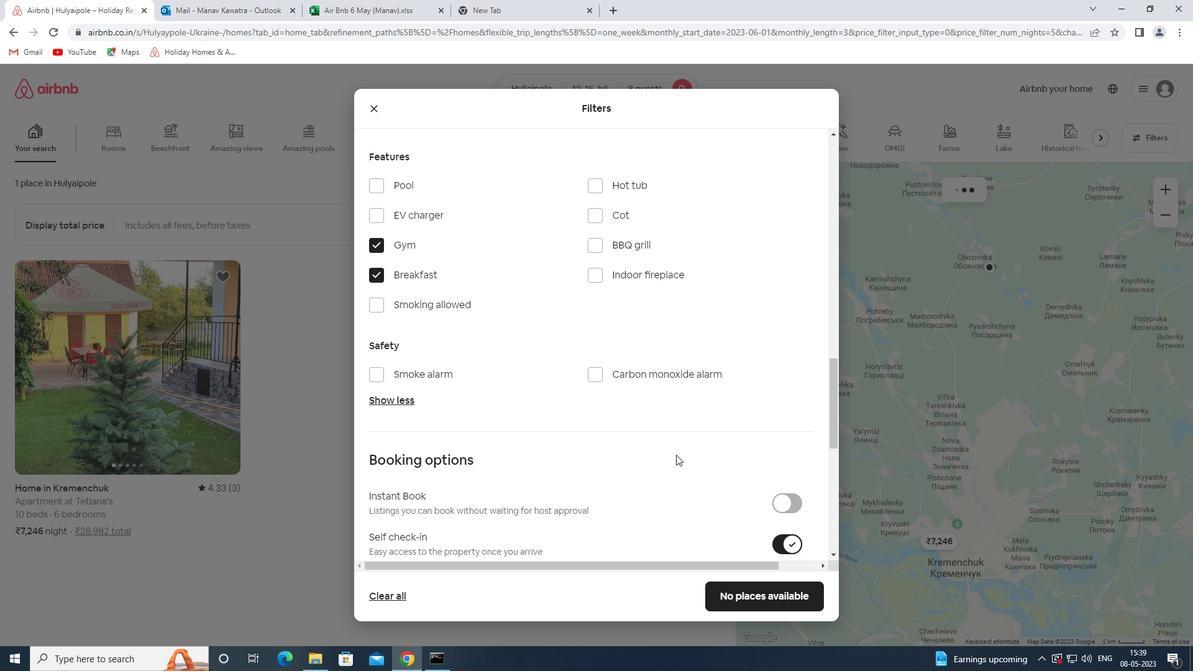 
Action: Mouse scrolled (676, 454) with delta (0, 0)
Screenshot: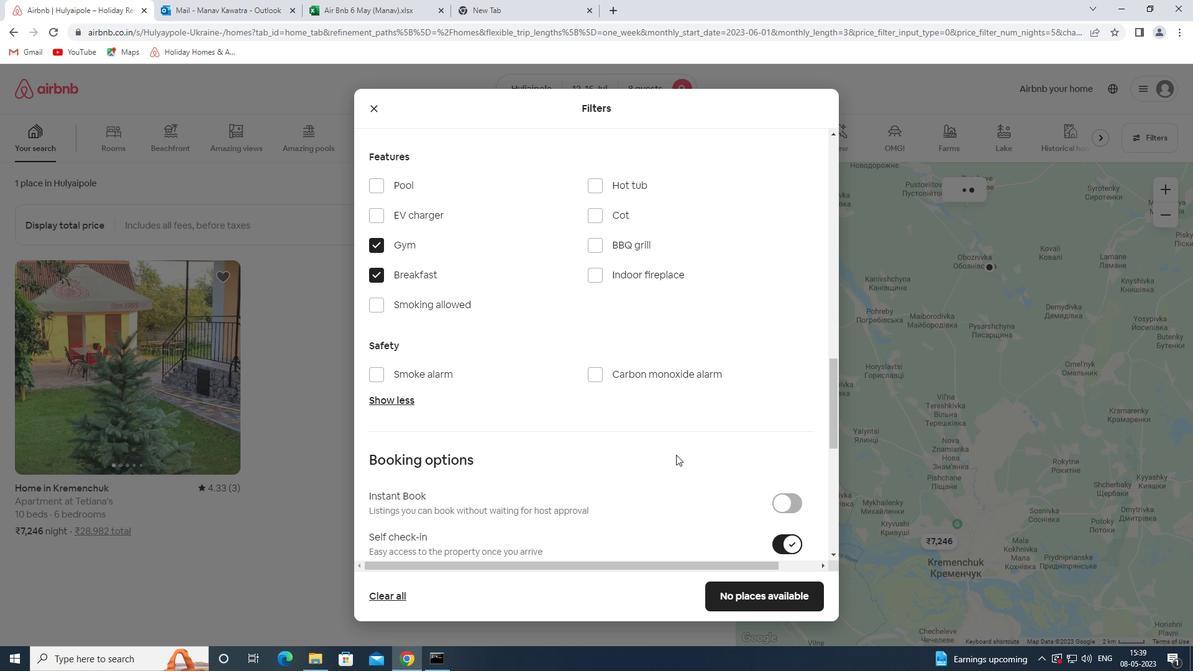 
Action: Mouse moved to (708, 432)
Screenshot: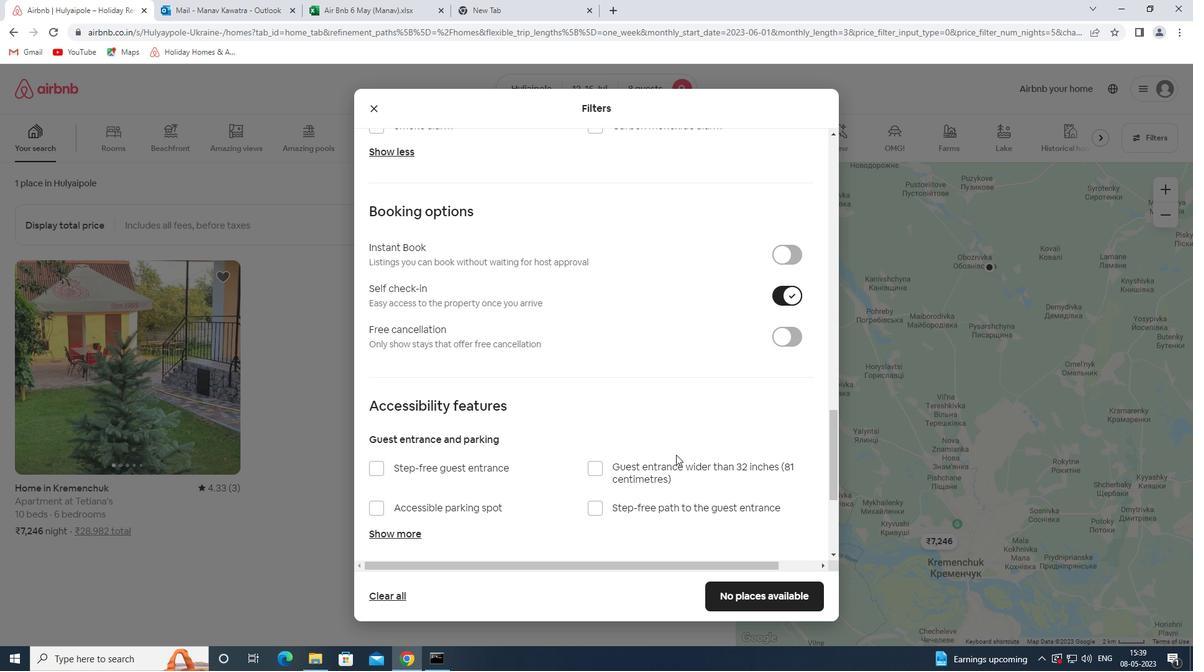 
Action: Mouse scrolled (708, 431) with delta (0, 0)
Screenshot: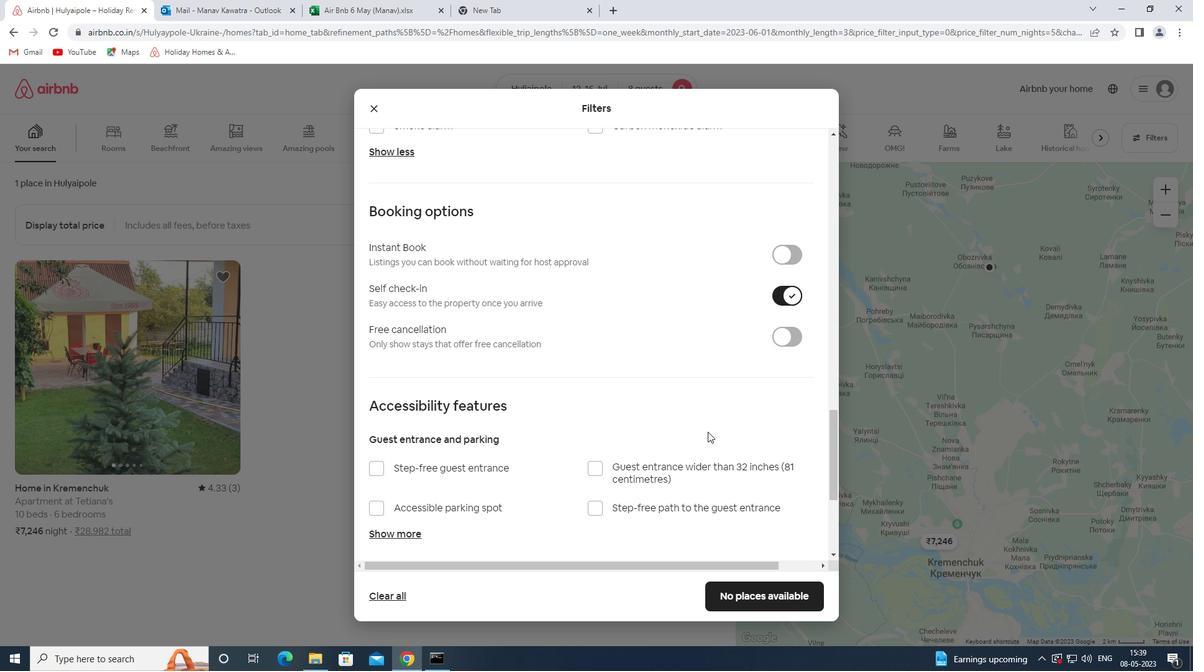 
Action: Mouse scrolled (708, 431) with delta (0, 0)
Screenshot: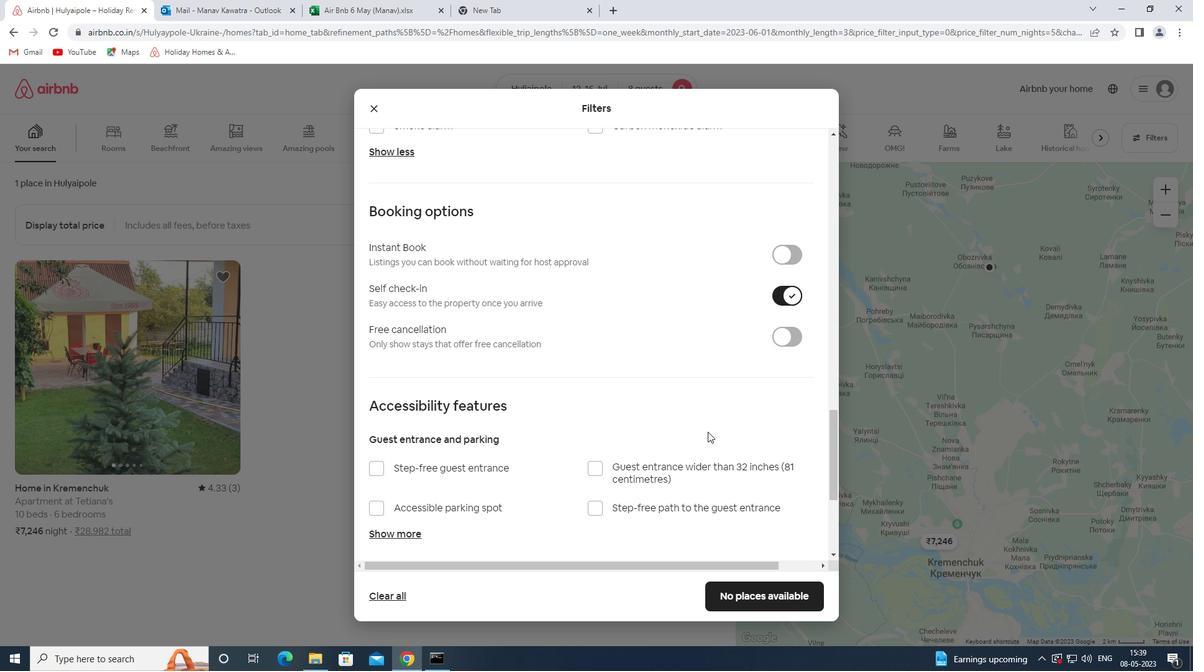 
Action: Mouse moved to (488, 463)
Screenshot: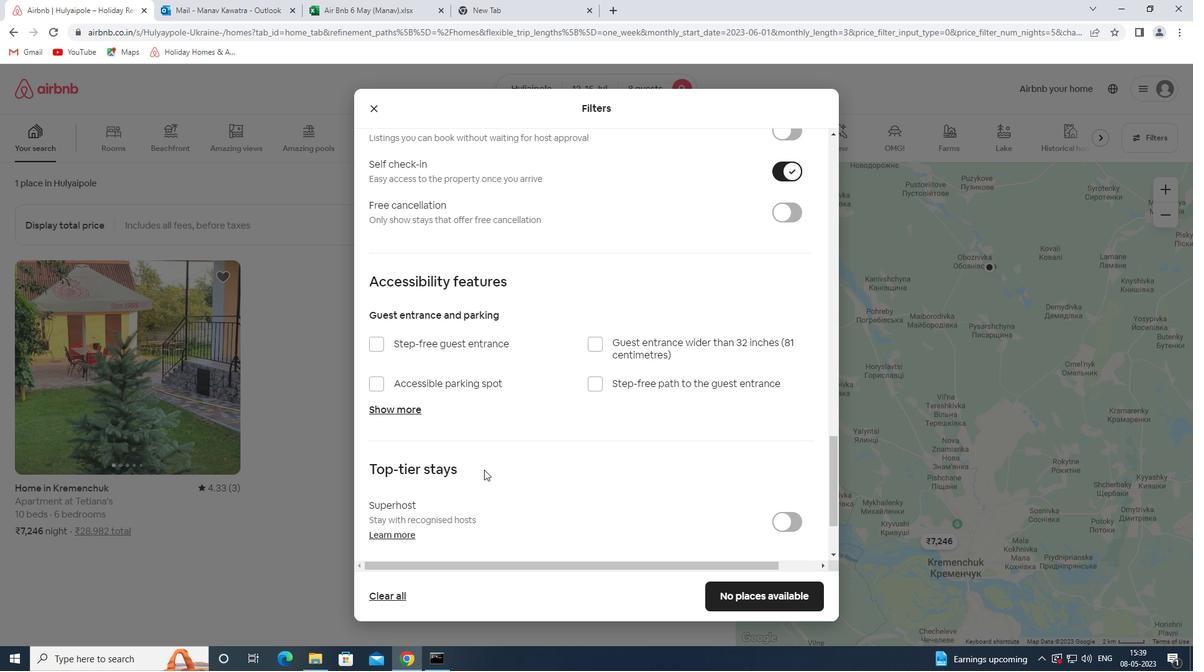 
Action: Mouse scrolled (488, 462) with delta (0, 0)
Screenshot: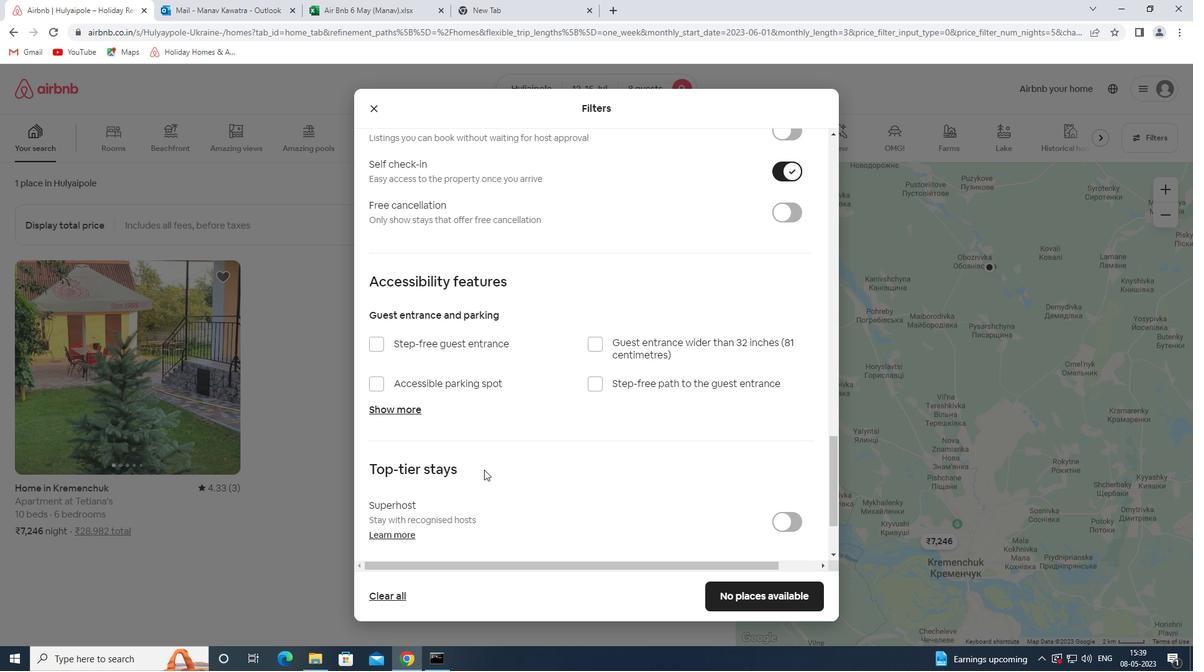 
Action: Mouse scrolled (488, 462) with delta (0, 0)
Screenshot: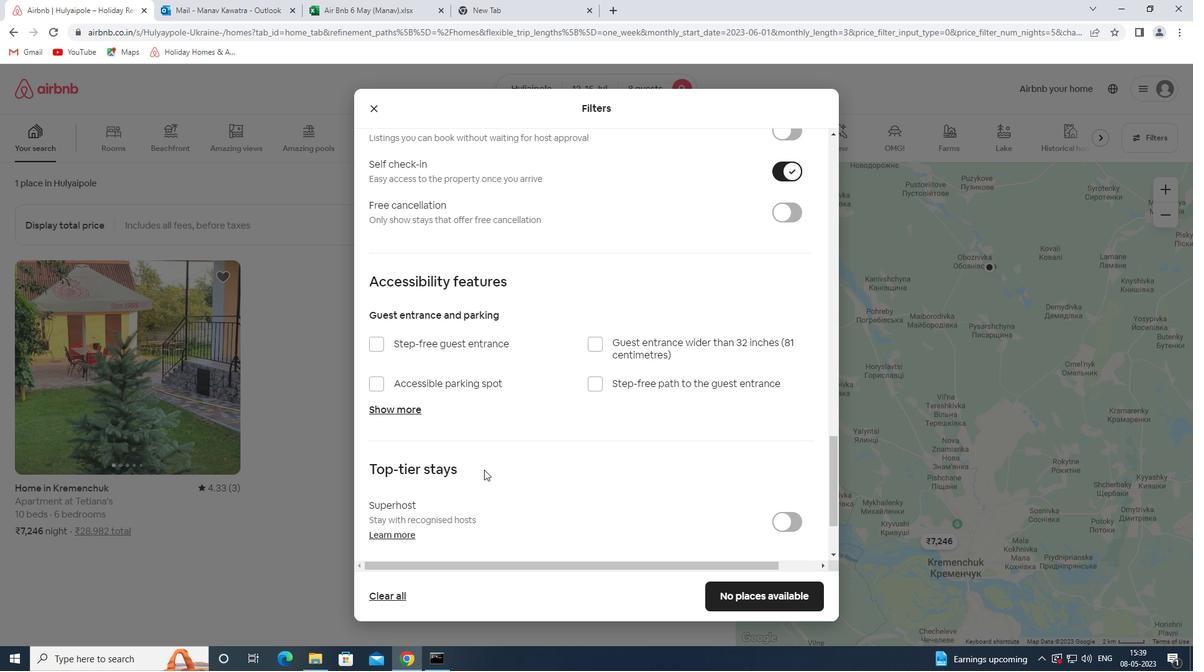 
Action: Mouse moved to (462, 491)
Screenshot: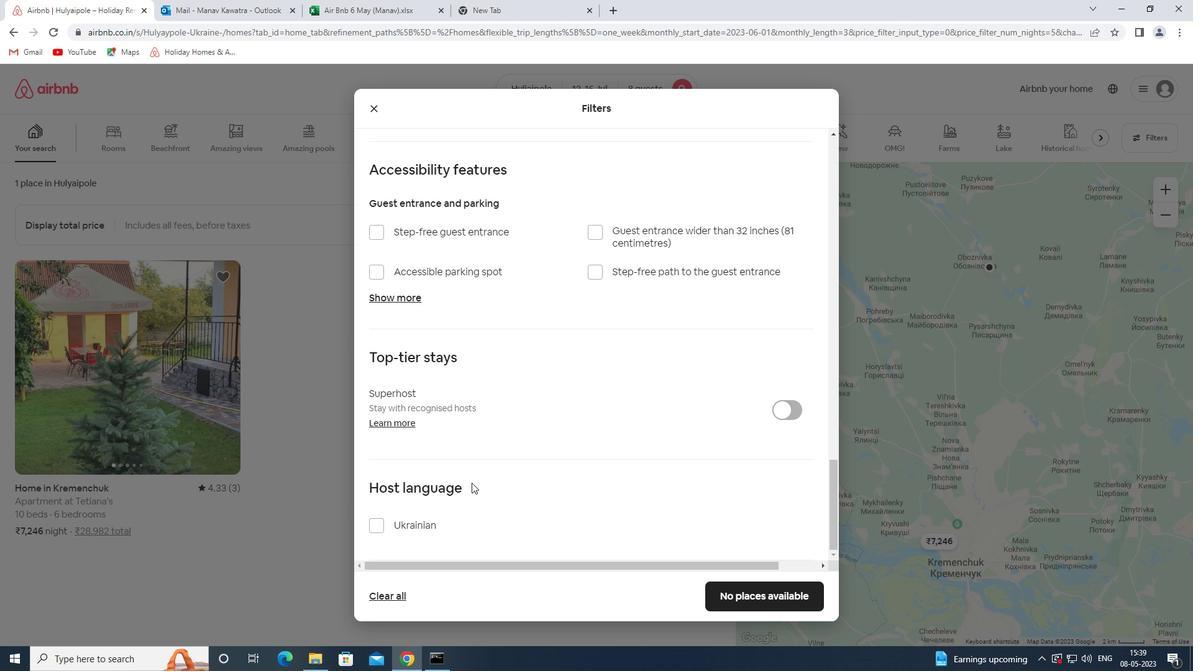 
Action: Mouse scrolled (462, 490) with delta (0, 0)
Screenshot: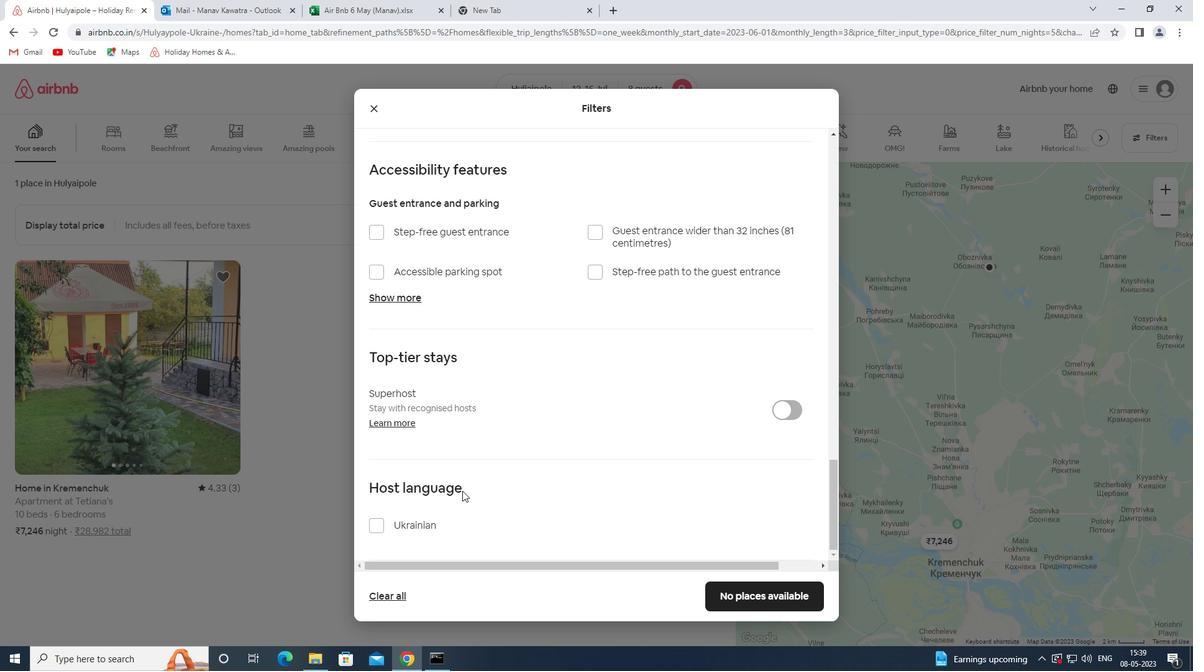 
Action: Mouse scrolled (462, 490) with delta (0, 0)
Screenshot: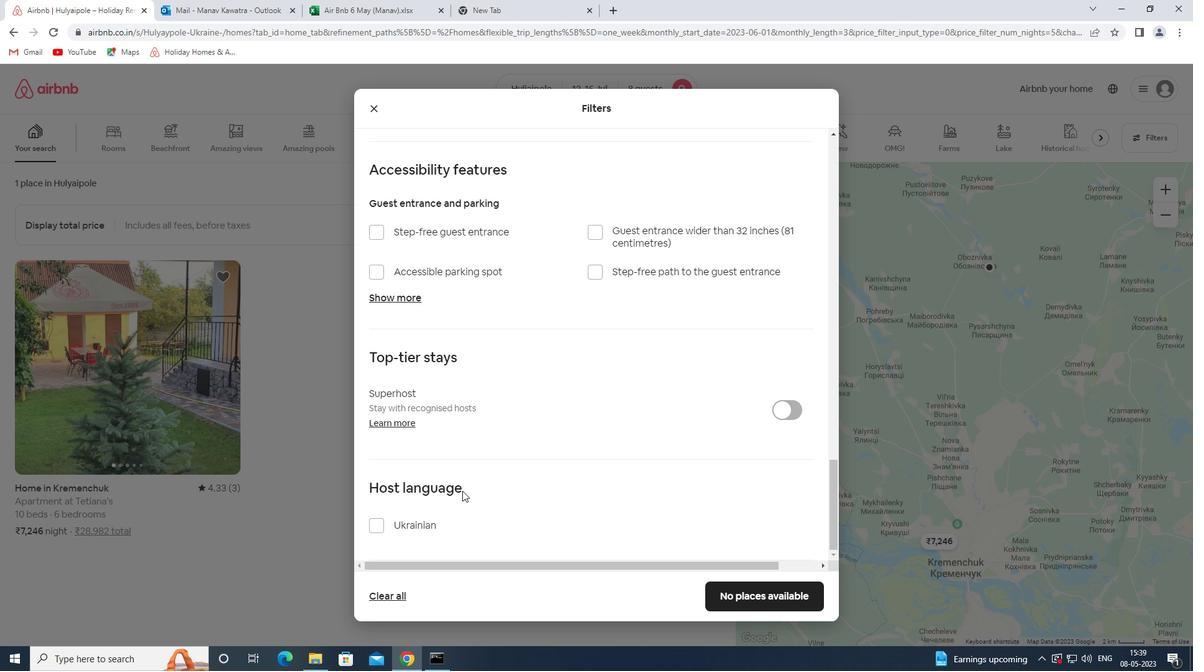 
Action: Mouse scrolled (462, 490) with delta (0, 0)
Screenshot: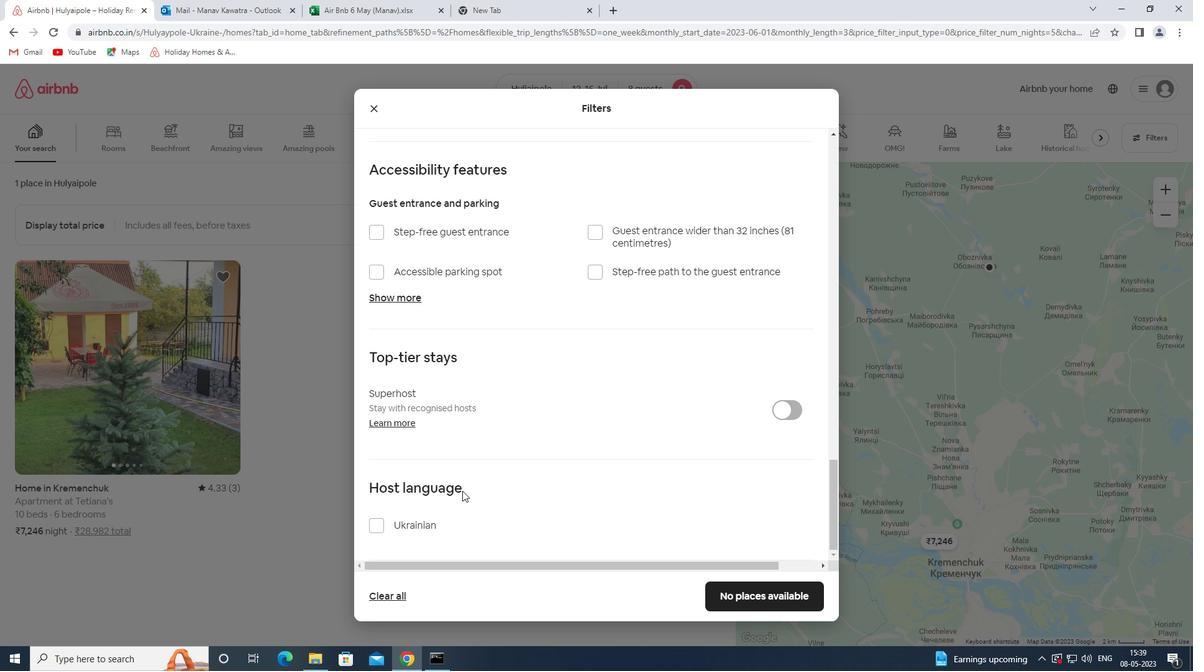 
Action: Mouse scrolled (462, 490) with delta (0, 0)
Screenshot: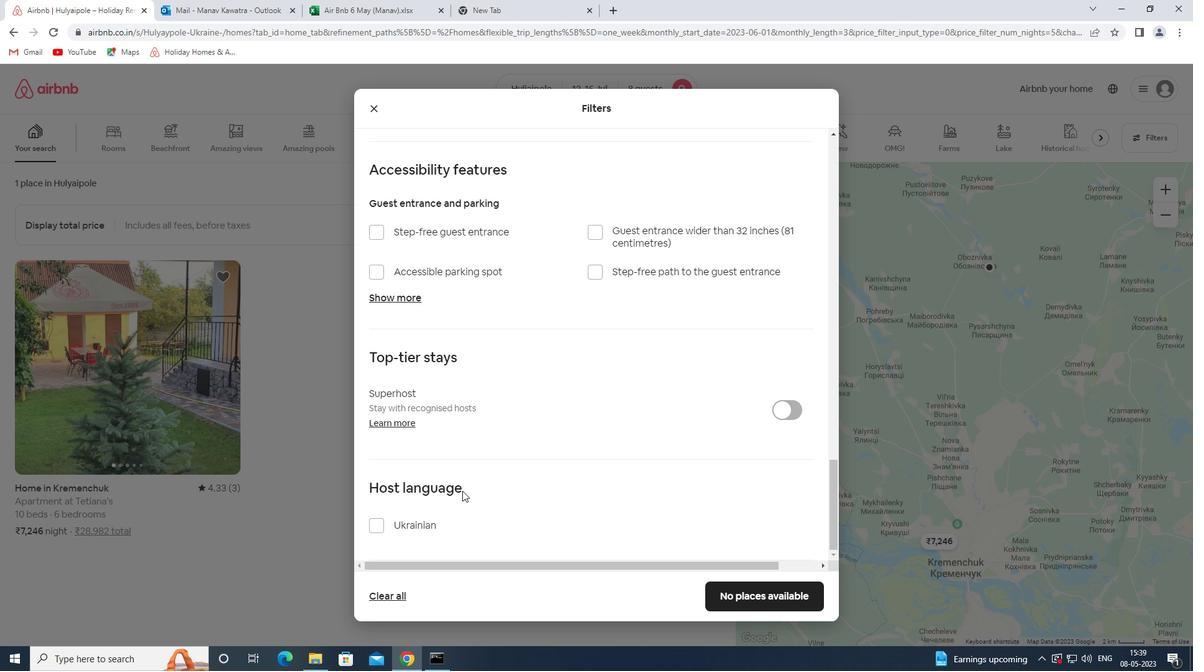 
Action: Mouse moved to (721, 597)
Screenshot: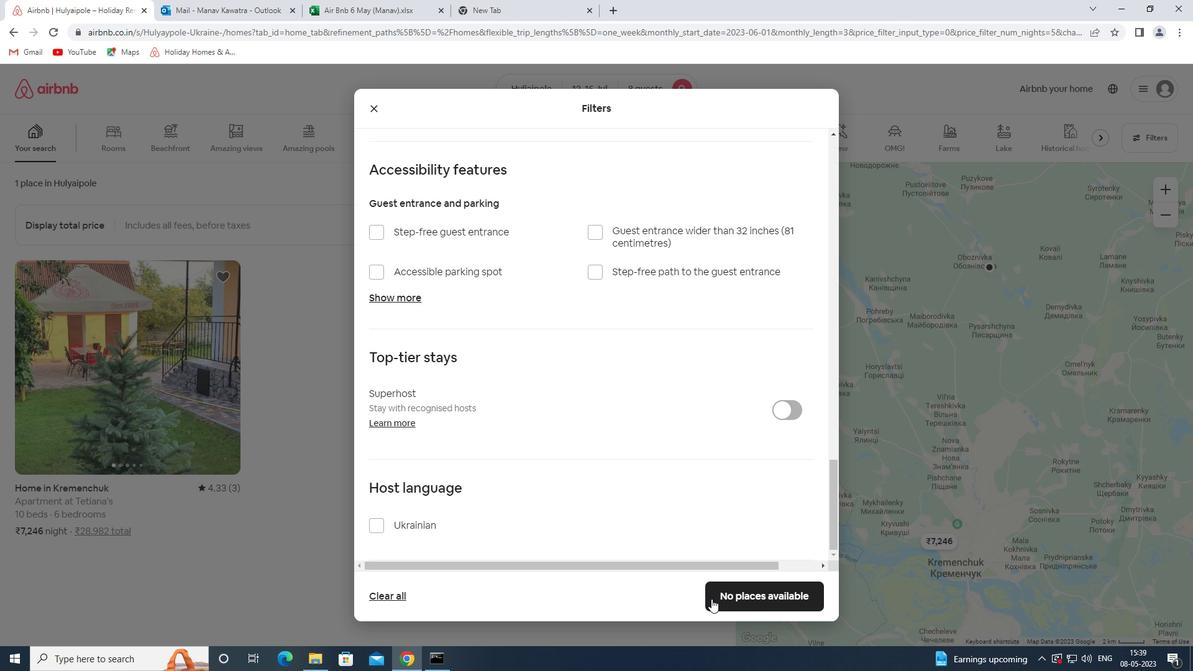 
Action: Mouse pressed left at (721, 597)
Screenshot: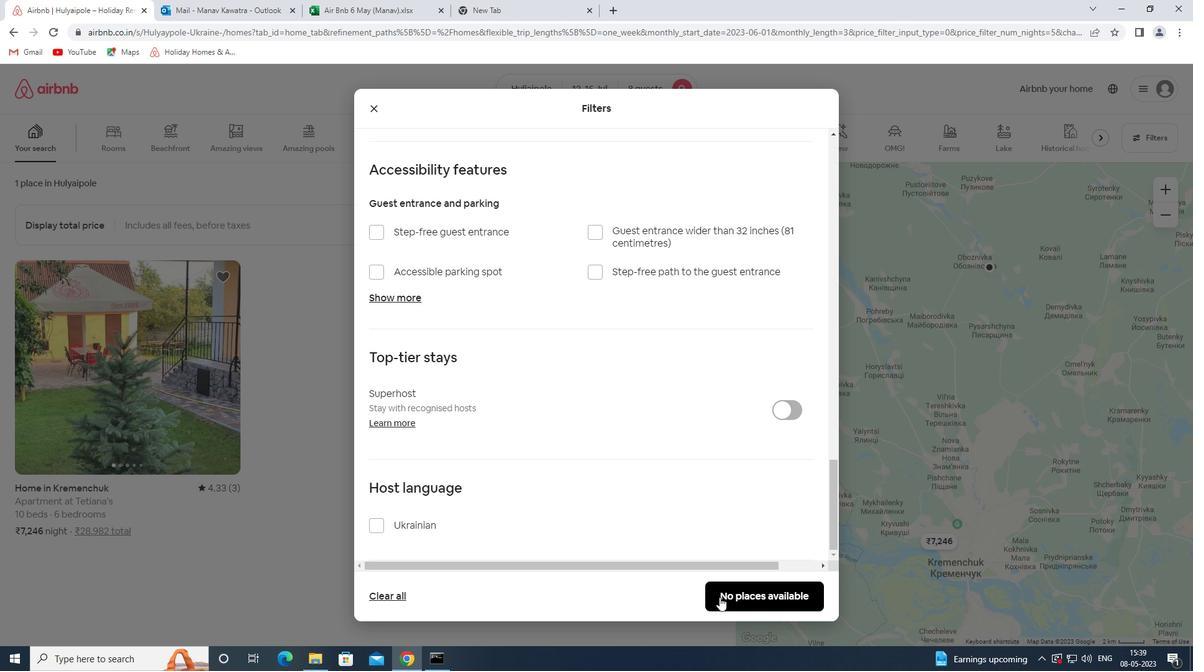 
